 Task: Select Grocery. Add to cart, from Tom Thumb for 2233 Arbour Crest Dr, Carrolton, Texas 75007, Cell Number 8177146937, following items : Earl Campbell''s Hot Sausage Link (1 lb) - 2, Signature Farms Mushrooms White Sliced (8 oz) - 1, Blue Bonnet 53% Vegetable Oil Spread (16 oz) - 1, Quorn Kickin'' Meatless Chiqin Cutlets (9.2 oz) - 2, Mix Broccoli Slaw - 1, Sara Lee Artesano Brioche Bakery Bread (20 oz) - 2, Signature Farms Green Cauliflower (each) - 1, Wet Brush Speed Dry - 1, Cheetos Crunchy Party Size (15 oz) - 2, Always 100% Odor-Free Radiant Daily Liners Regular Absorbency Unscented (96 ct) - 1
Action: Mouse moved to (414, 108)
Screenshot: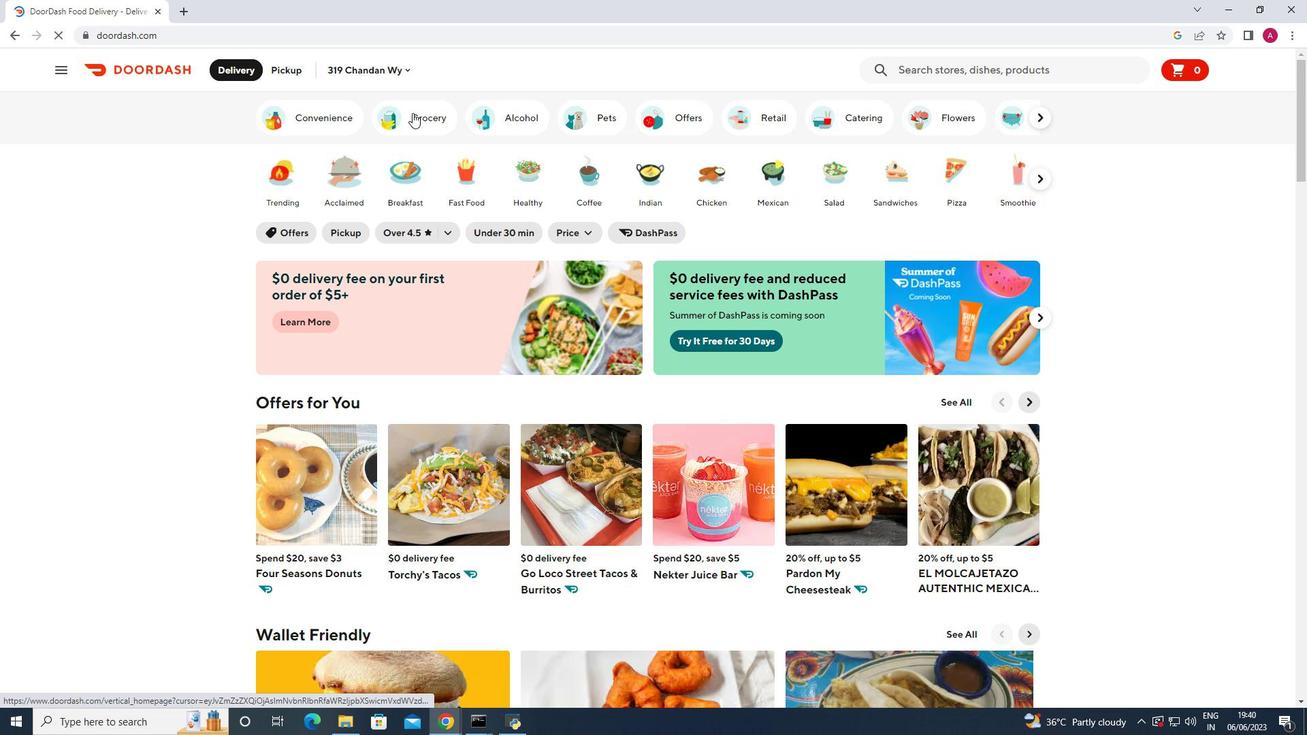 
Action: Mouse pressed left at (414, 108)
Screenshot: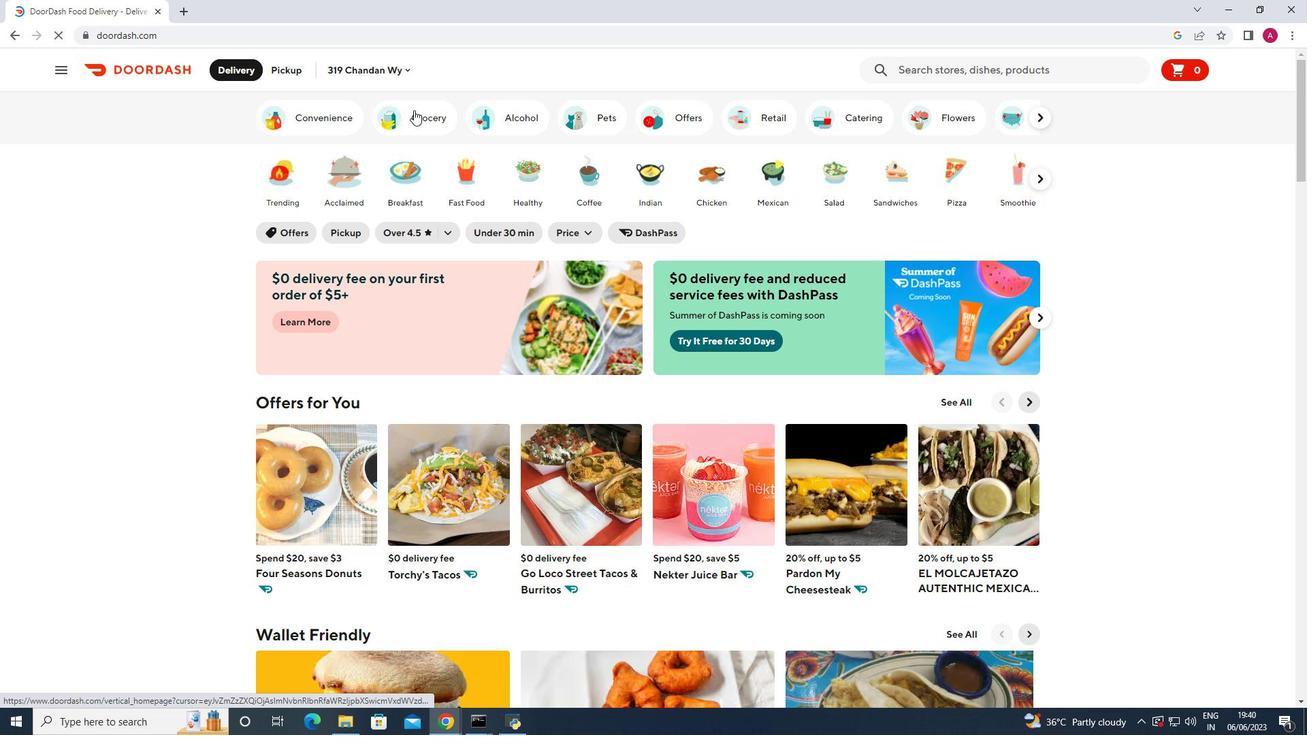 
Action: Mouse moved to (394, 495)
Screenshot: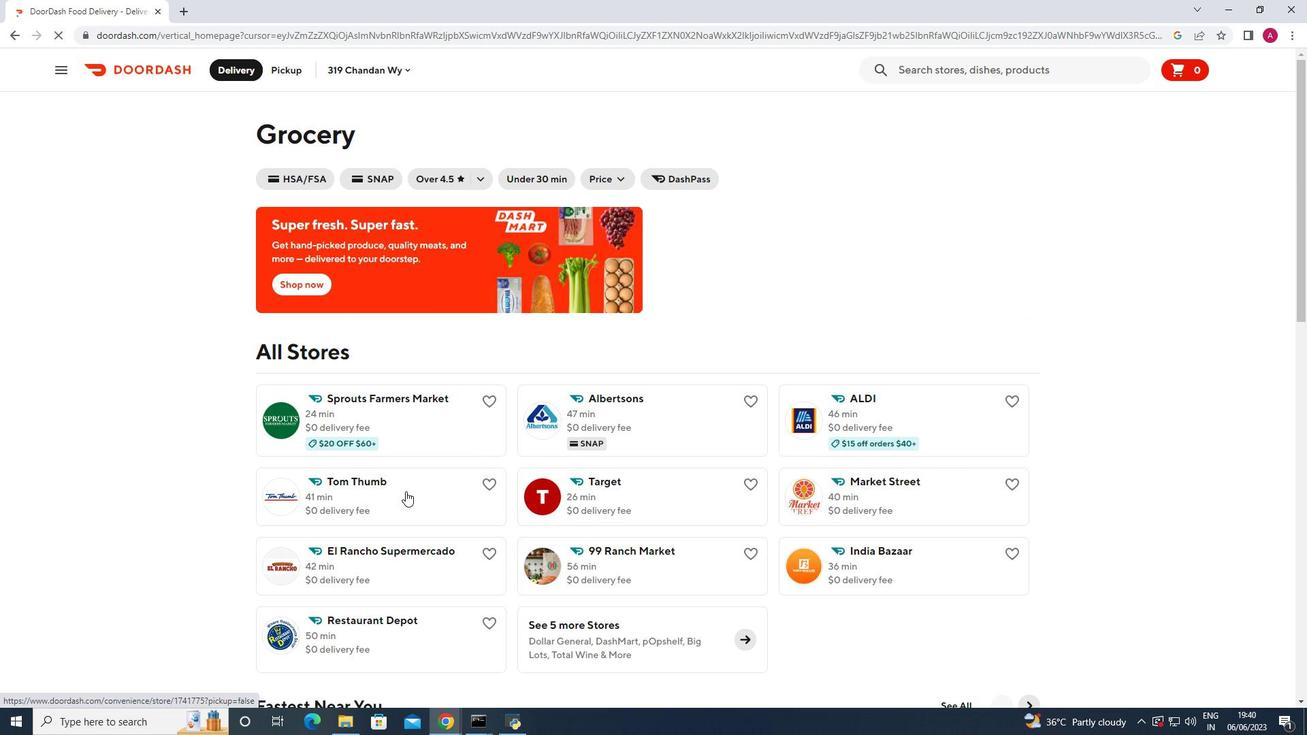 
Action: Mouse pressed left at (394, 495)
Screenshot: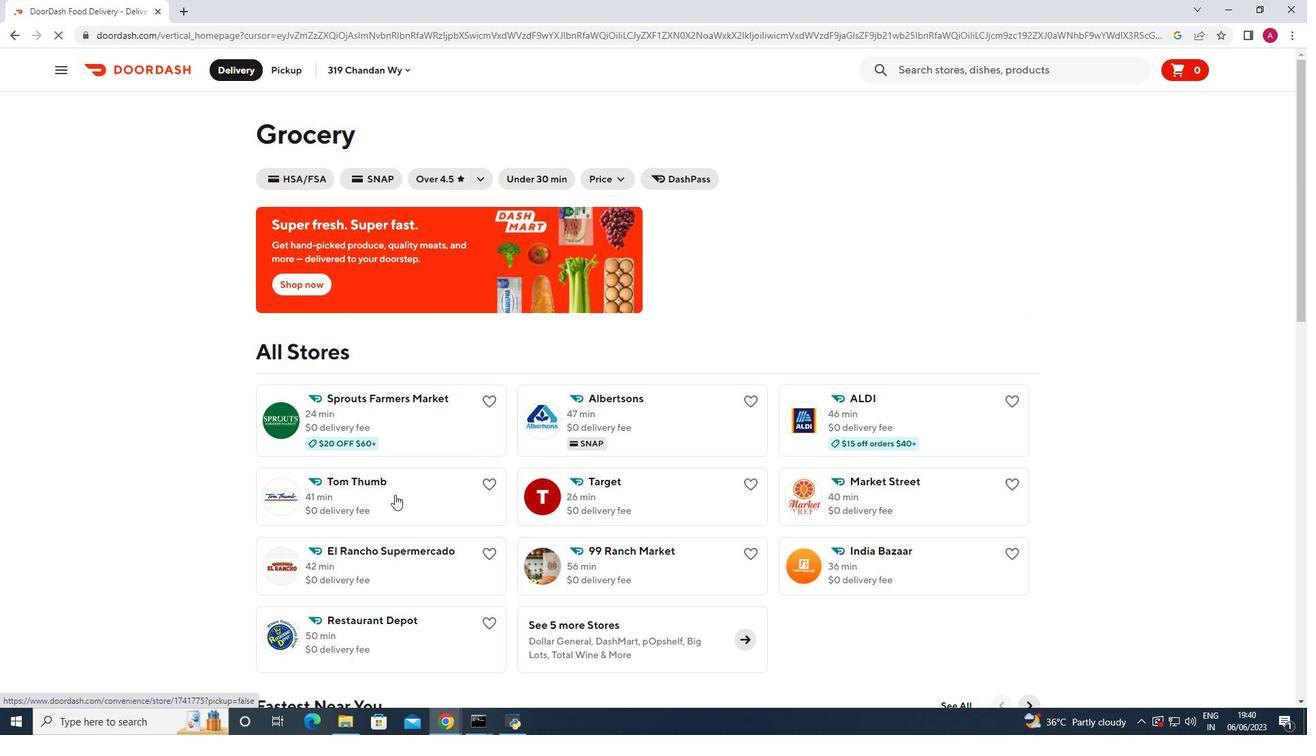 
Action: Mouse moved to (292, 71)
Screenshot: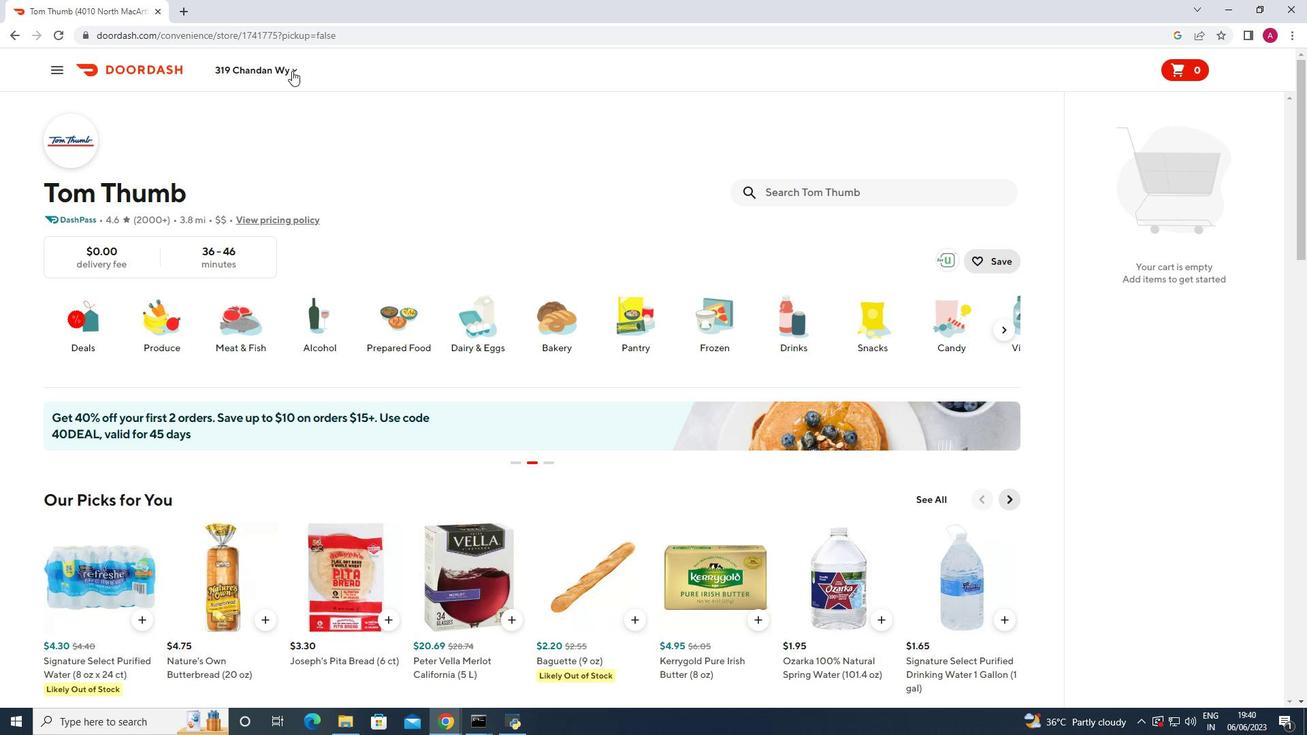 
Action: Mouse pressed left at (292, 71)
Screenshot: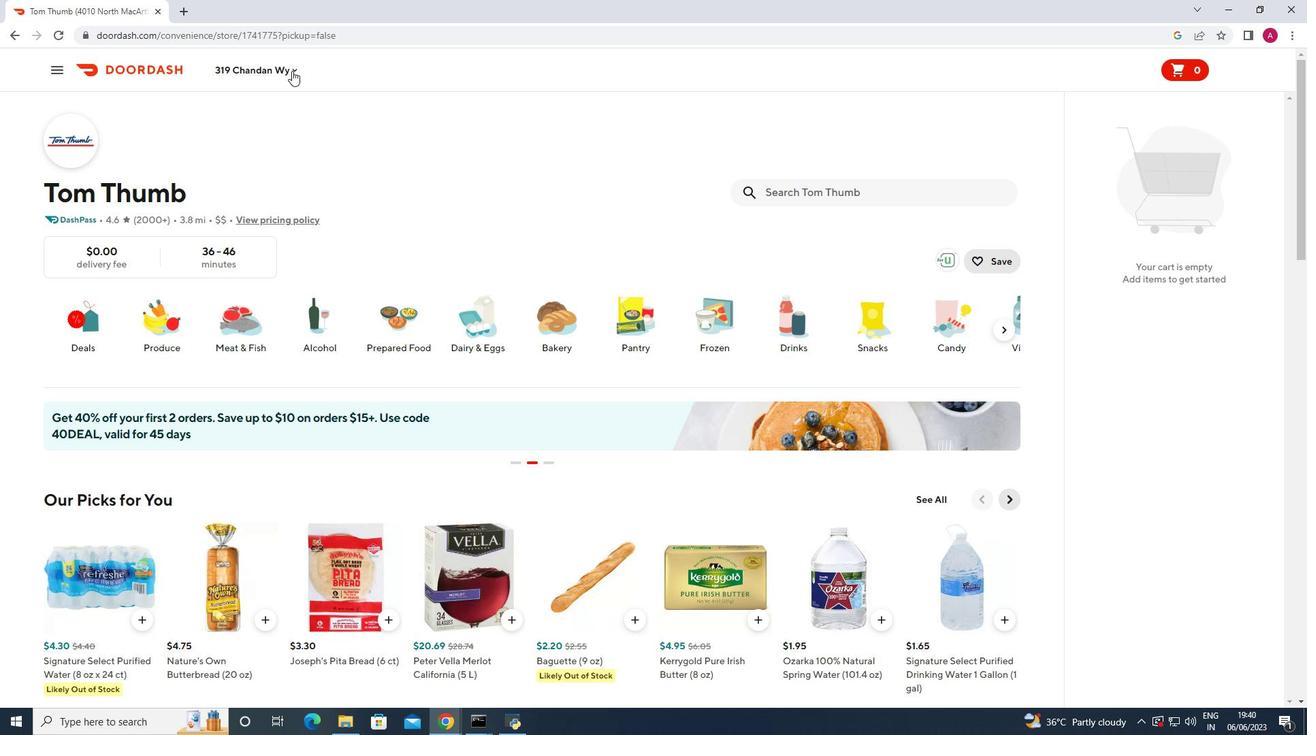 
Action: Mouse moved to (296, 123)
Screenshot: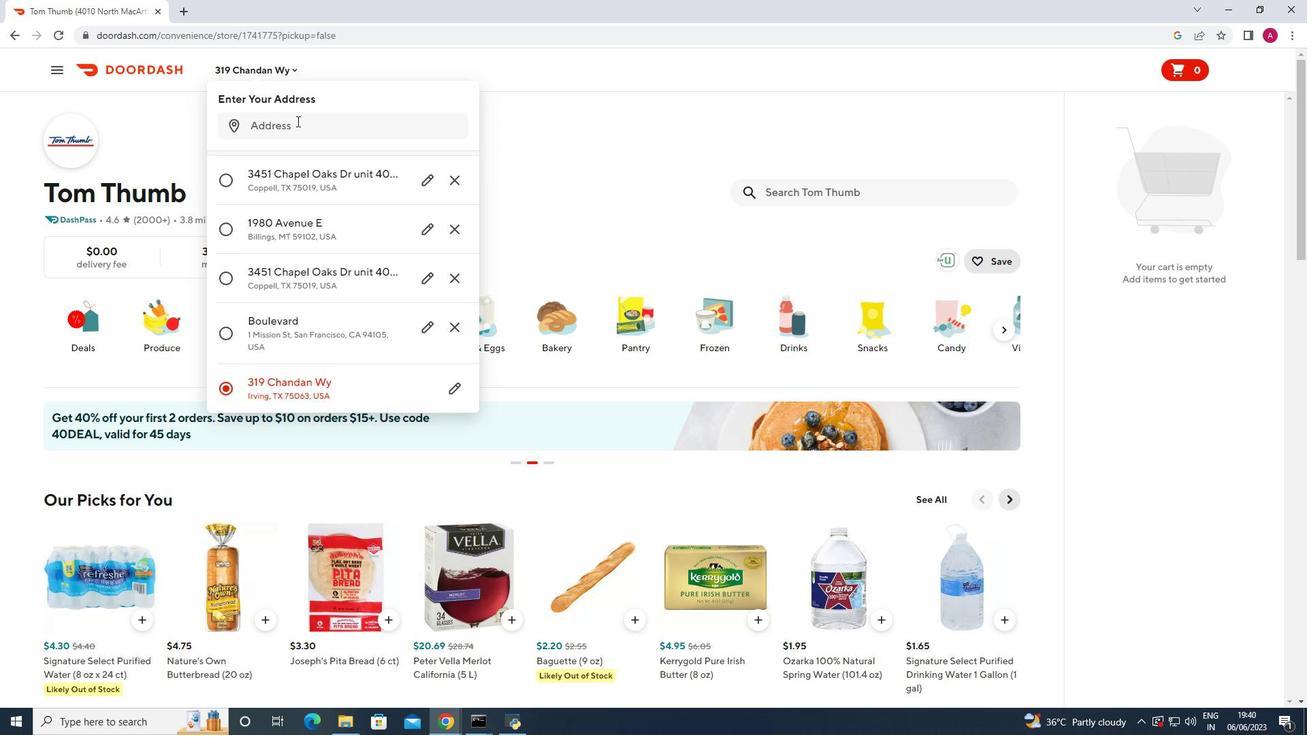 
Action: Mouse pressed left at (296, 123)
Screenshot: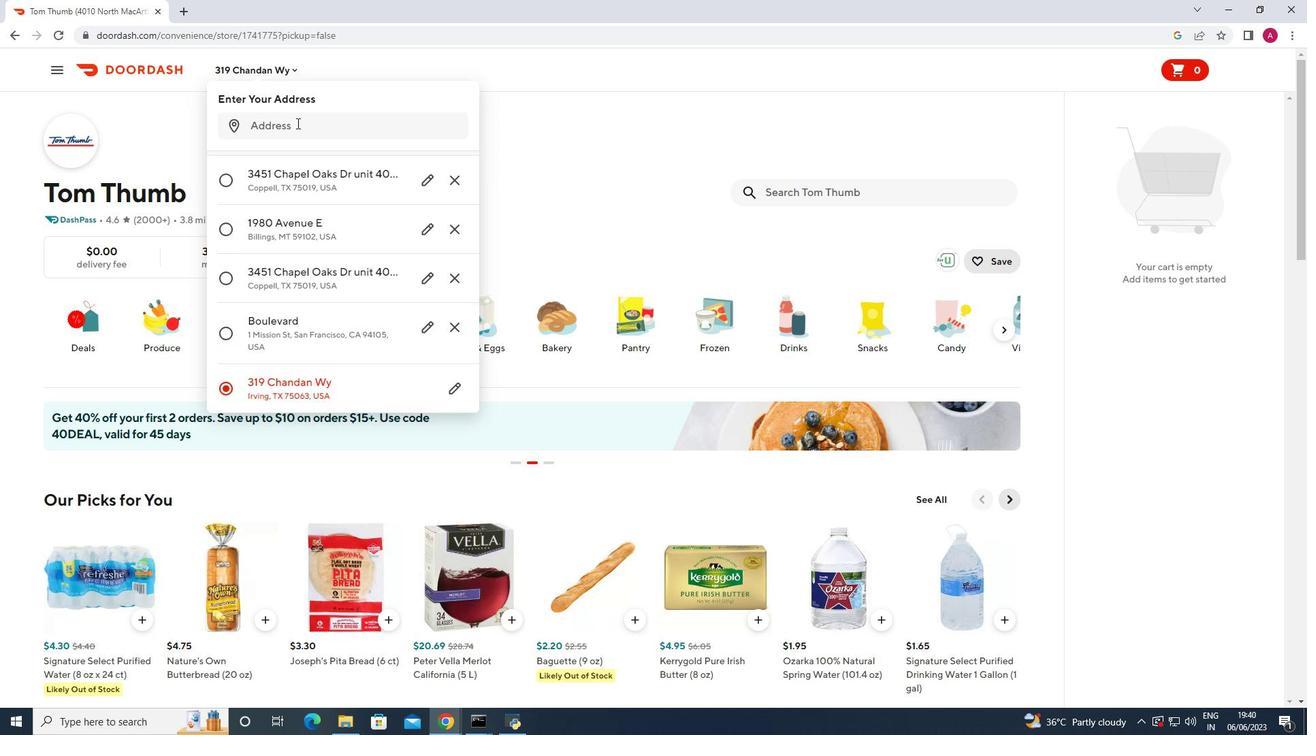 
Action: Key pressed 2233<Key.space>arbour<Key.space>crest<Key.space>dr<Key.space>carrolton<Key.space>texas<Key.space>75007<Key.enter>
Screenshot: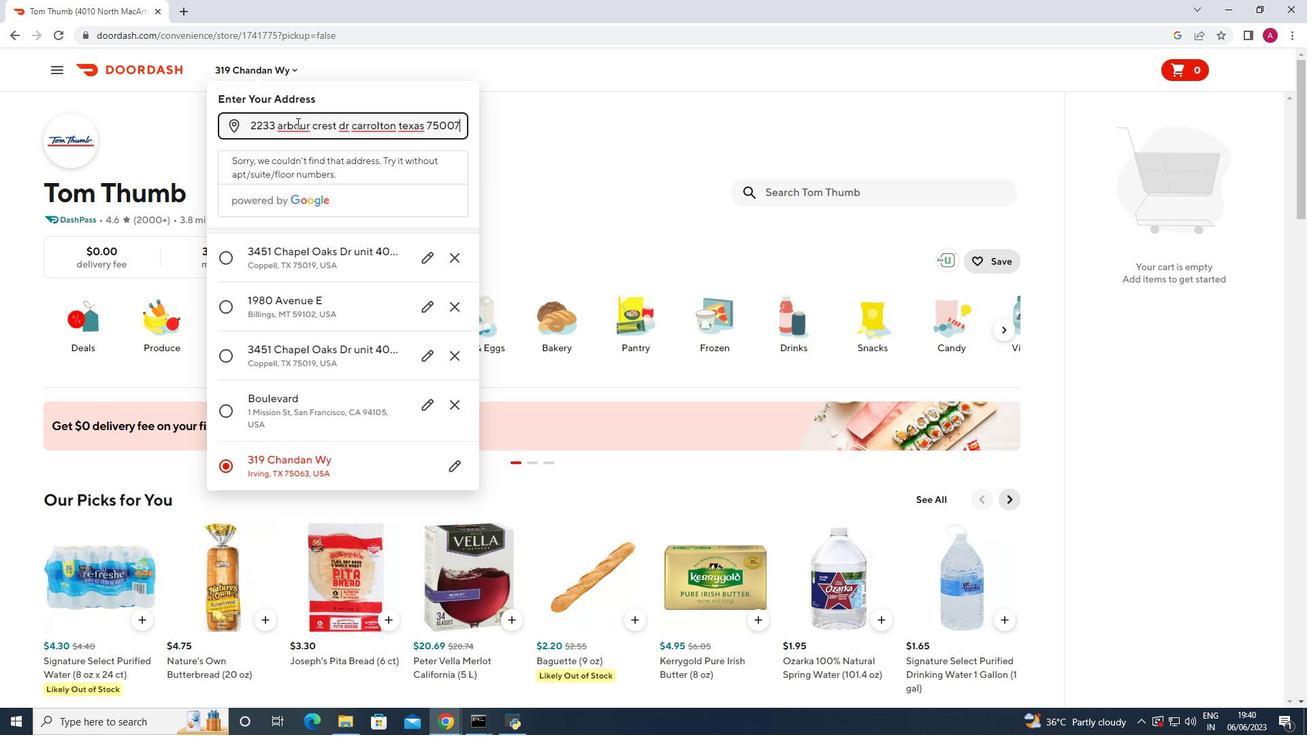 
Action: Mouse moved to (415, 529)
Screenshot: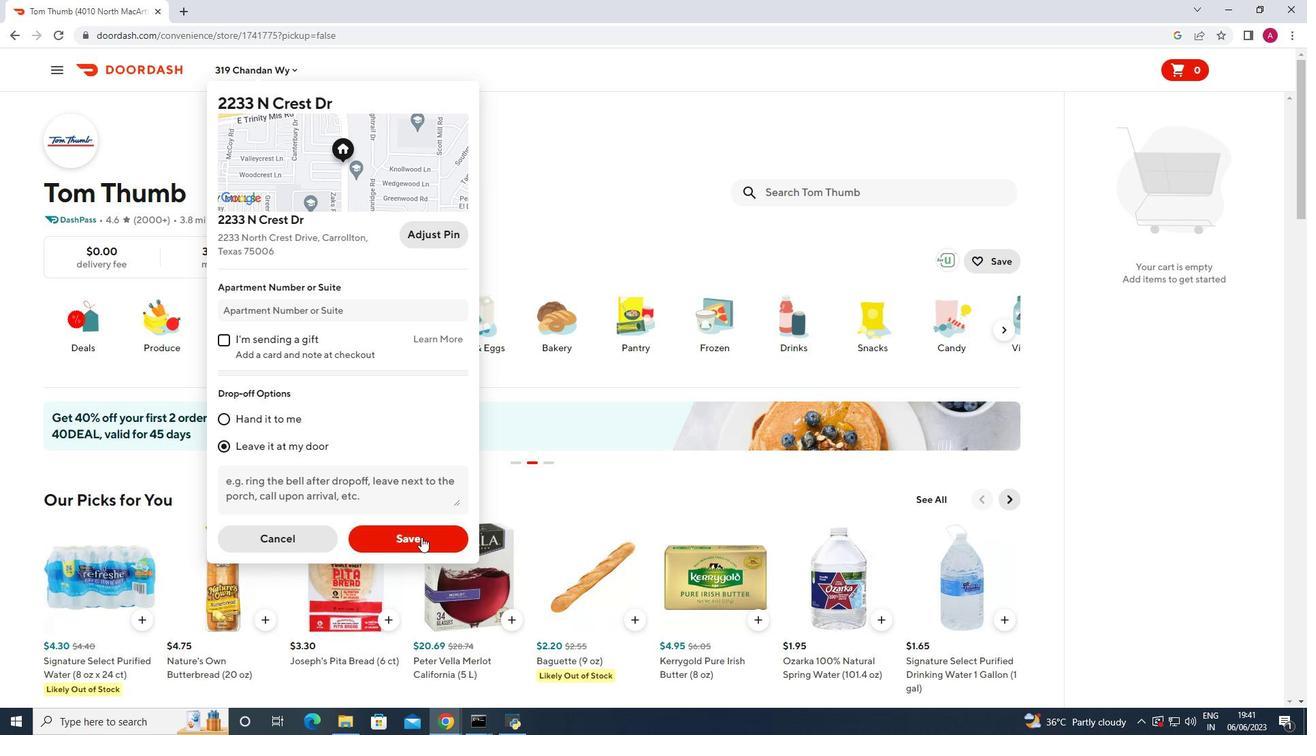 
Action: Mouse pressed left at (415, 529)
Screenshot: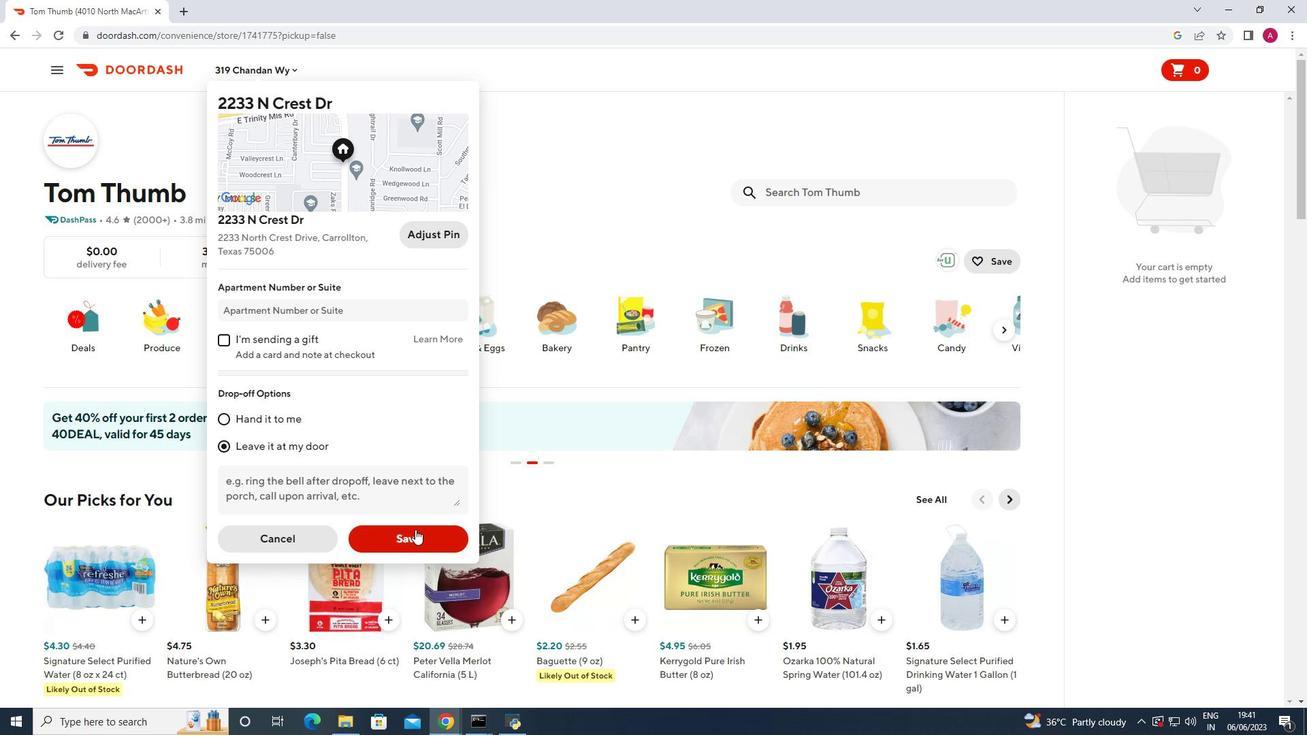 
Action: Mouse moved to (853, 196)
Screenshot: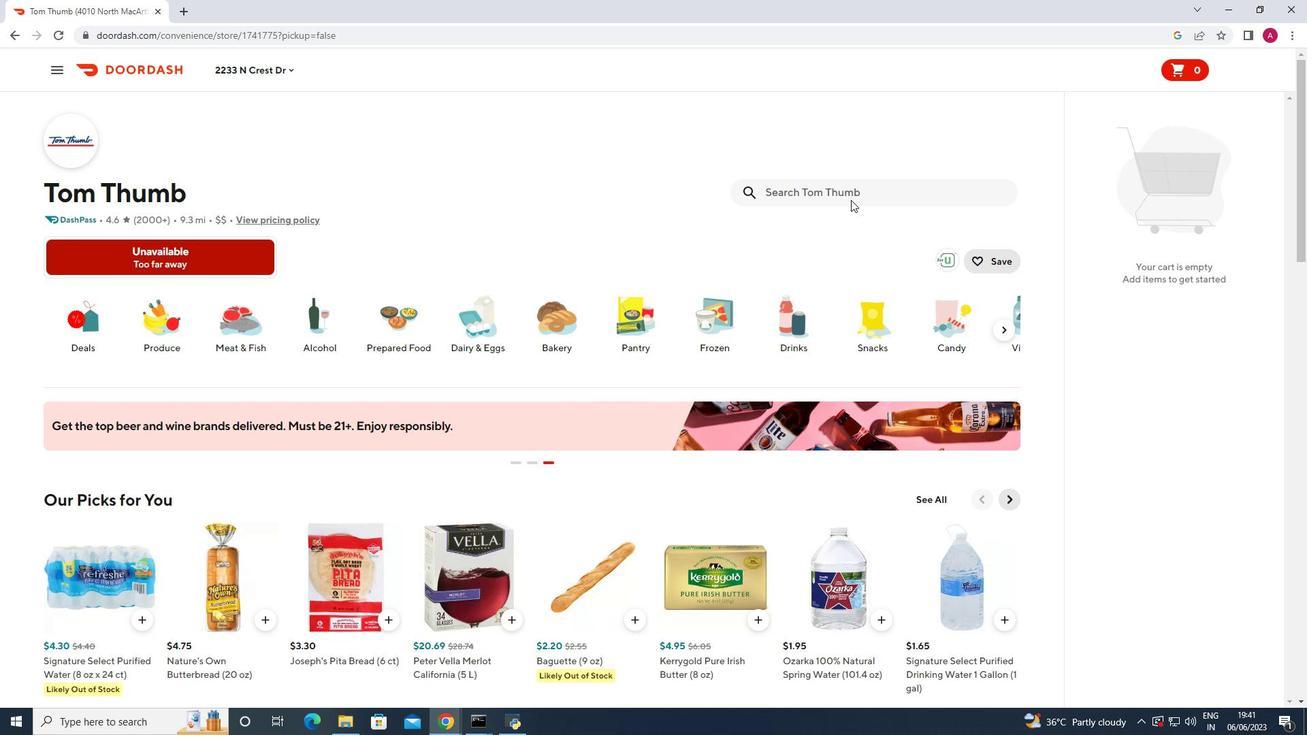 
Action: Mouse pressed left at (853, 196)
Screenshot: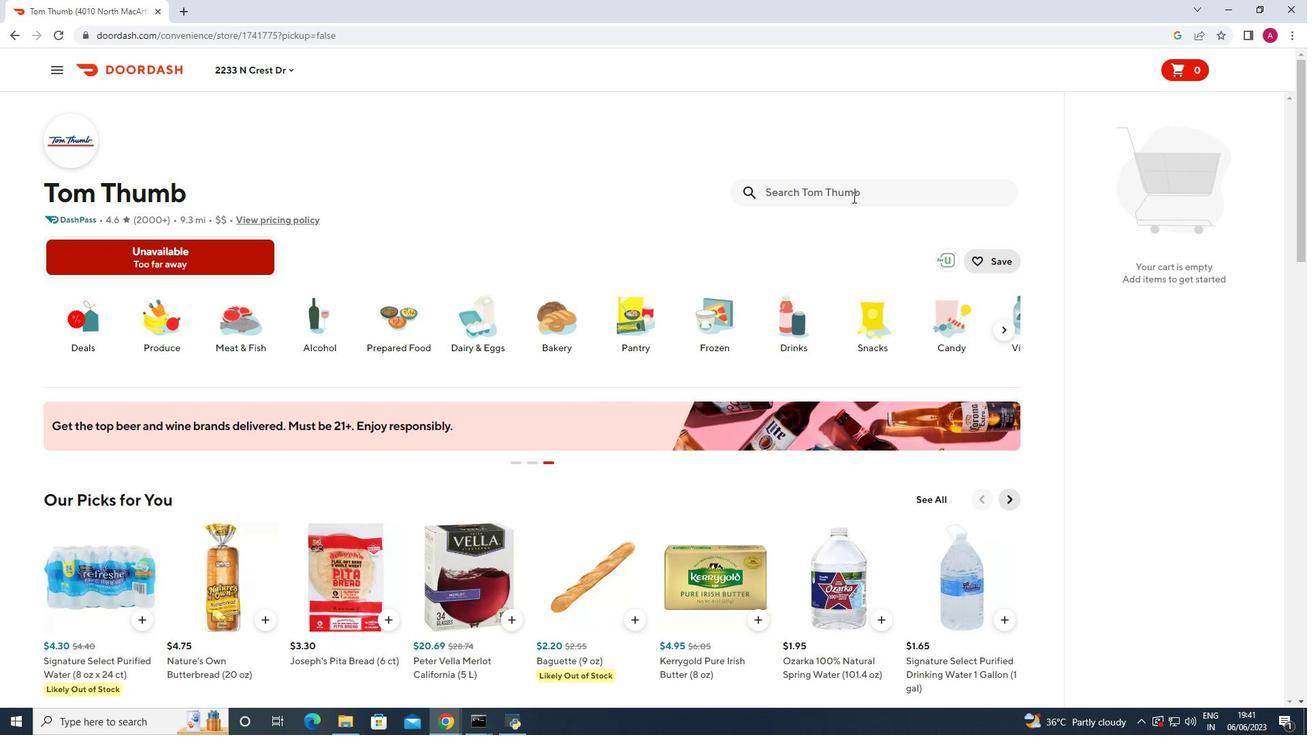 
Action: Key pressed earl<Key.space>campbell<Key.space><Key.backspace>s<Key.space>hot<Key.space>sausage<Key.space>link<Key.enter>
Screenshot: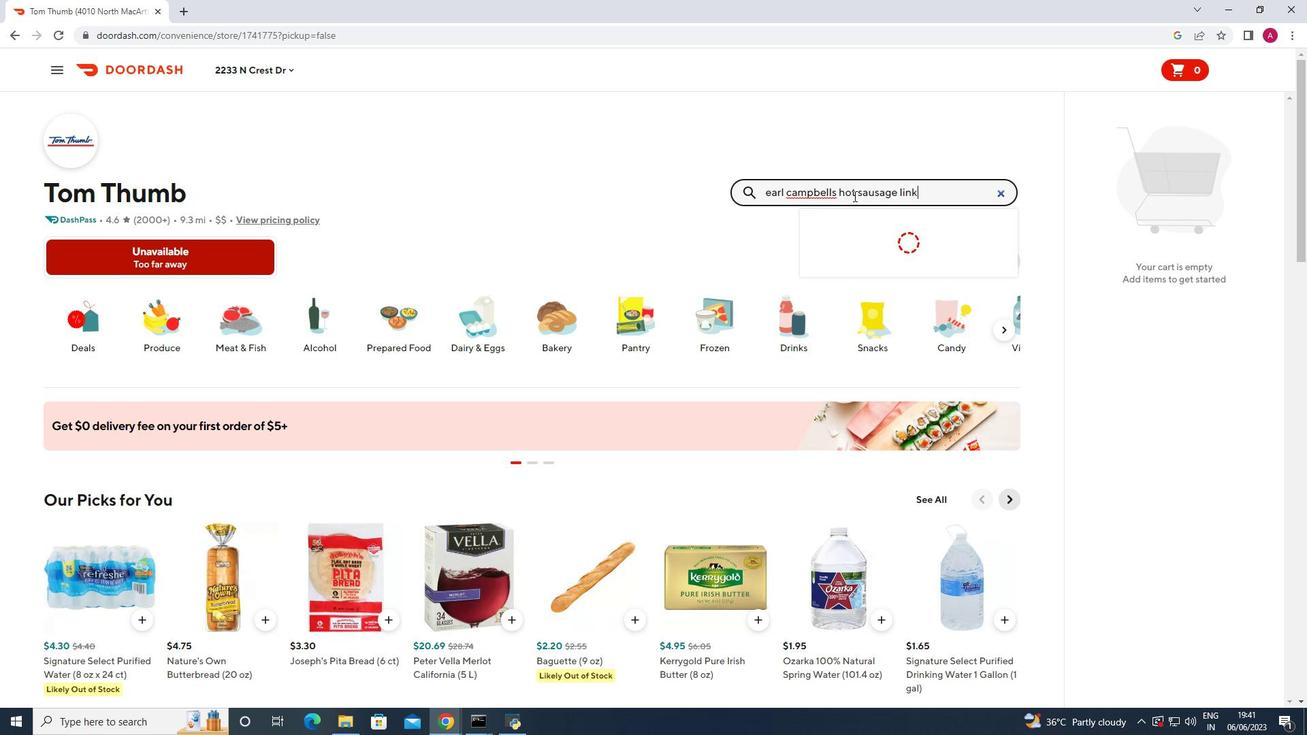 
Action: Mouse moved to (132, 335)
Screenshot: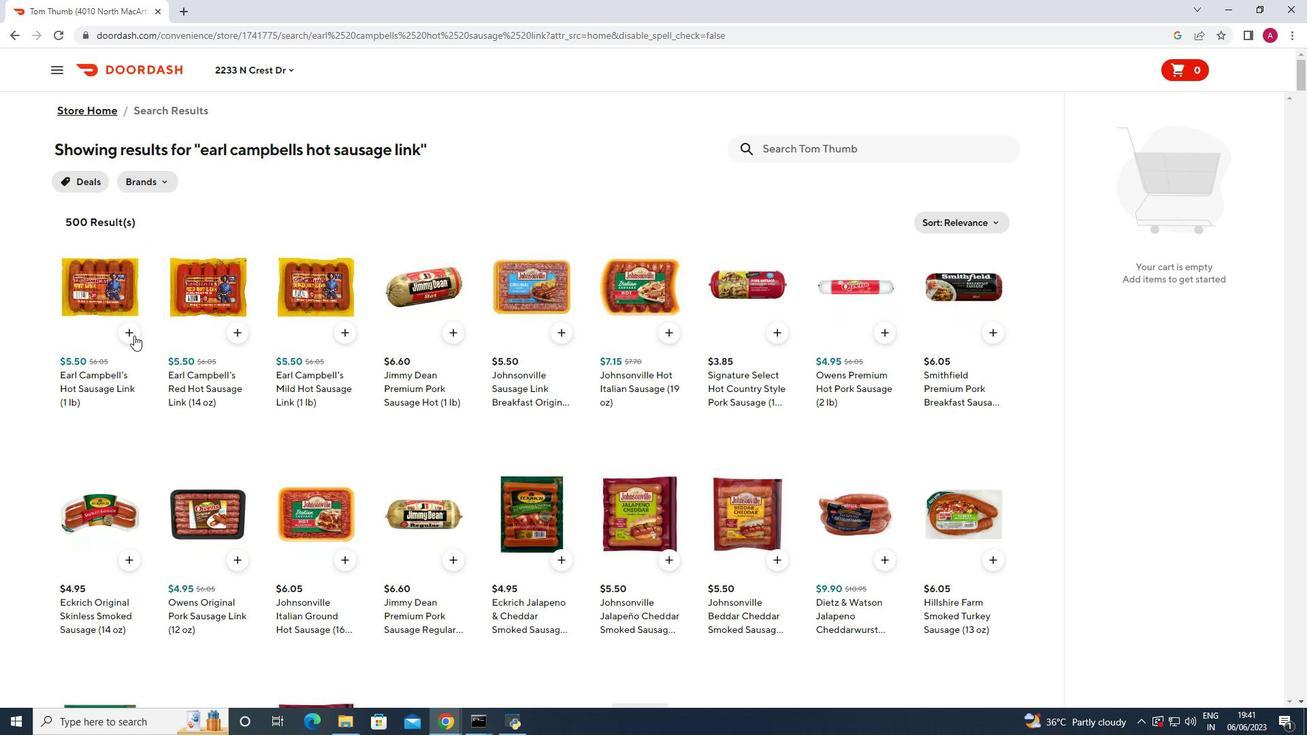
Action: Mouse pressed left at (132, 335)
Screenshot: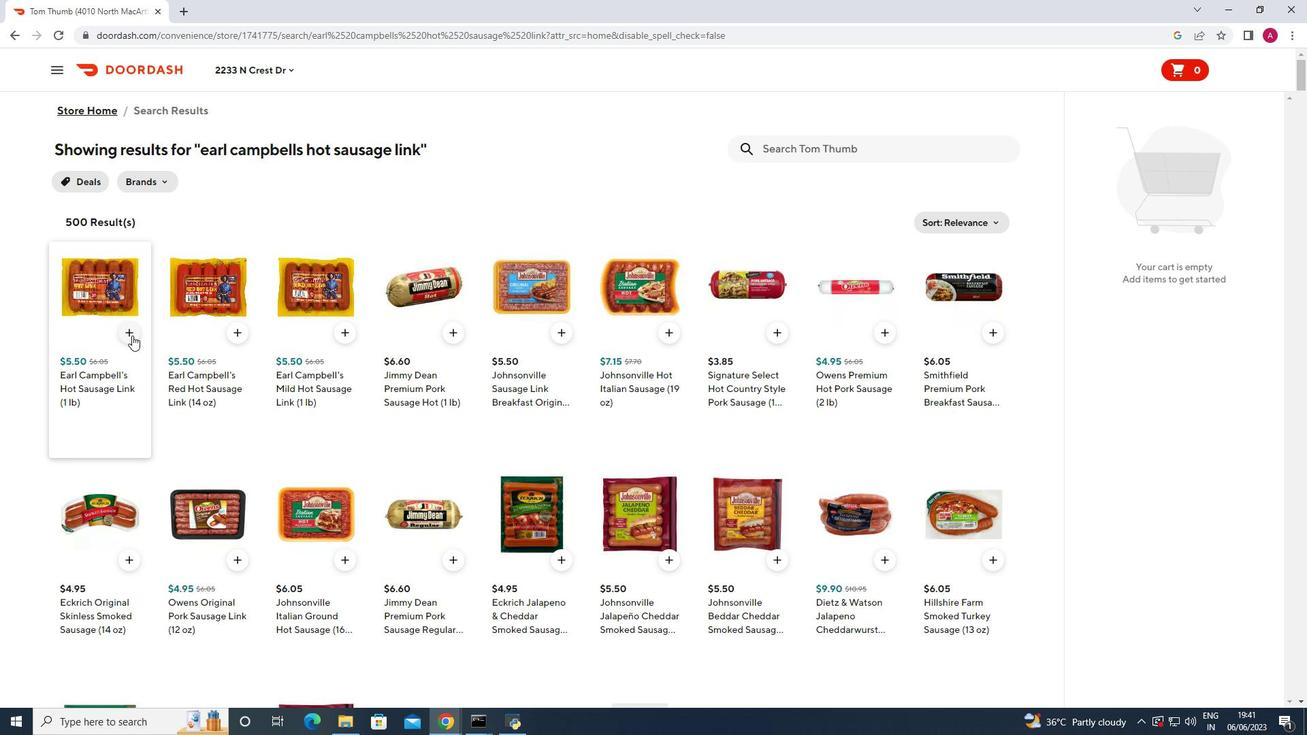 
Action: Mouse moved to (878, 148)
Screenshot: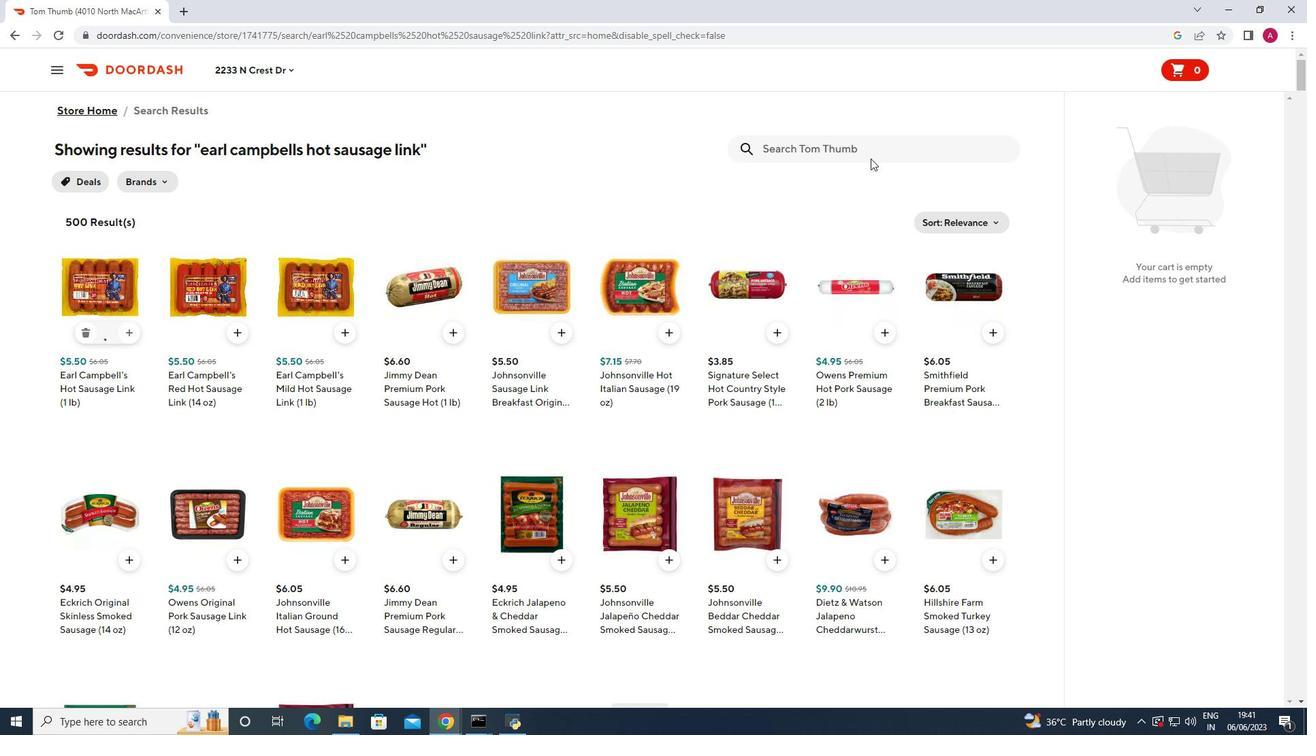 
Action: Mouse pressed left at (878, 148)
Screenshot: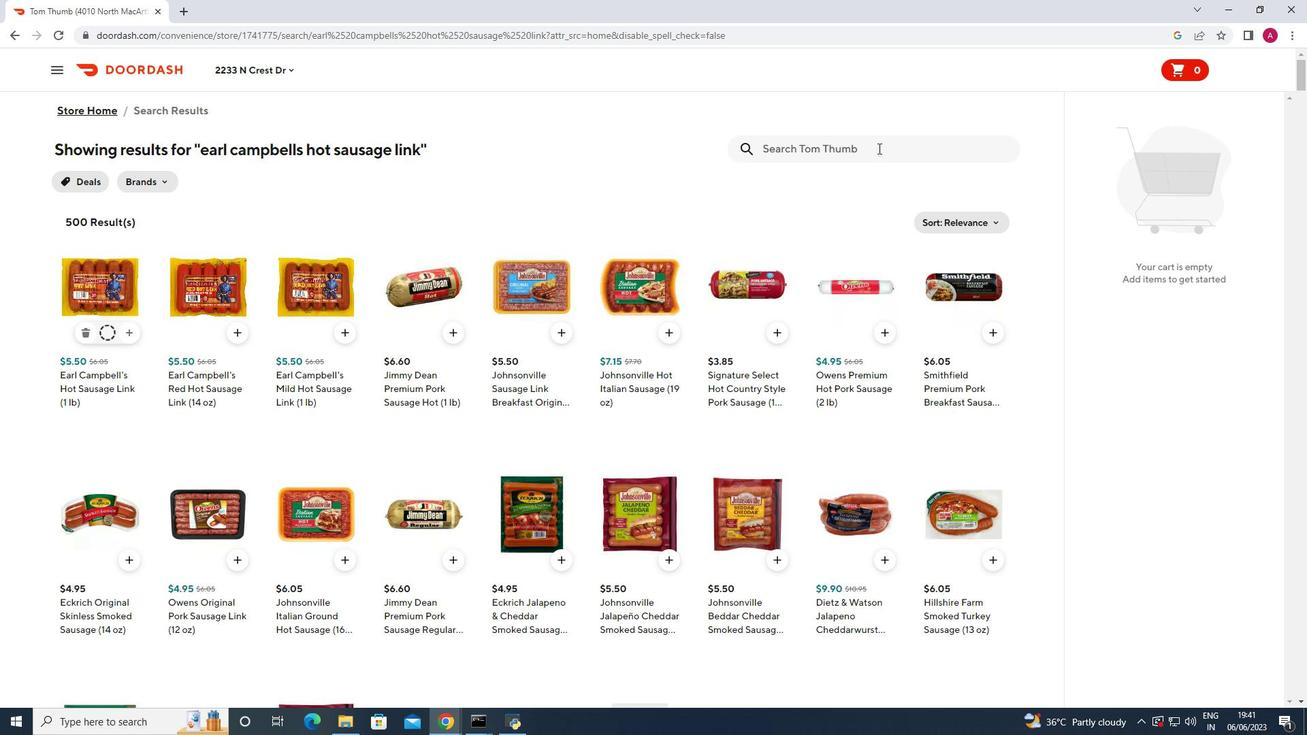 
Action: Key pressed signatur<Key.backspace>e<Key.space>farms<Key.space>mushrooms<Key.space>white<Key.space>sliced<Key.enter>
Screenshot: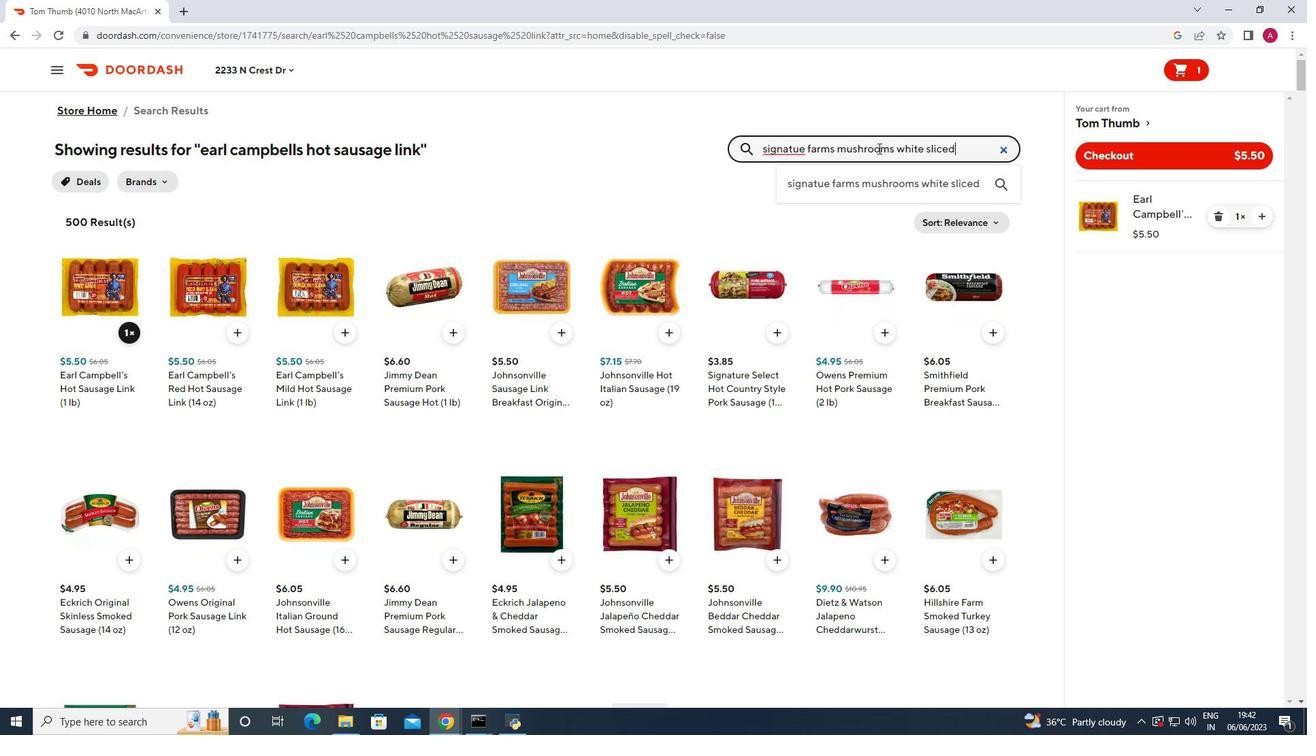 
Action: Mouse moved to (128, 363)
Screenshot: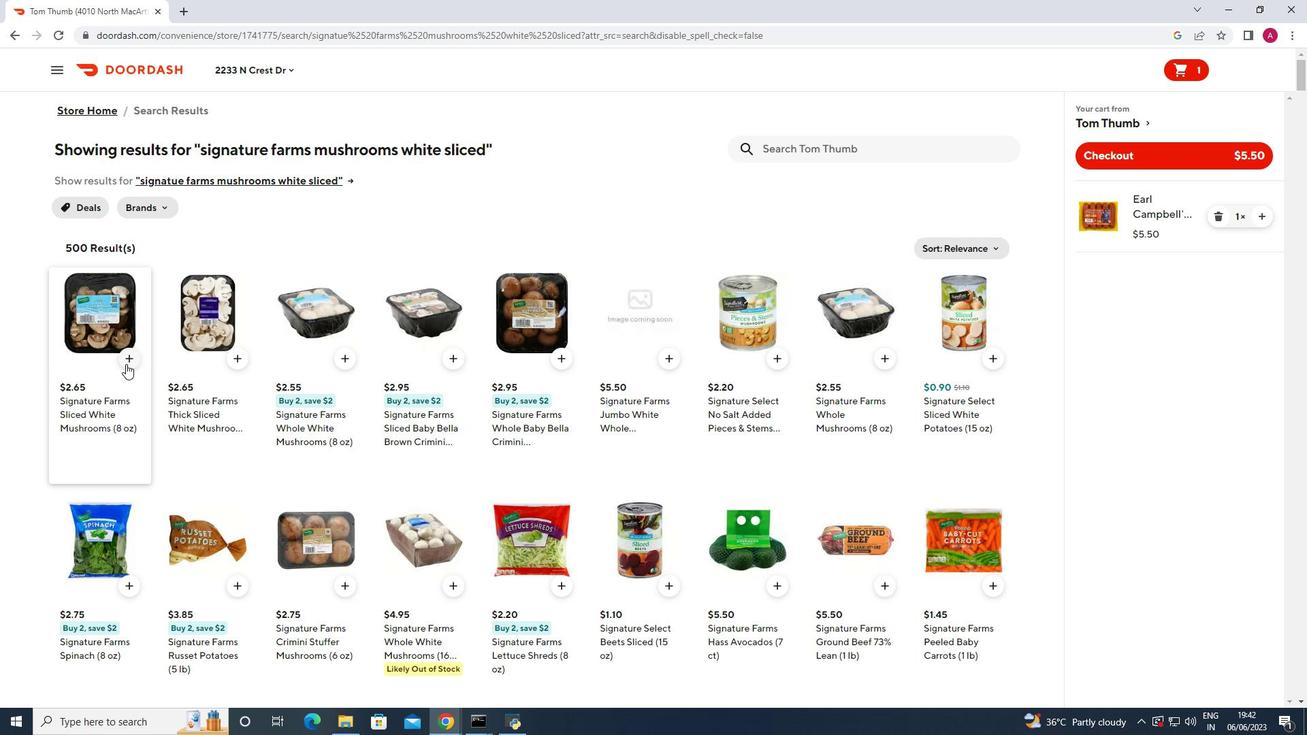 
Action: Mouse pressed left at (128, 363)
Screenshot: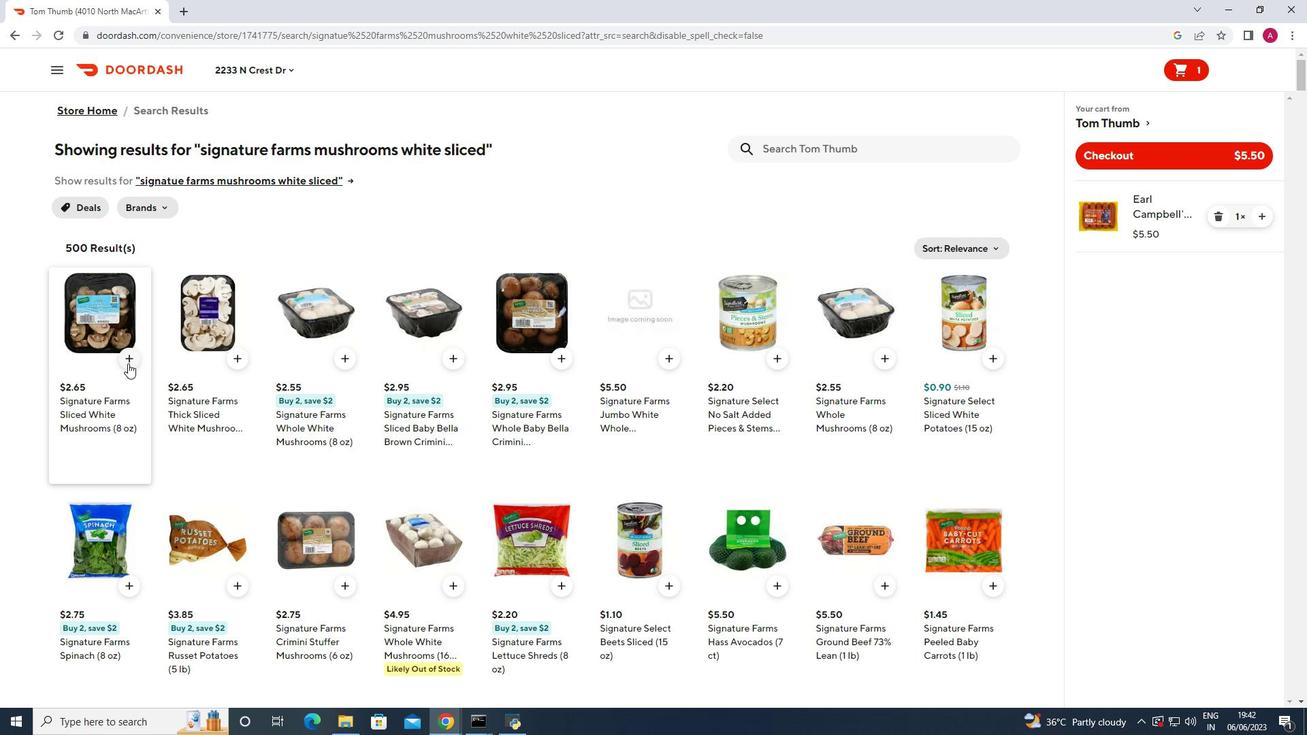
Action: Mouse moved to (1267, 285)
Screenshot: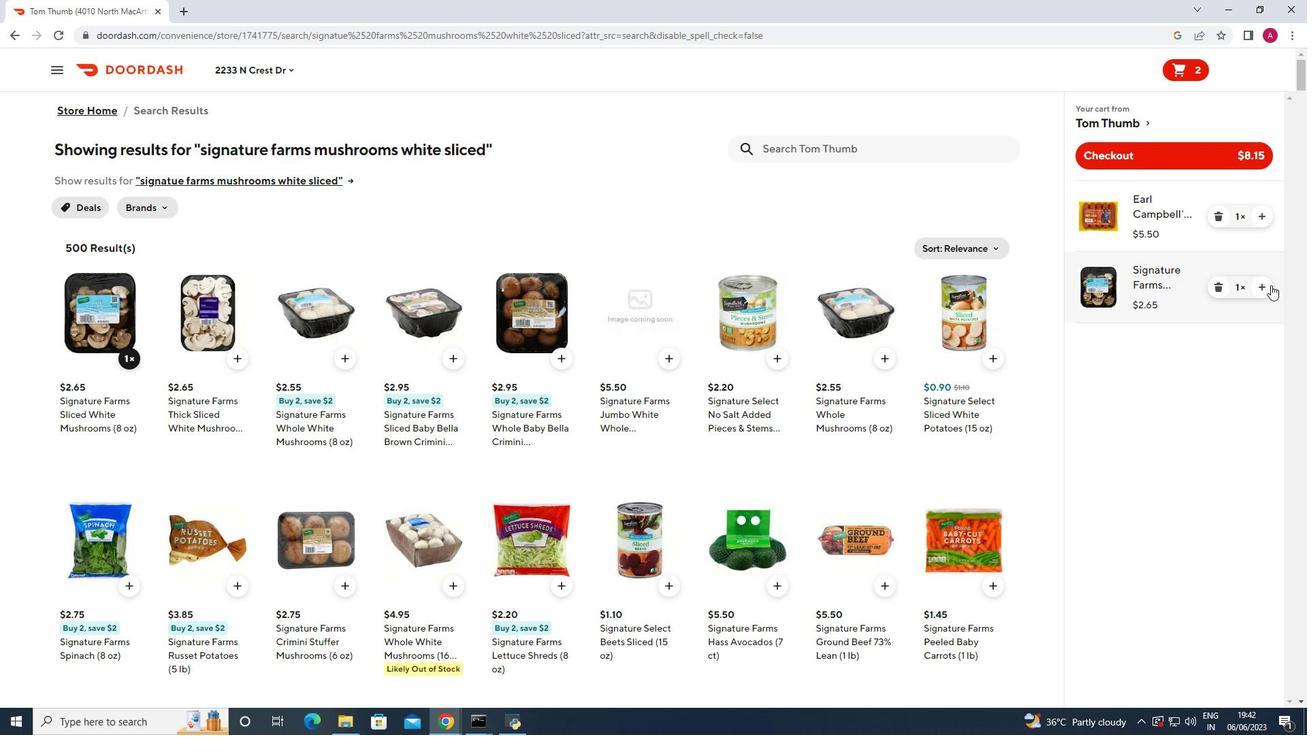 
Action: Mouse pressed left at (1267, 285)
Screenshot: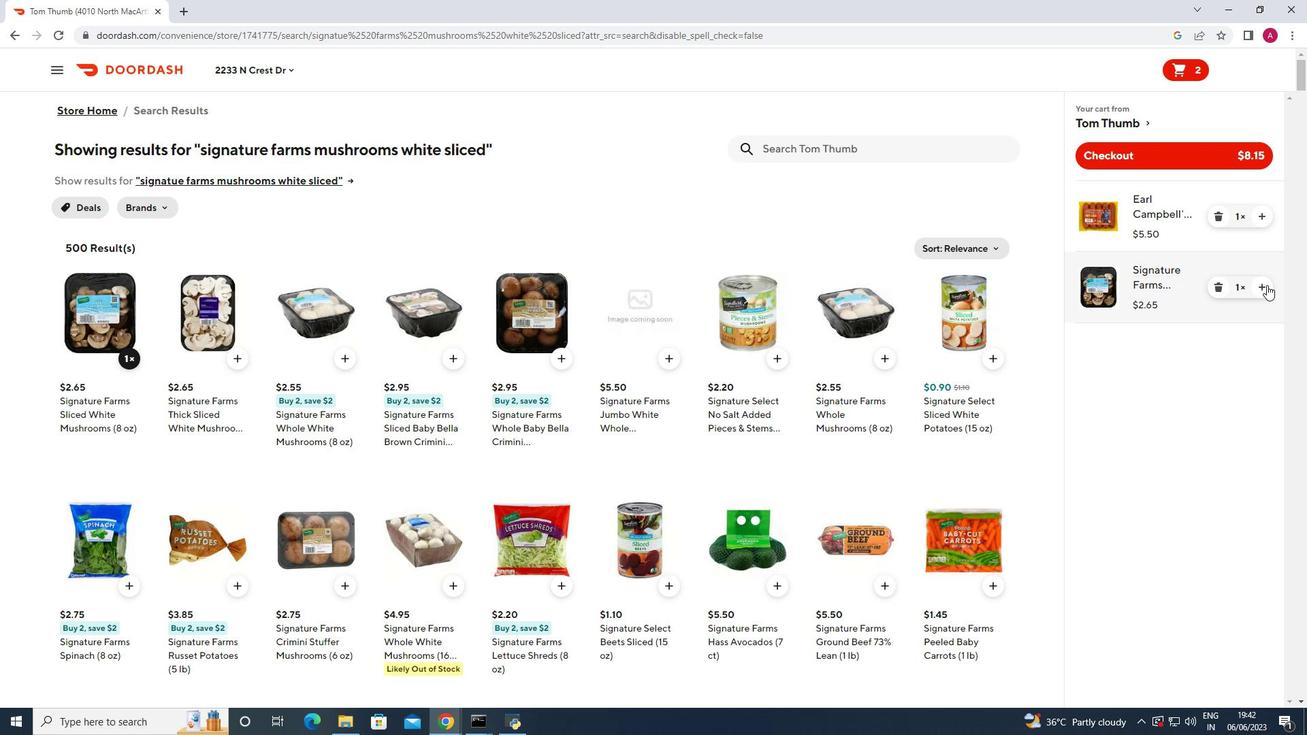 
Action: Mouse moved to (892, 152)
Screenshot: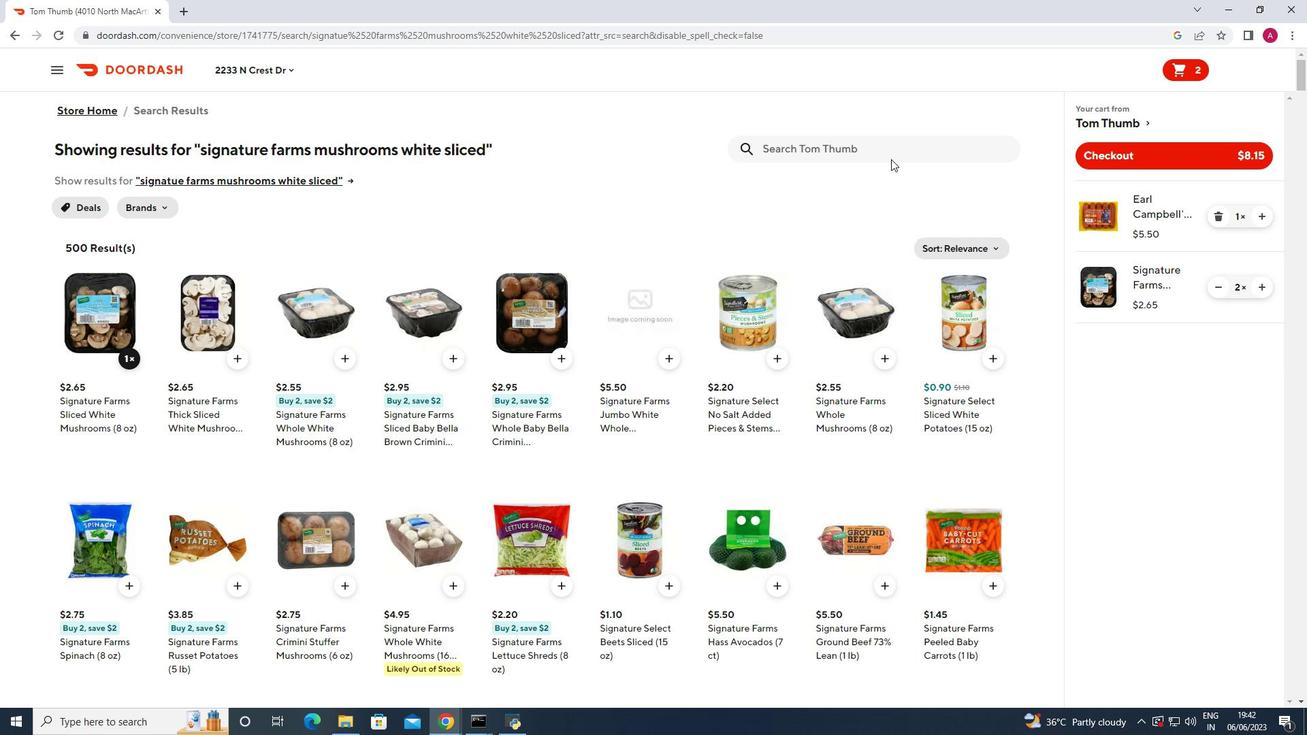 
Action: Mouse pressed left at (892, 152)
Screenshot: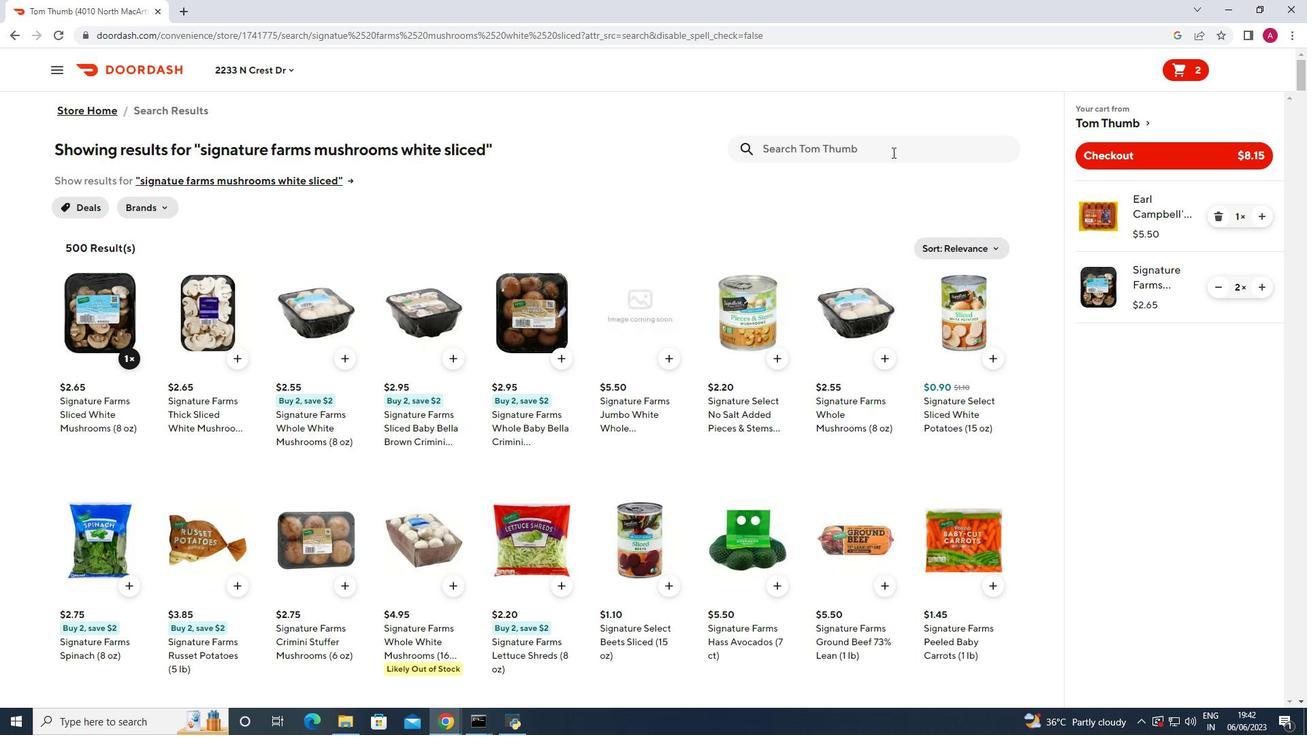 
Action: Key pressed blue<Key.space>bonnet<Key.space>53<Key.shift><Key.shift><Key.shift><Key.shift><Key.shift><Key.shift><Key.shift><Key.shift><Key.shift><Key.shift><Key.shift><Key.shift><Key.shift><Key.shift><Key.shift><Key.shift><Key.shift><Key.shift><Key.shift><Key.shift><Key.shift>%<Key.space>vegetable<Key.space>oil<Key.space>spread<Key.space><Key.enter>
Screenshot: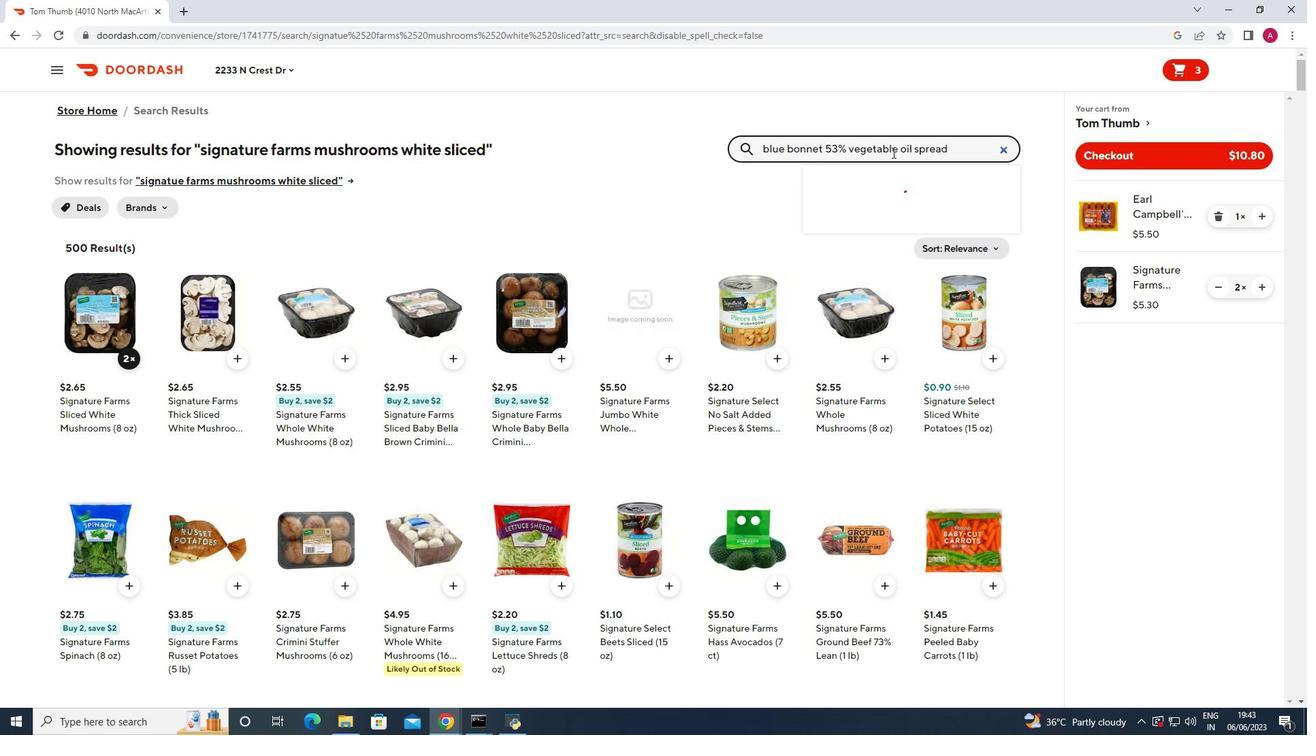 
Action: Mouse moved to (130, 331)
Screenshot: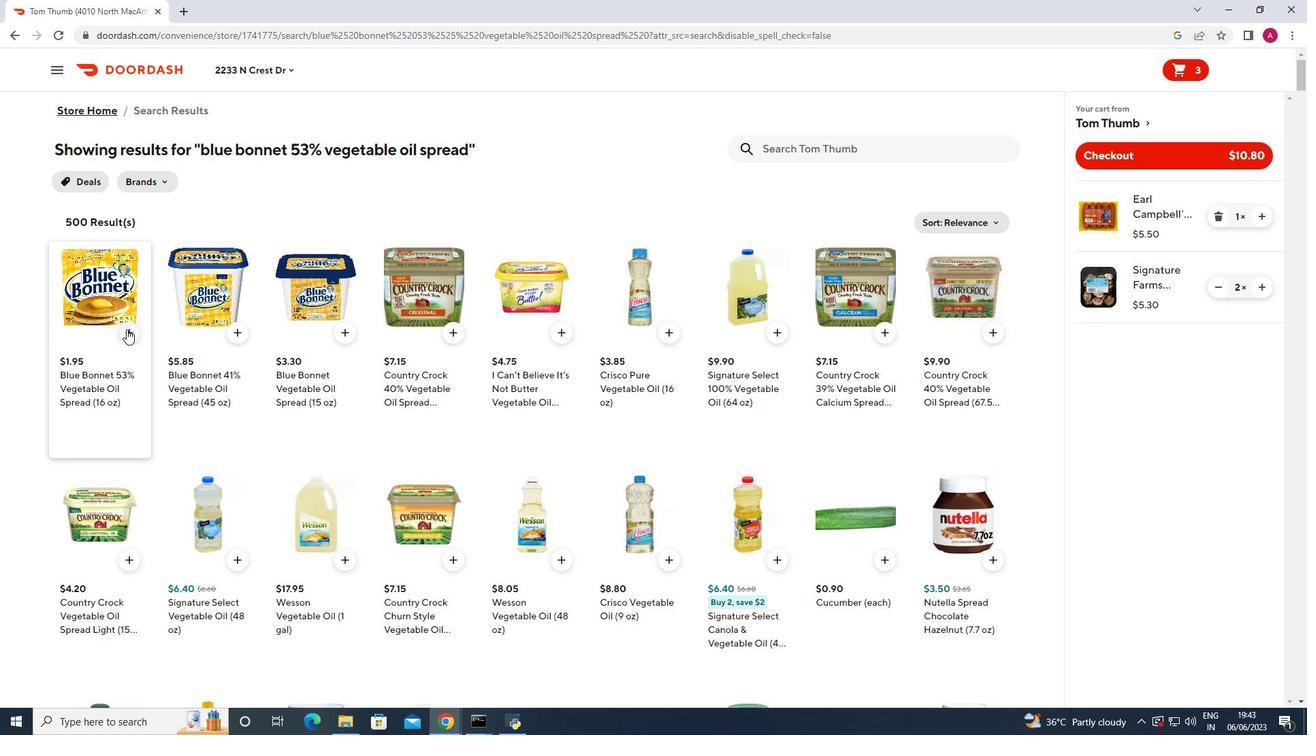 
Action: Mouse pressed left at (130, 331)
Screenshot: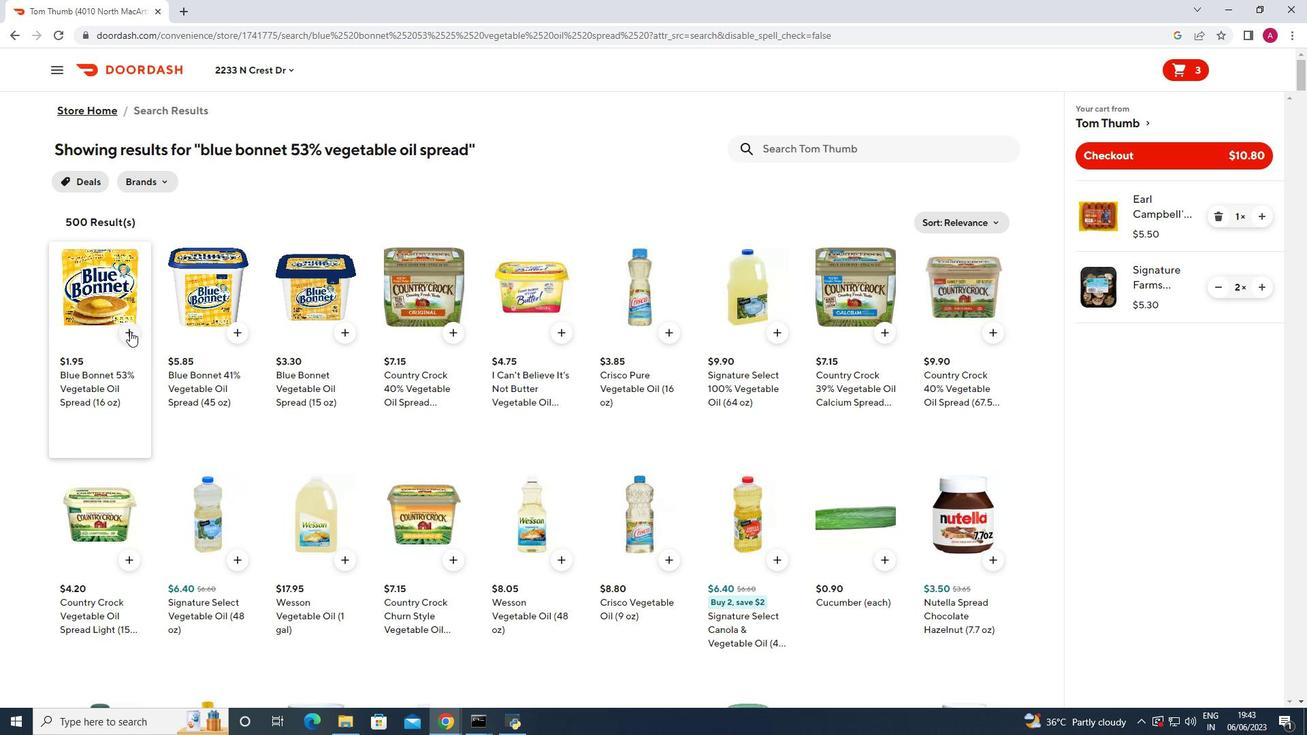 
Action: Mouse moved to (842, 152)
Screenshot: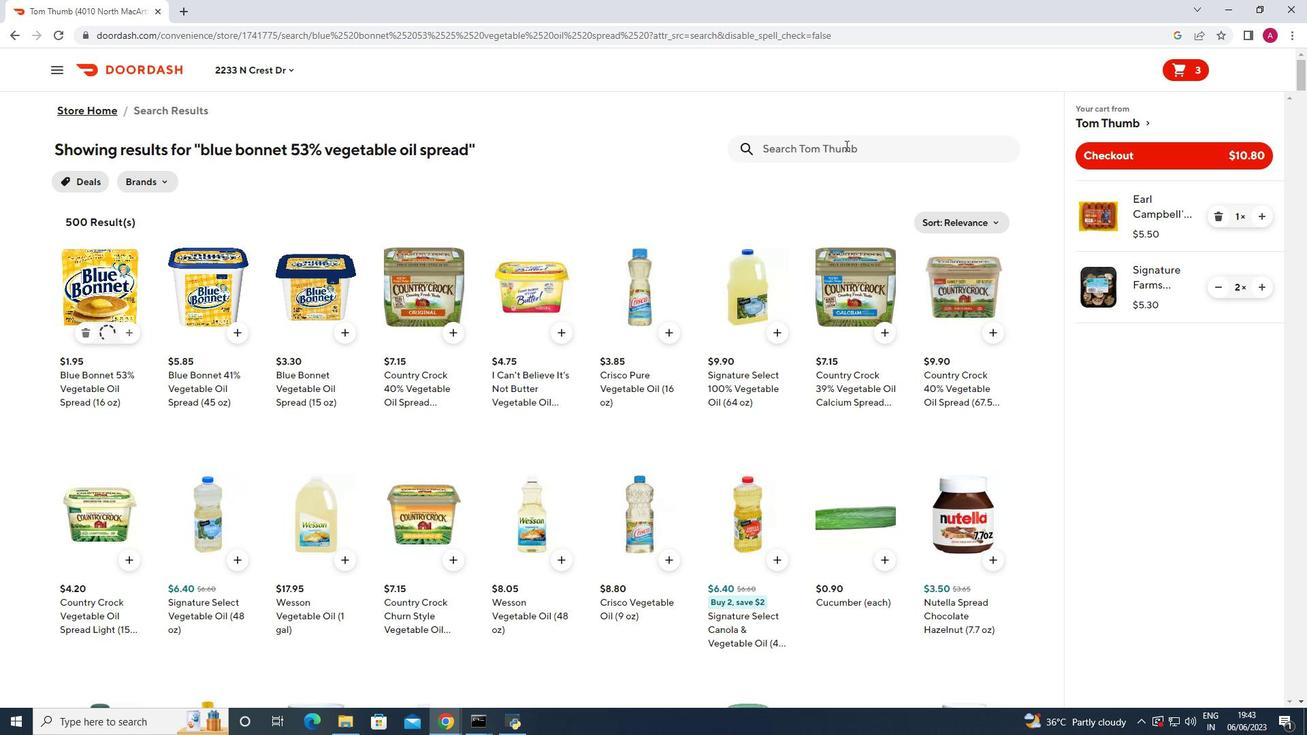 
Action: Mouse pressed left at (842, 152)
Screenshot: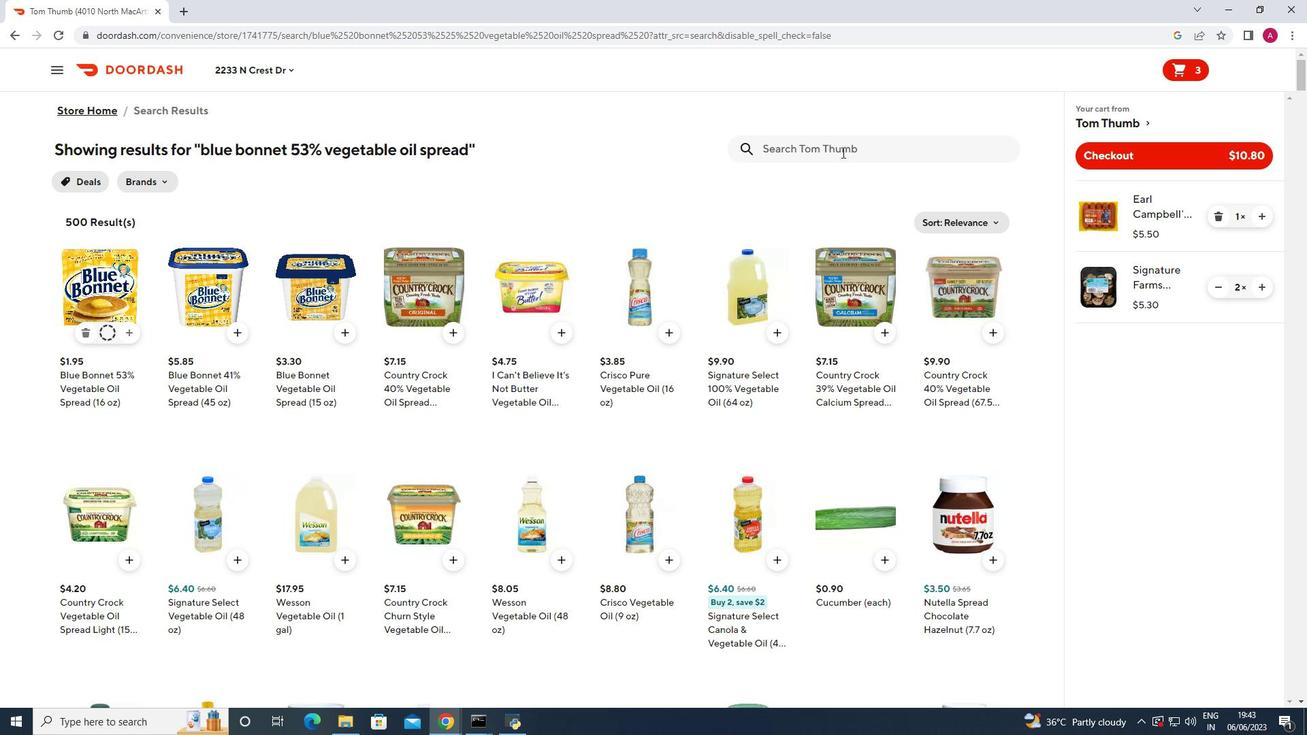 
Action: Key pressed quorn<Key.space>kickin<Key.space>meatless<Key.space>chiqin<Key.space>cutlets<Key.space><Key.enter>
Screenshot: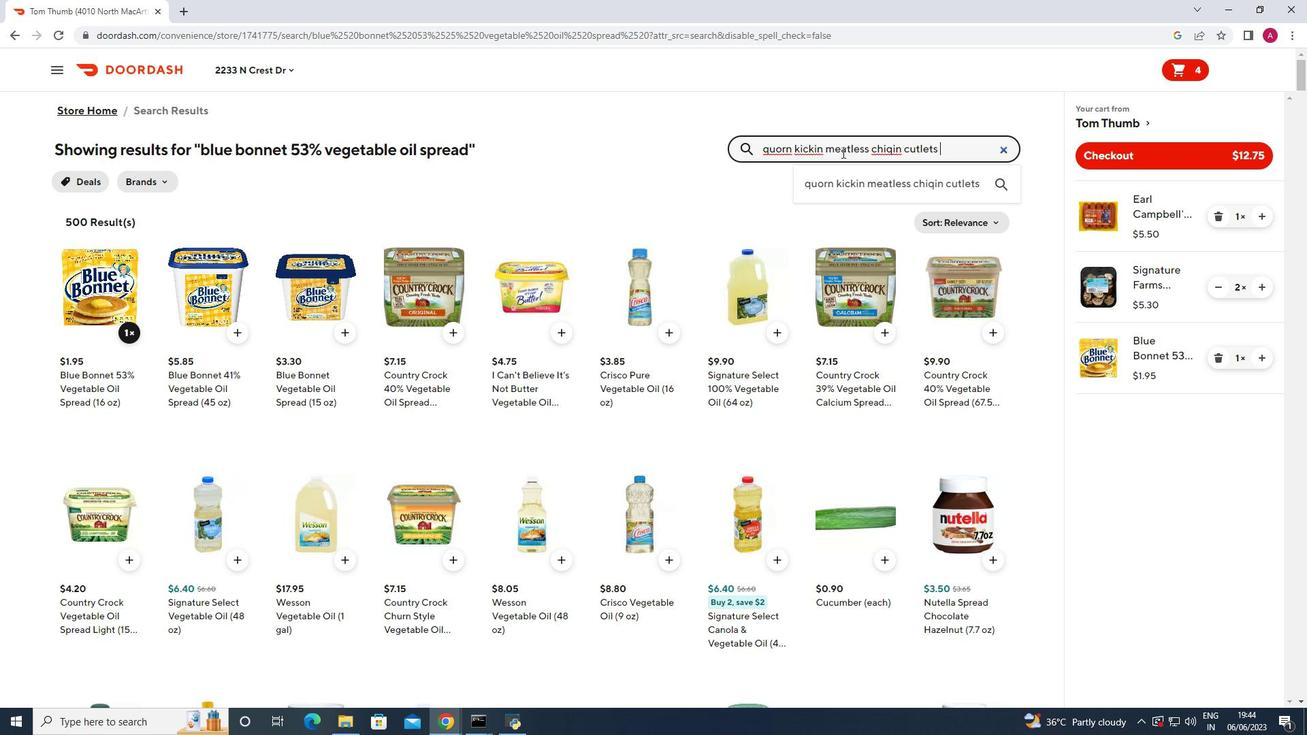 
Action: Mouse moved to (134, 335)
Screenshot: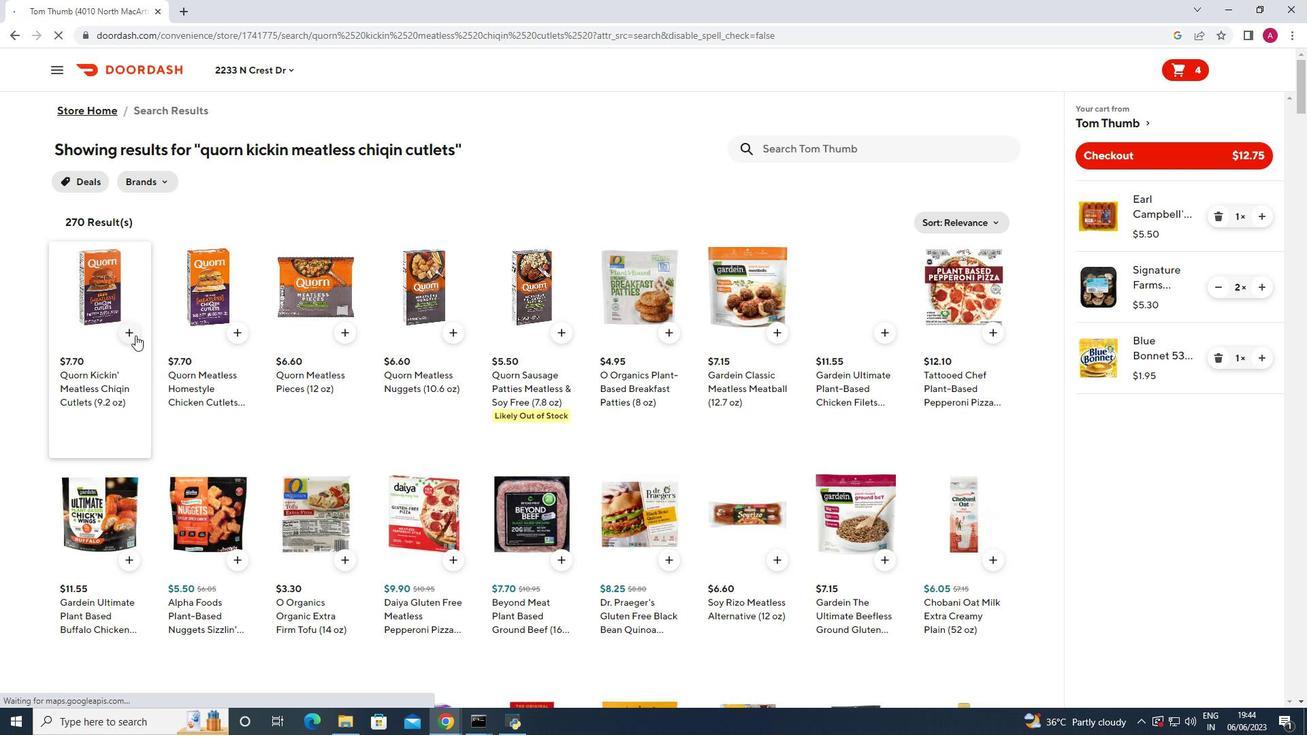 
Action: Mouse pressed left at (134, 335)
Screenshot: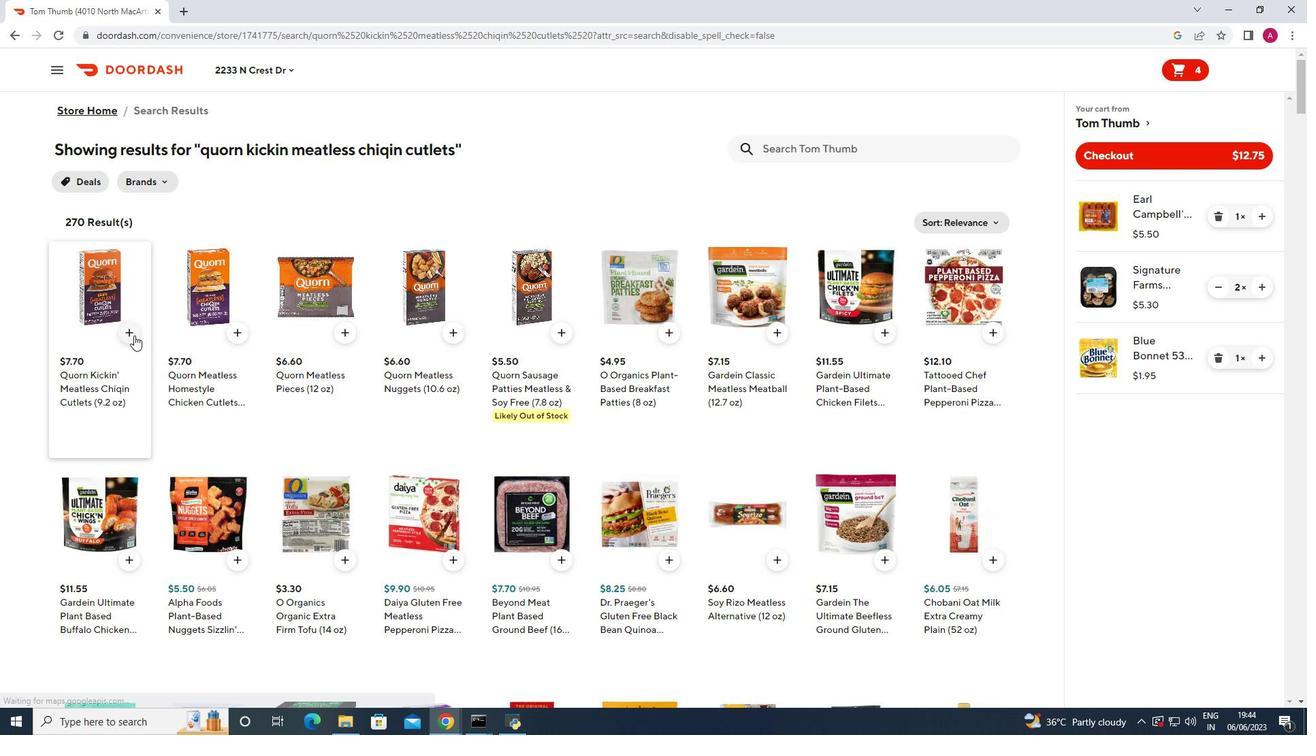 
Action: Mouse moved to (766, 148)
Screenshot: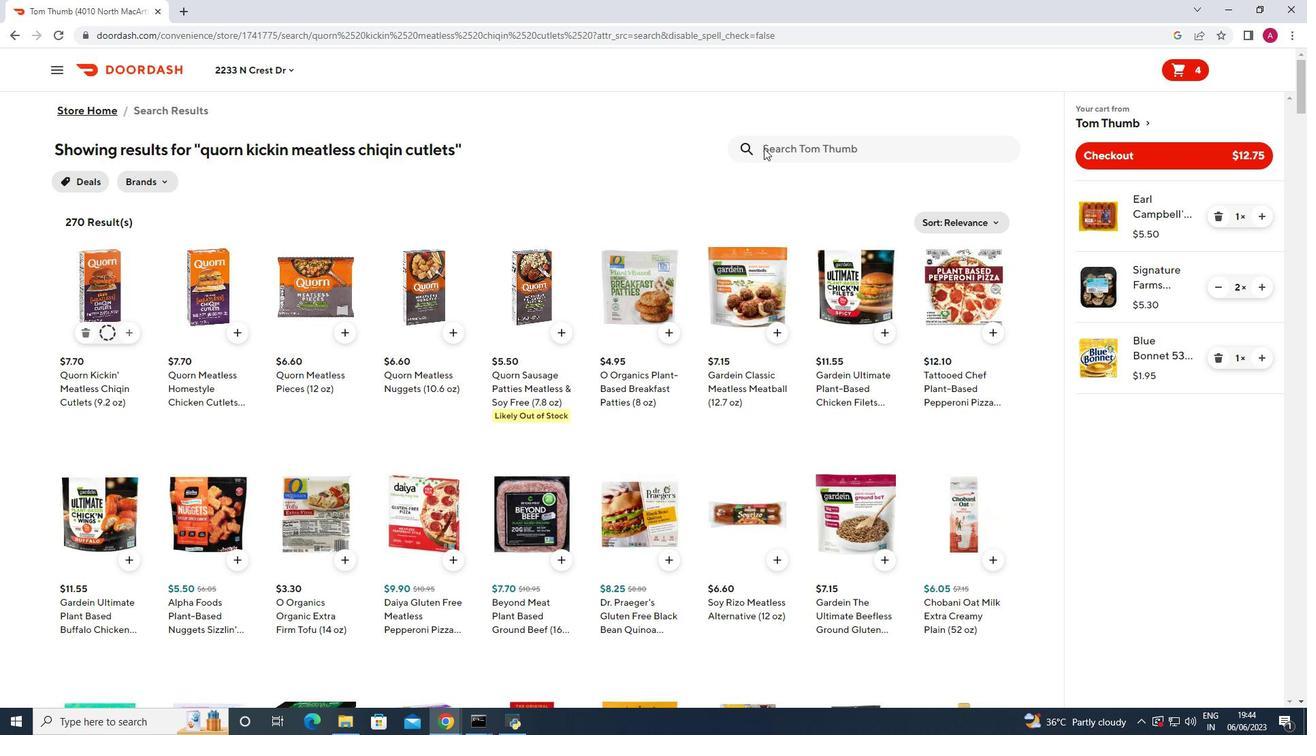 
Action: Mouse pressed left at (766, 148)
Screenshot: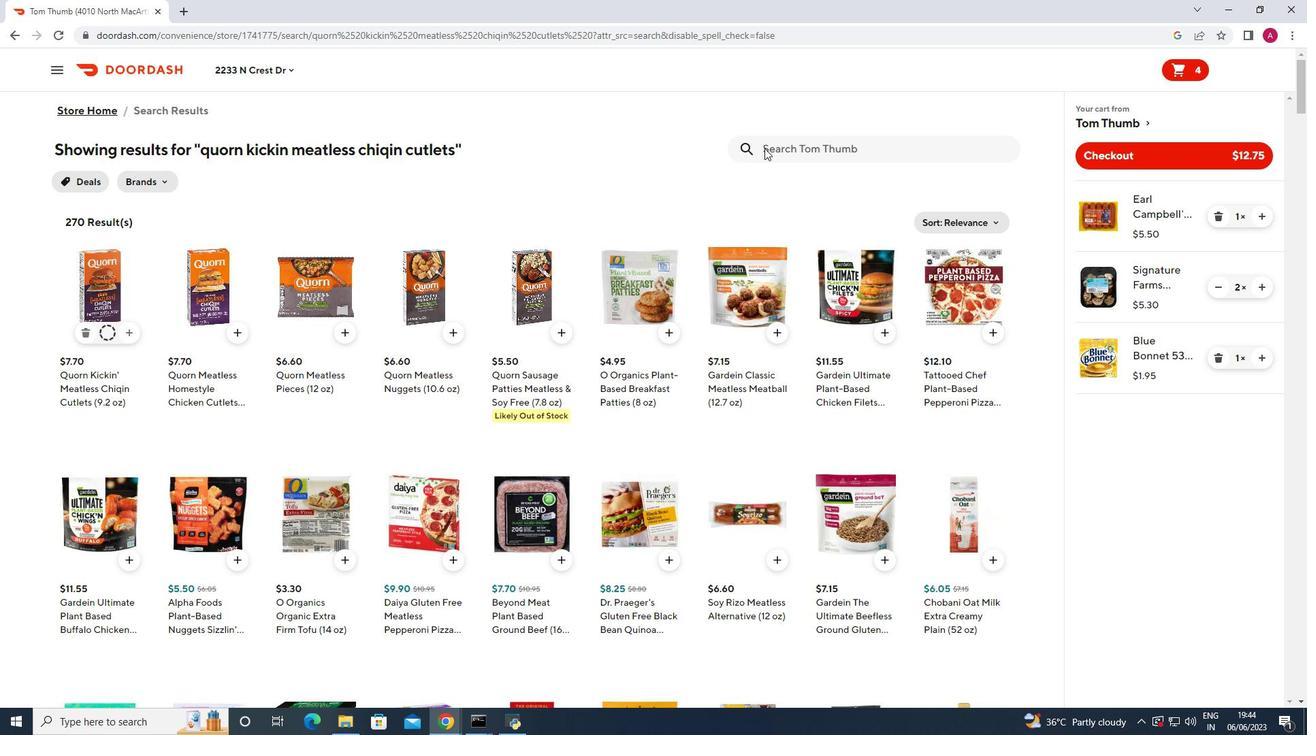 
Action: Mouse moved to (776, 151)
Screenshot: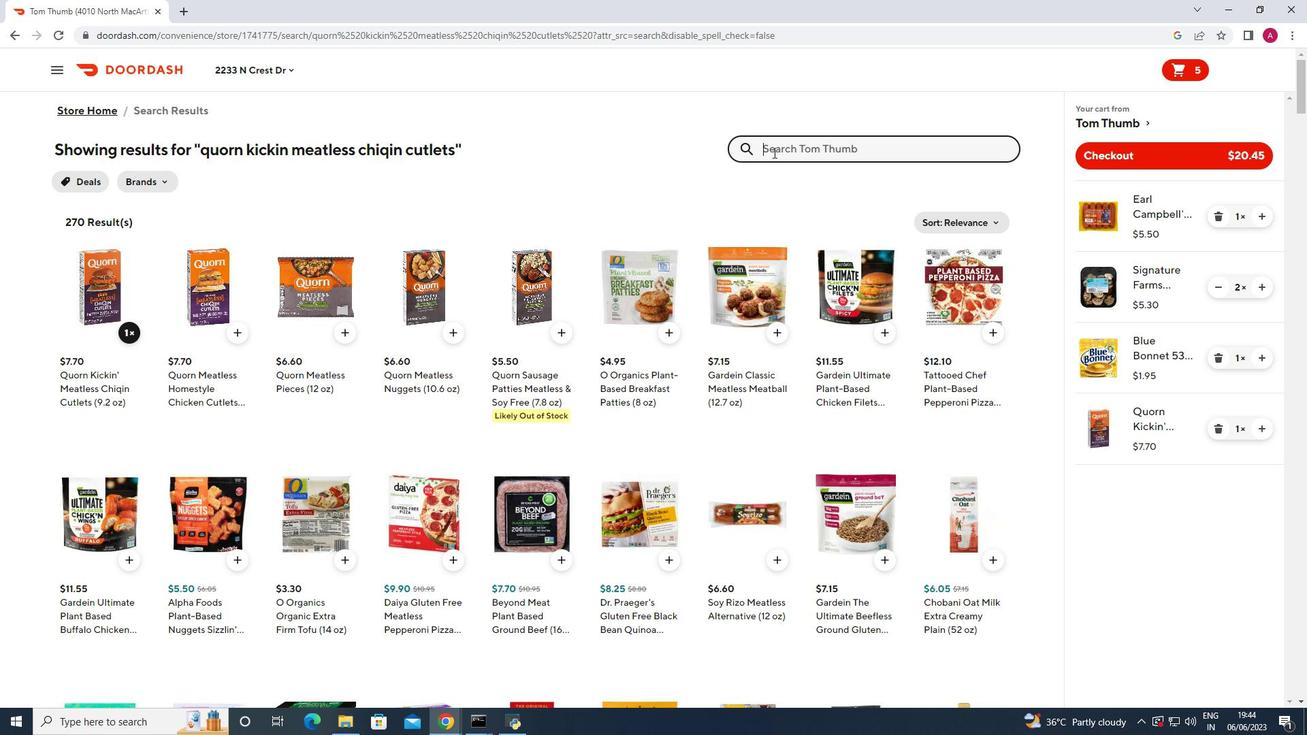 
Action: Mouse pressed left at (776, 151)
Screenshot: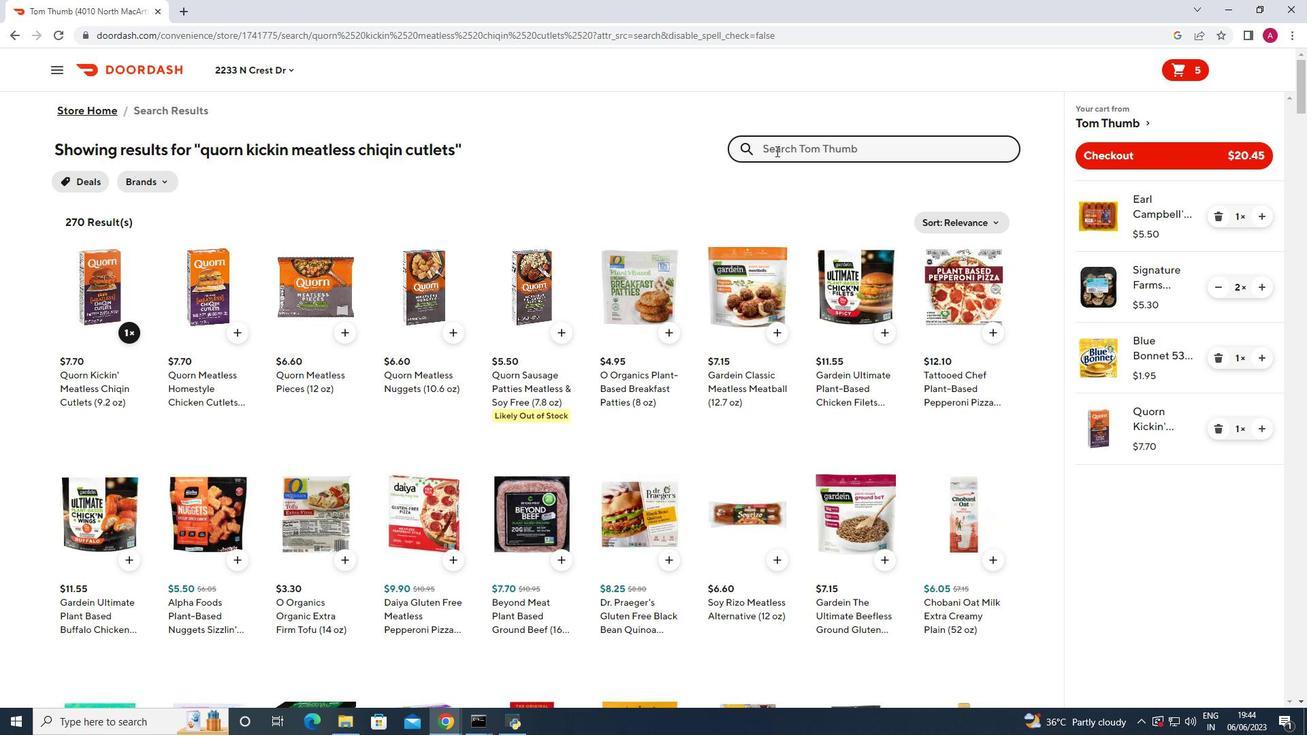 
Action: Key pressed mic<Key.backspace>x<Key.space>broccoli<Key.space>slaw<Key.space><Key.backspace><Key.space>-1<Key.space>sra<Key.space>lee<Key.space>are<Key.backspace>ts<Key.backspace>esano<Key.space>brioche<Key.space>bakery<Key.space>bread<Key.enter>
Screenshot: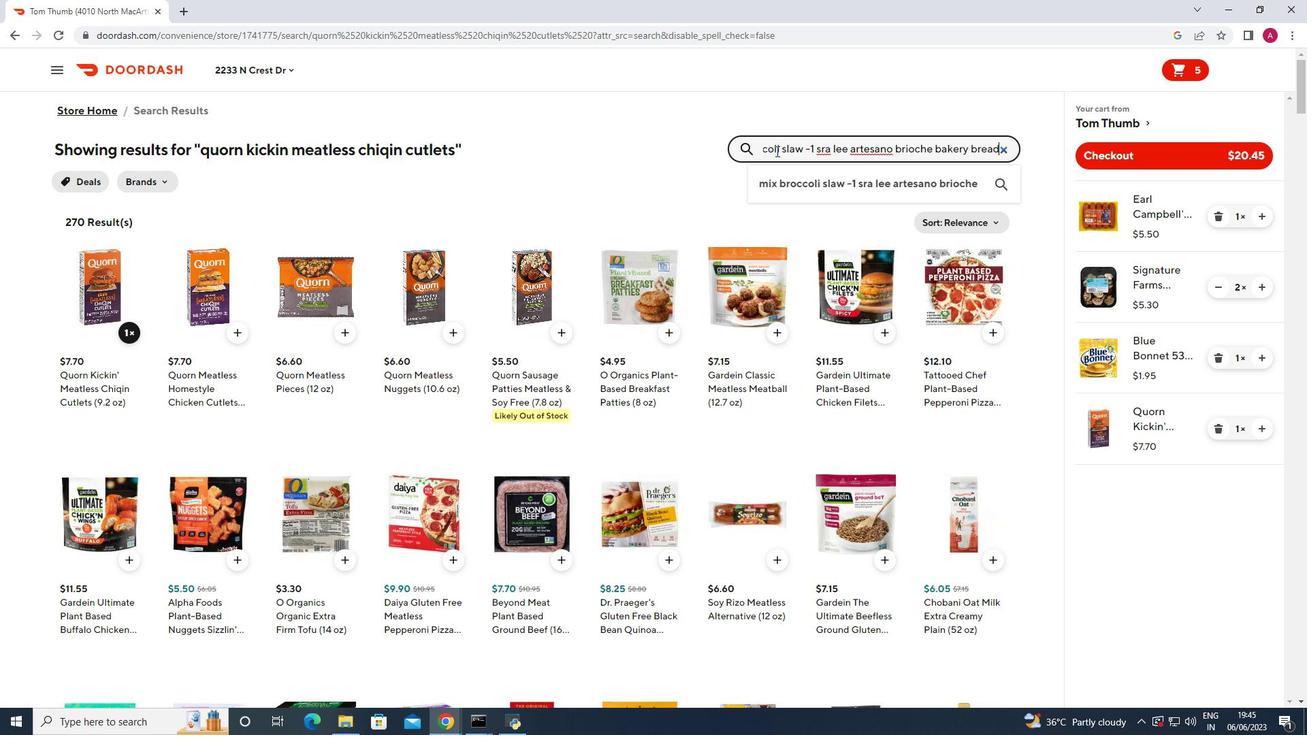 
Action: Mouse moved to (132, 327)
Screenshot: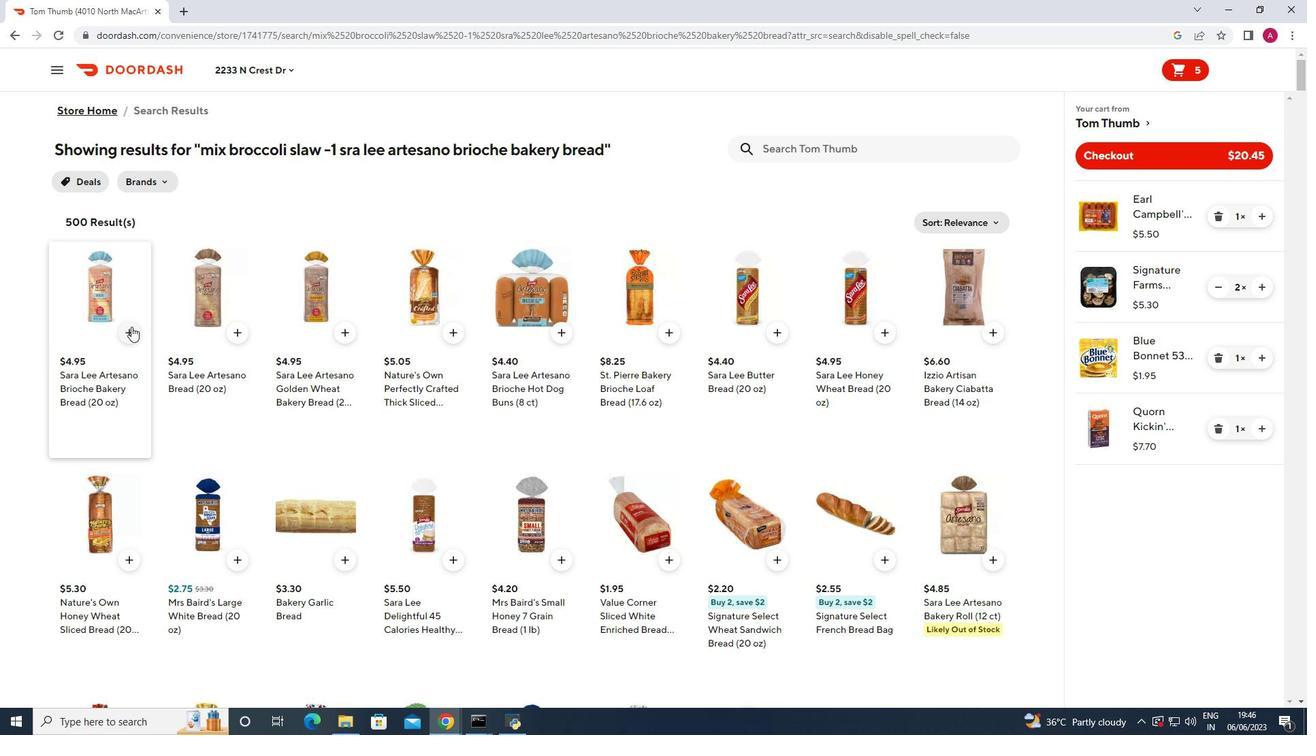 
Action: Mouse pressed left at (132, 327)
Screenshot: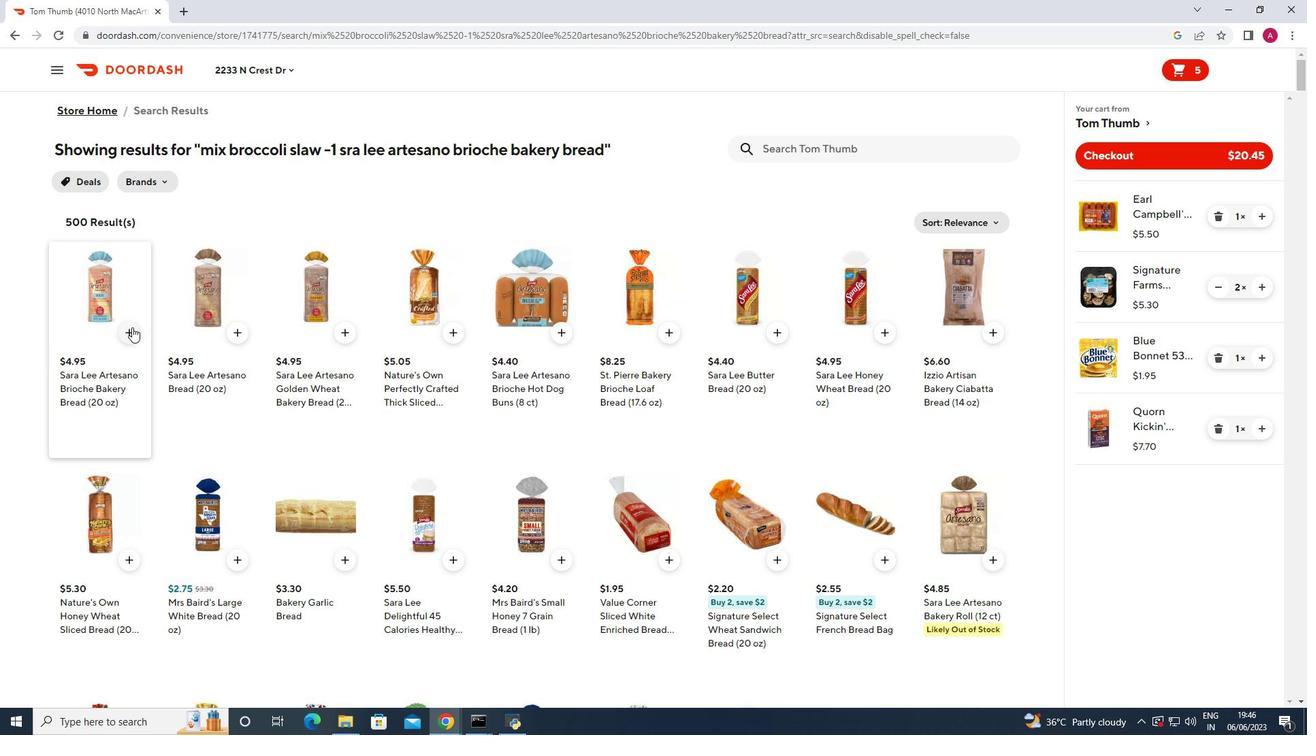 
Action: Mouse moved to (898, 151)
Screenshot: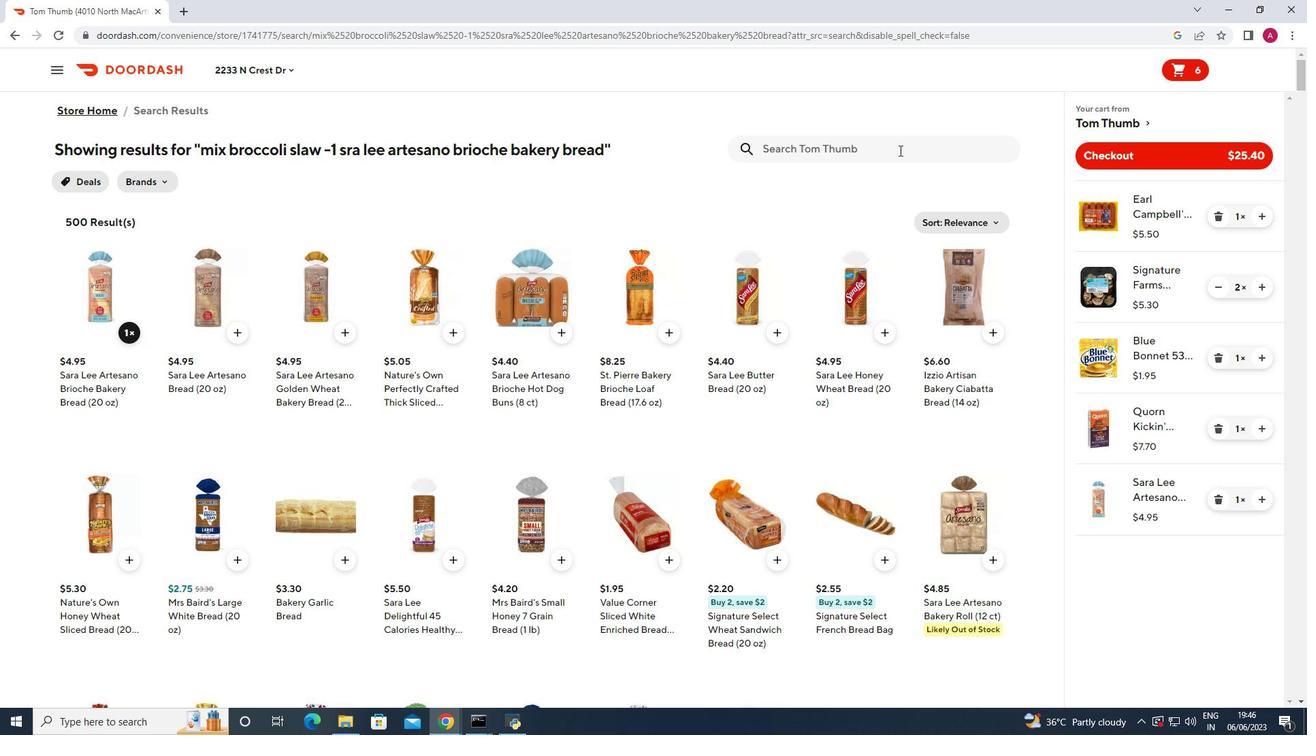 
Action: Mouse pressed left at (898, 151)
Screenshot: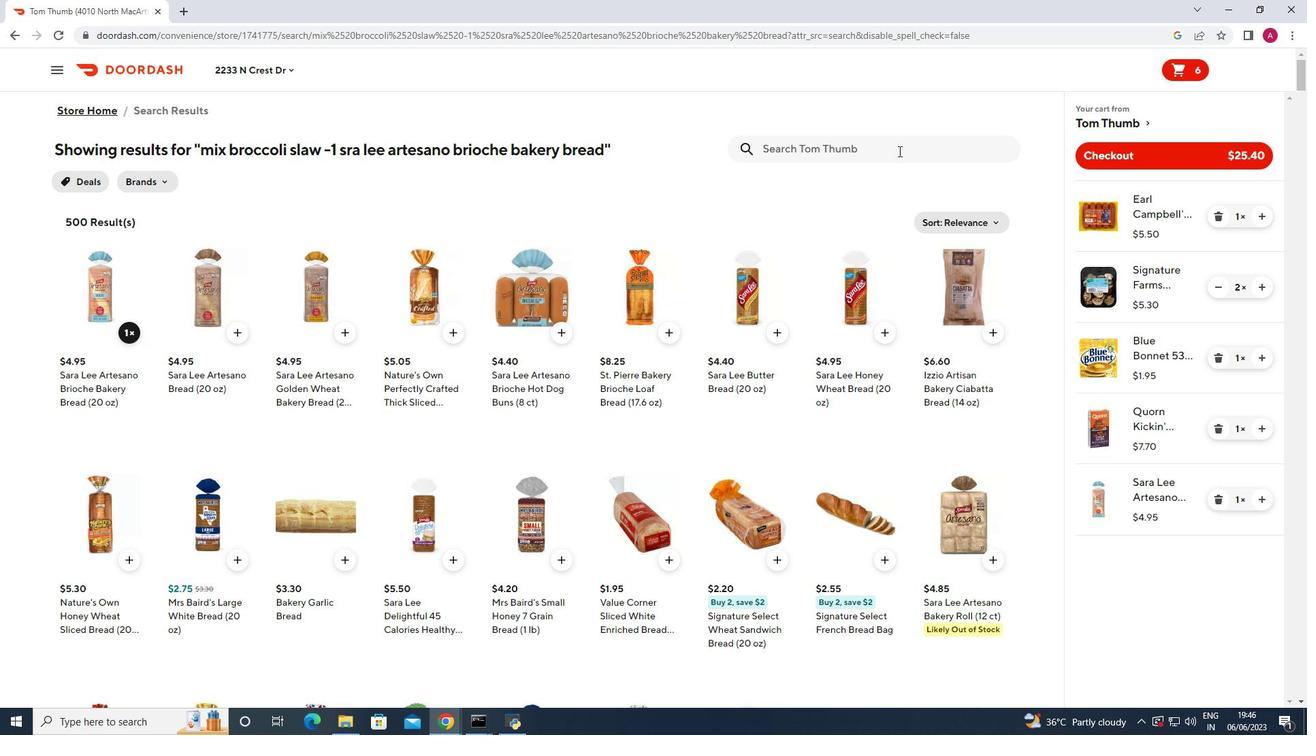 
Action: Mouse moved to (871, 145)
Screenshot: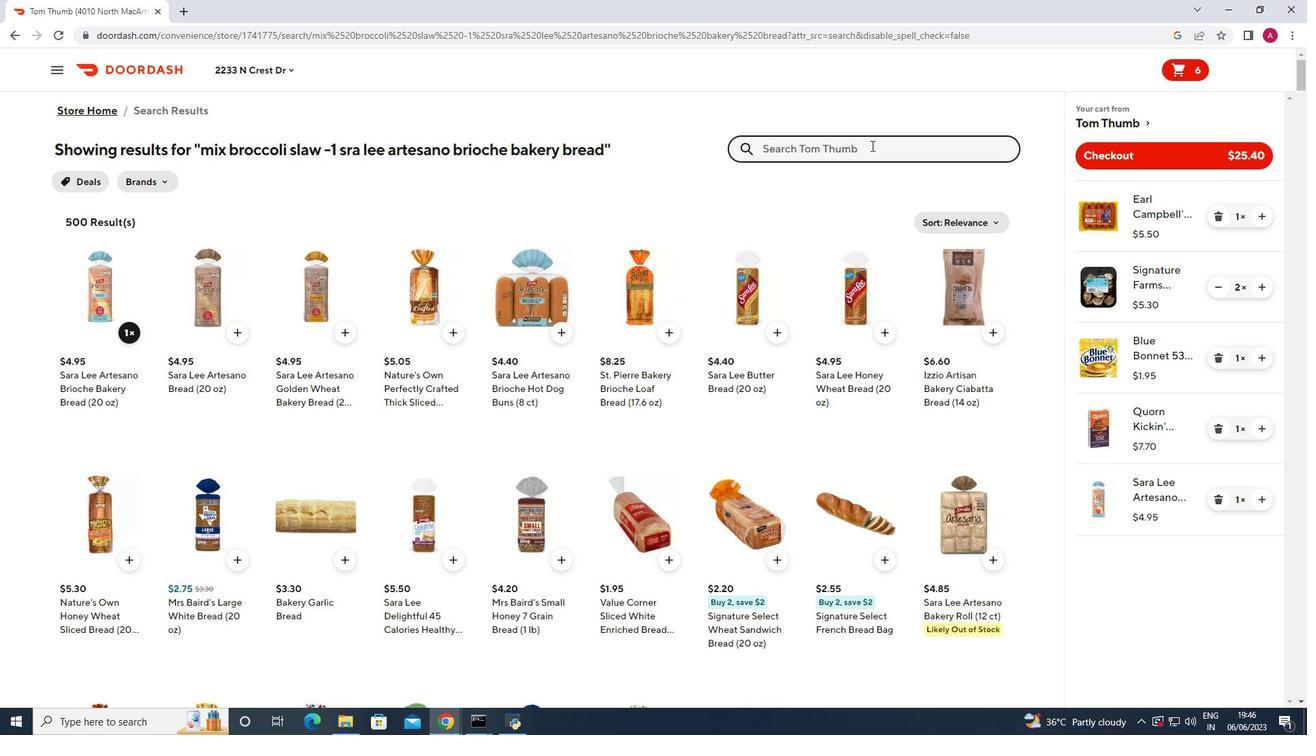 
Action: Key pressed mix<Key.space>broccoli<Key.space>slaw<Key.enter>
Screenshot: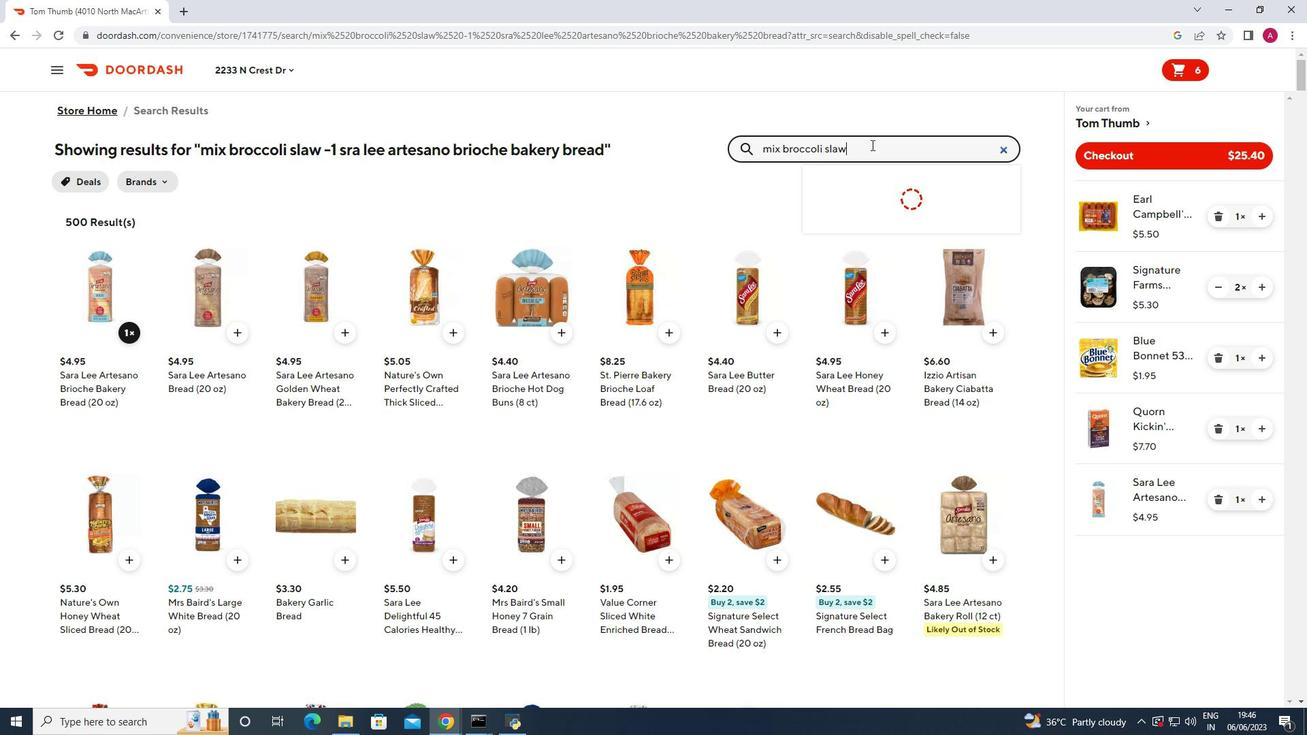 
Action: Mouse moved to (127, 330)
Screenshot: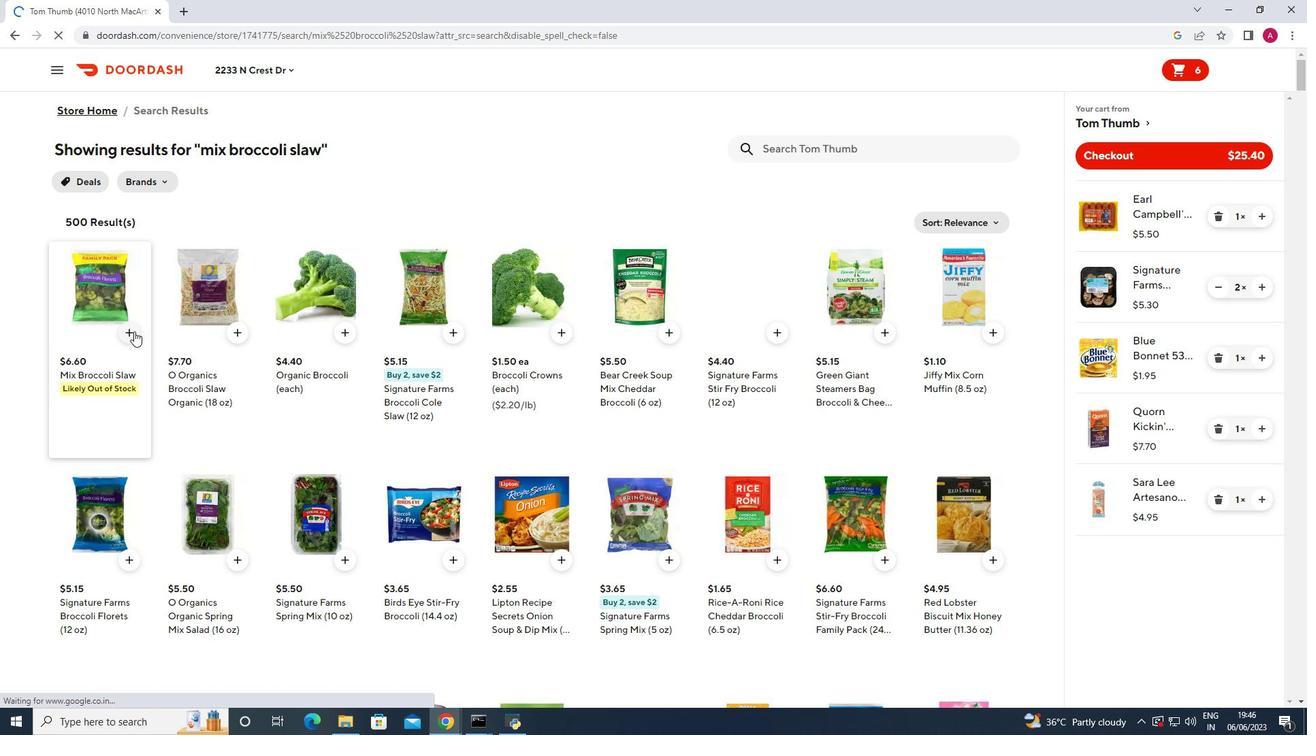 
Action: Mouse pressed left at (127, 330)
Screenshot: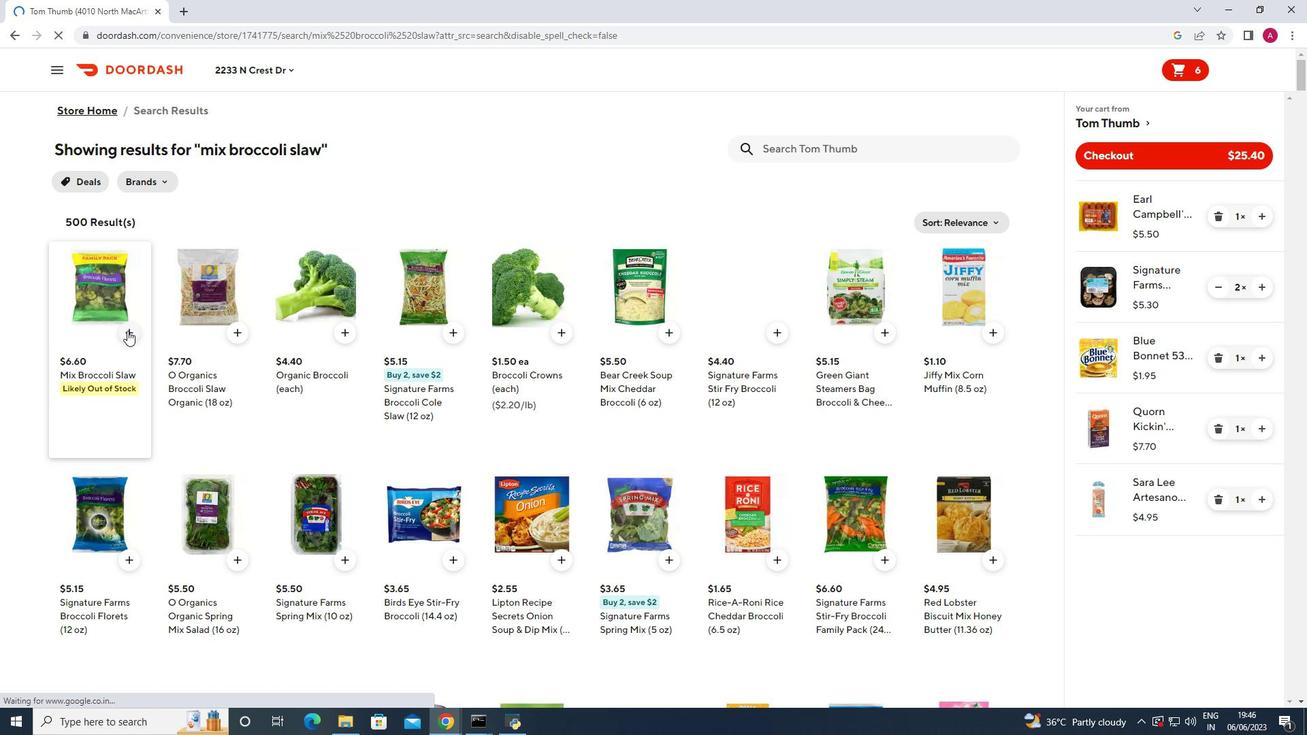 
Action: Mouse moved to (867, 153)
Screenshot: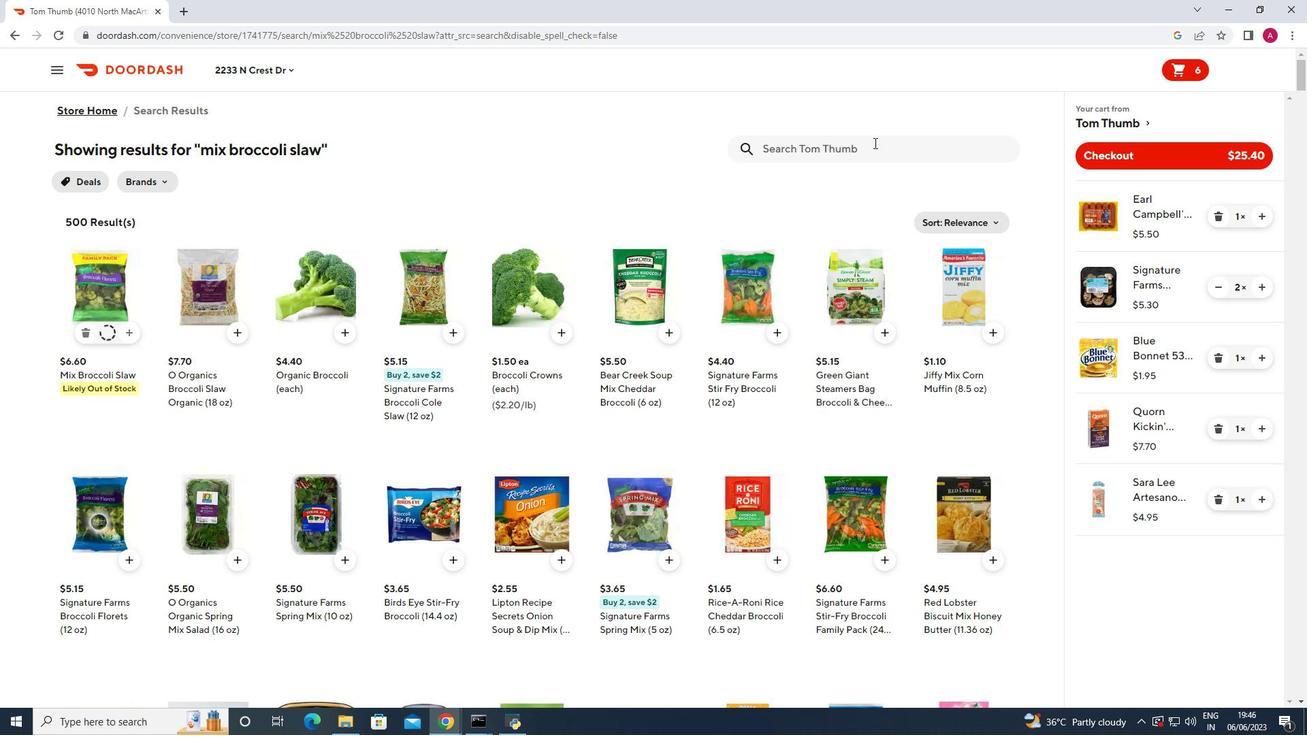
Action: Mouse pressed left at (867, 153)
Screenshot: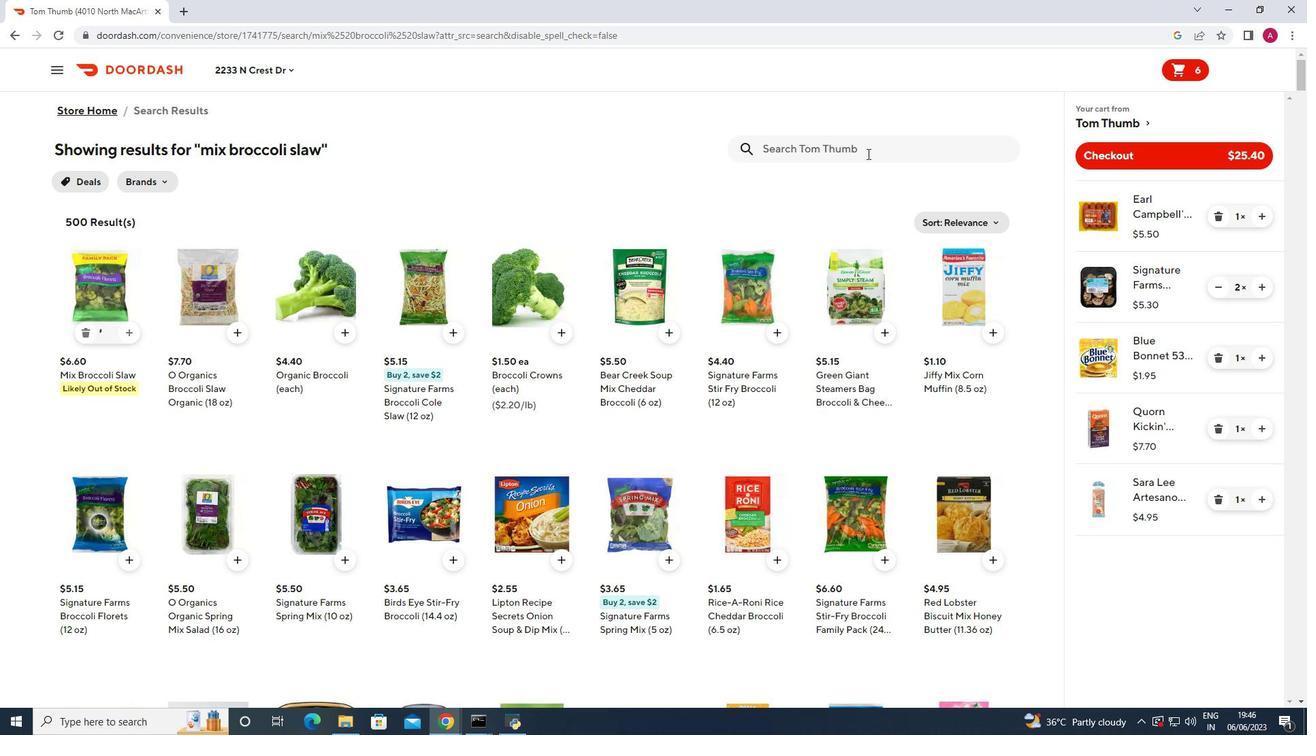 
Action: Mouse moved to (845, 148)
Screenshot: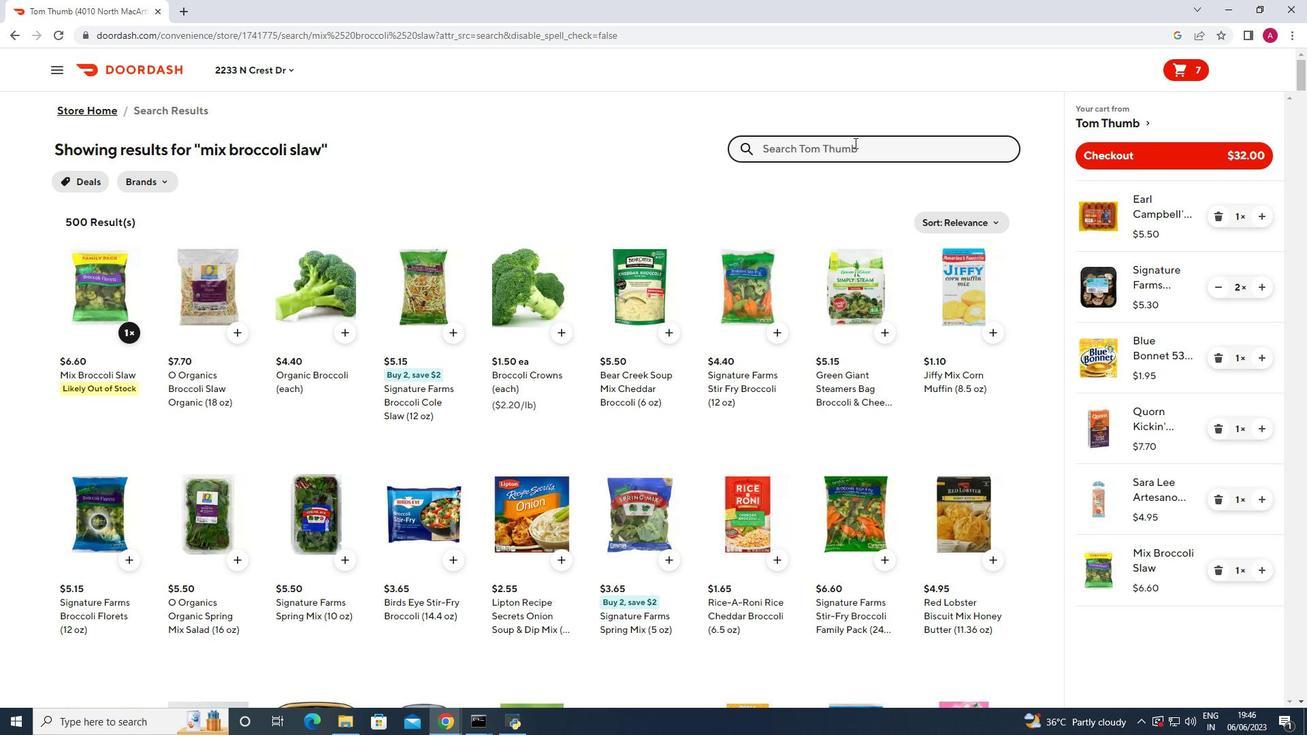 
Action: Mouse pressed left at (845, 148)
Screenshot: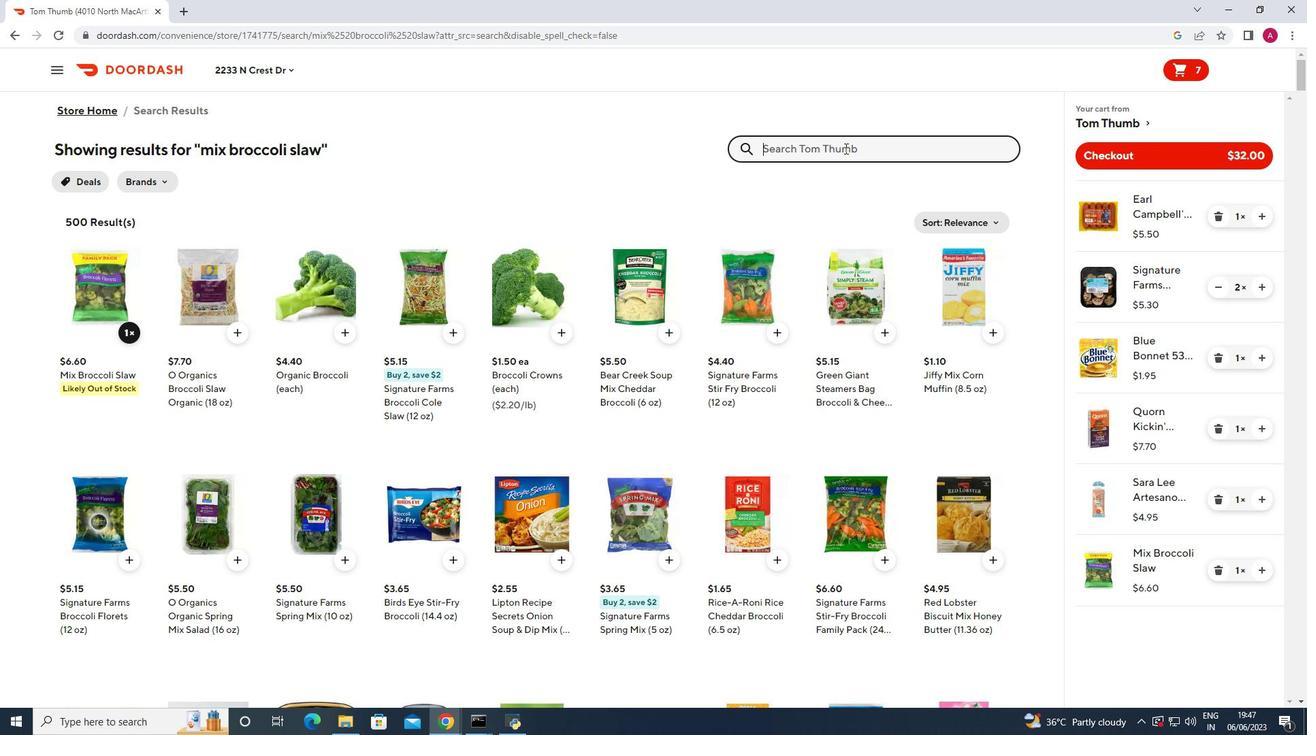 
Action: Mouse moved to (817, 149)
Screenshot: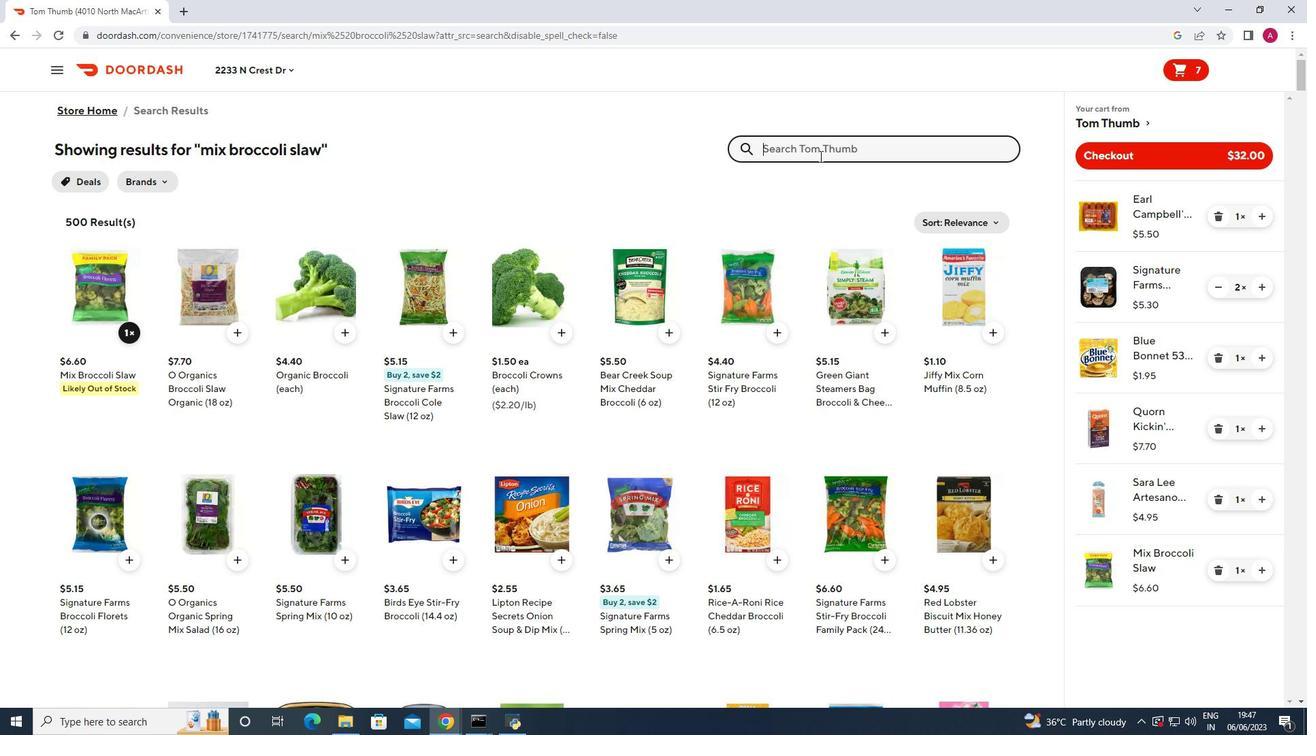 
Action: Mouse pressed left at (817, 149)
Screenshot: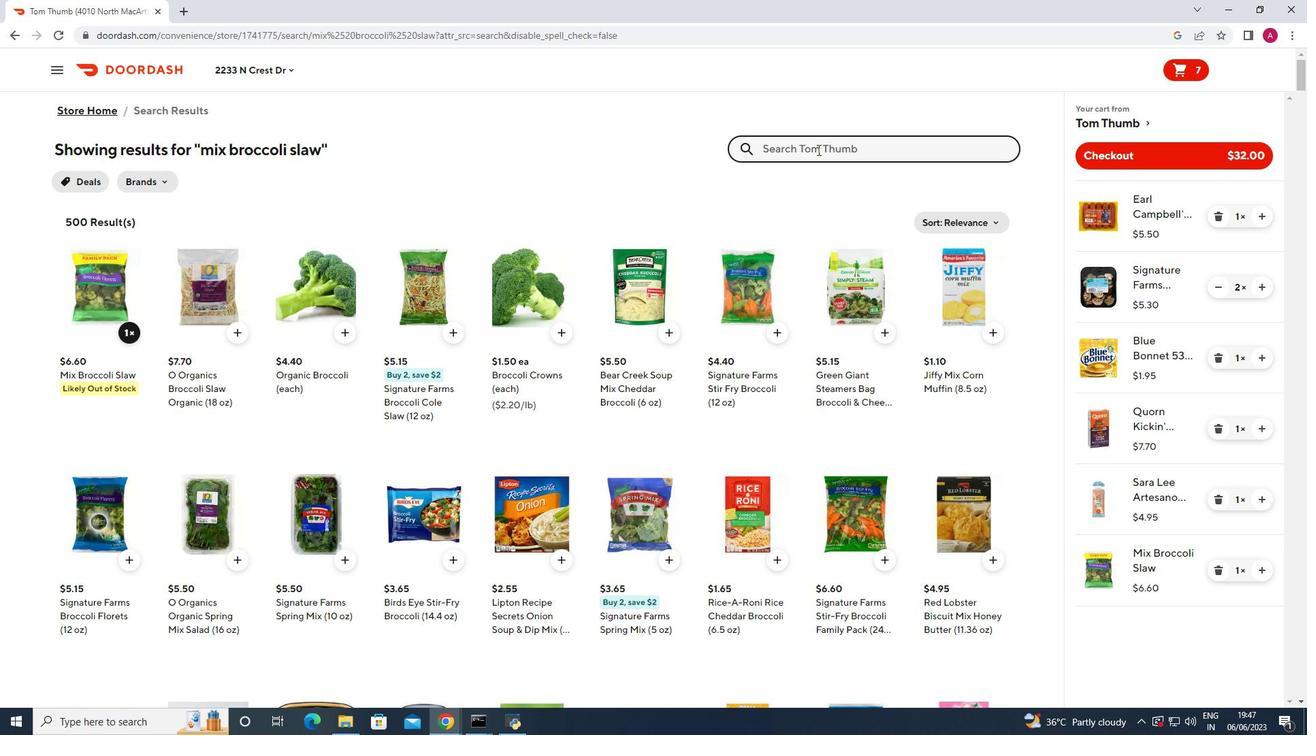 
Action: Mouse moved to (812, 142)
Screenshot: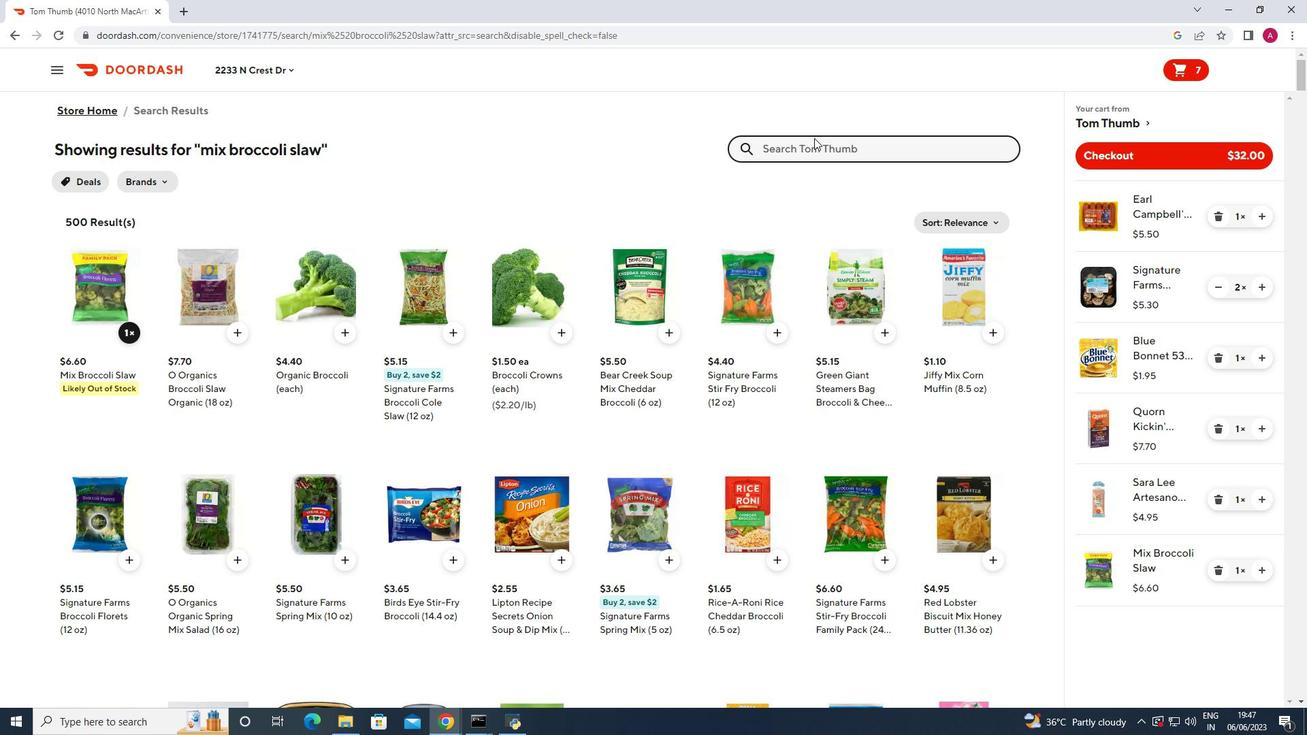 
Action: Mouse pressed left at (812, 142)
Screenshot: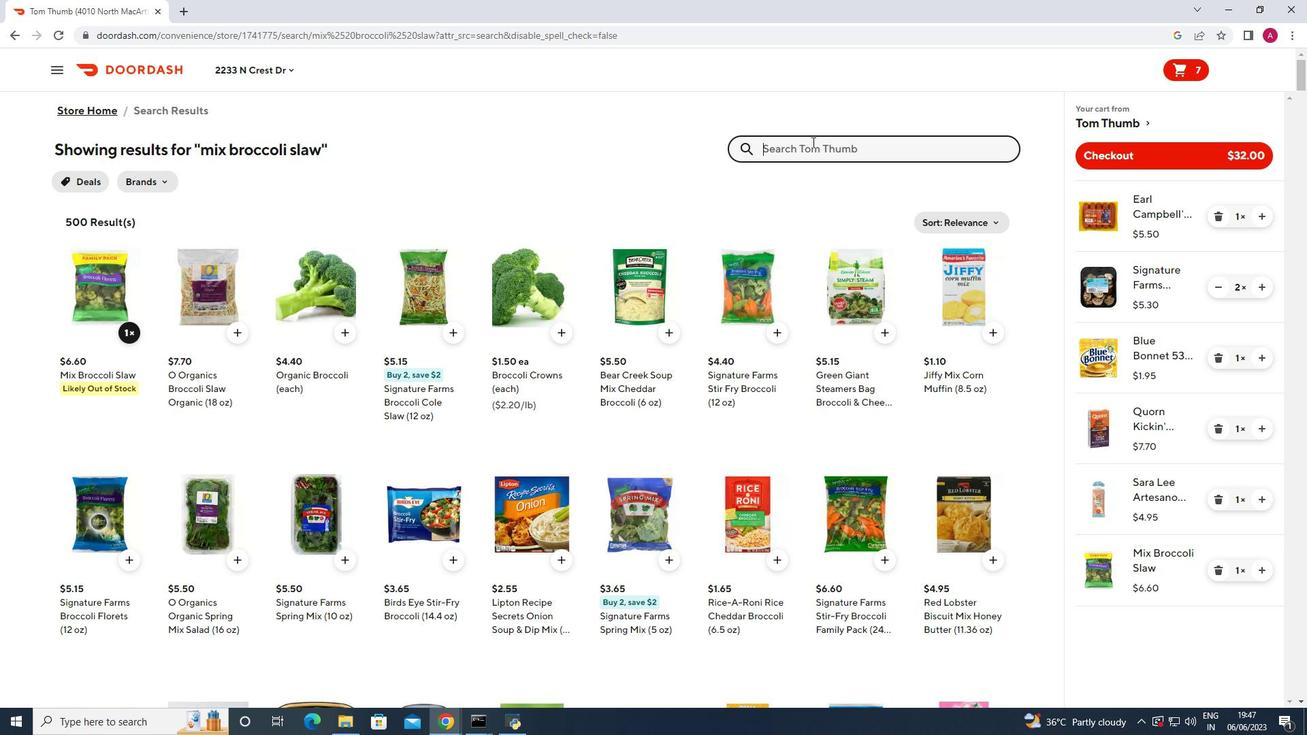 
Action: Mouse pressed left at (812, 142)
Screenshot: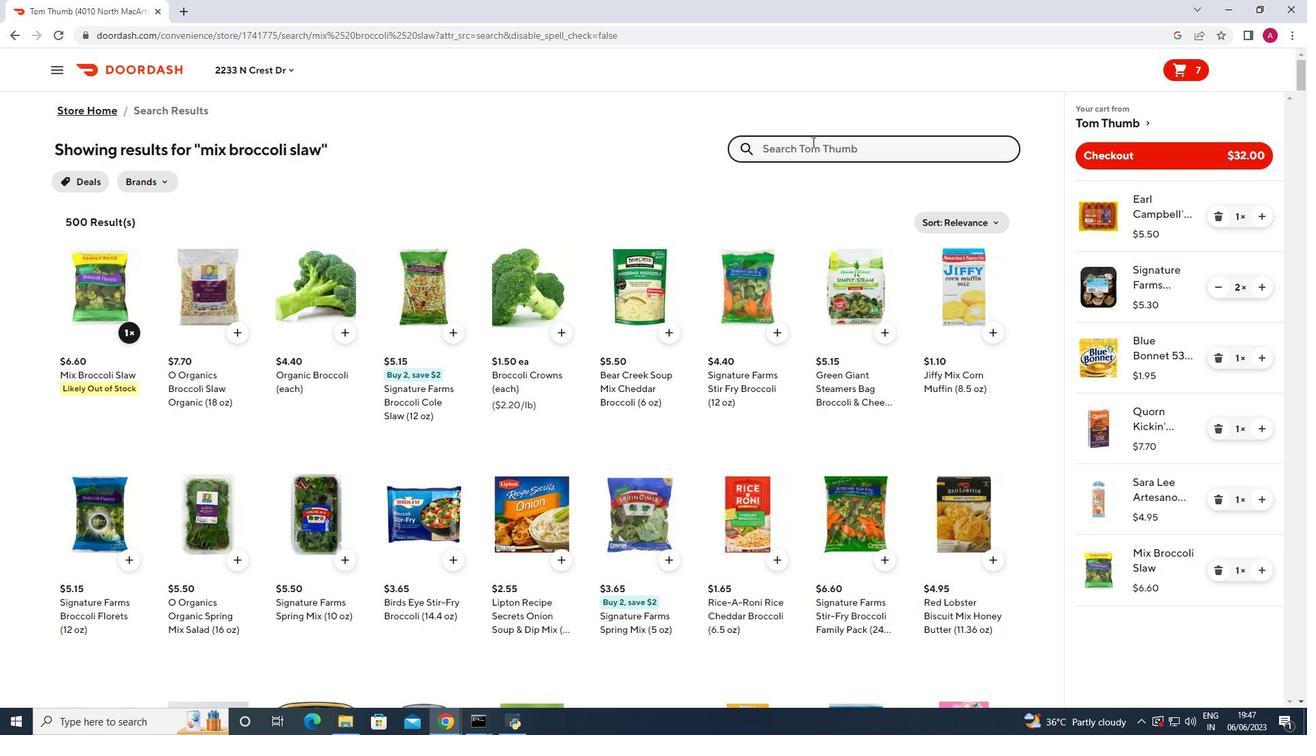 
Action: Mouse moved to (832, 149)
Screenshot: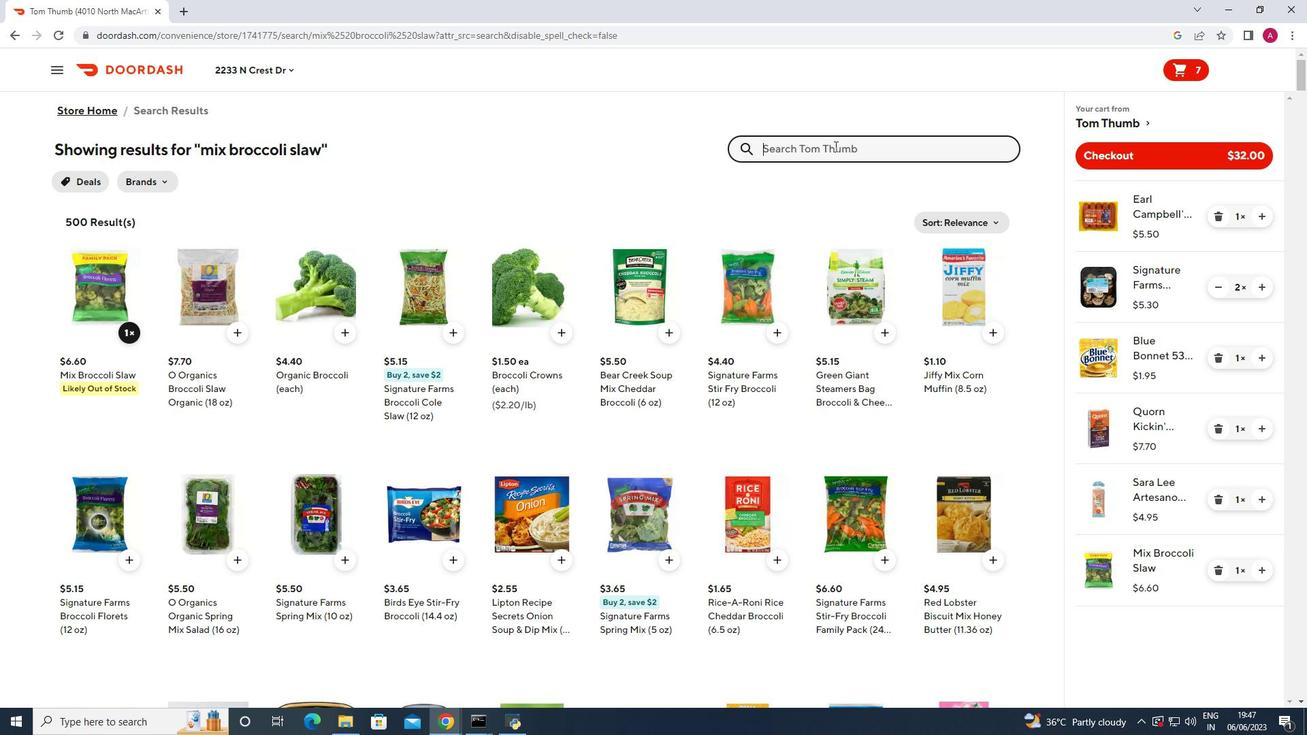 
Action: Mouse pressed left at (832, 149)
Screenshot: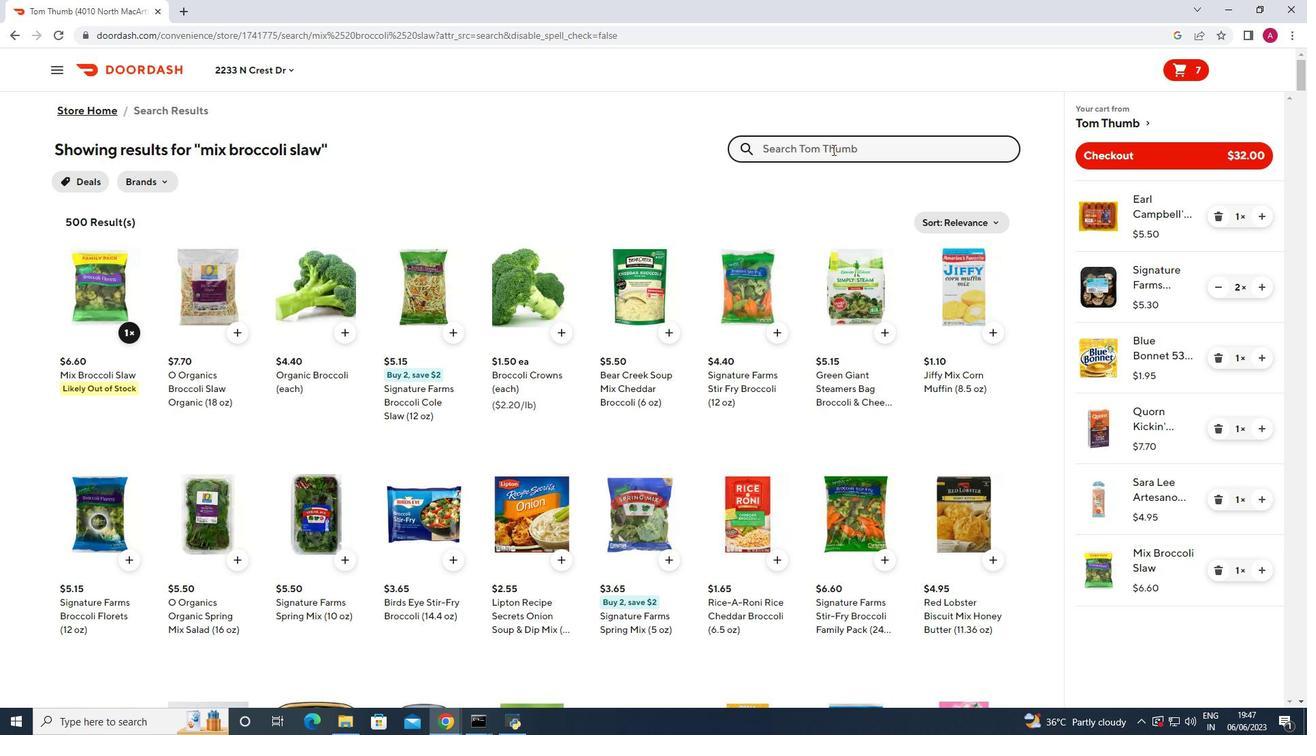 
Action: Key pressed signature<Key.space>farms<Key.space>green<Key.space>cauliflower<Key.space><Key.enter>
Screenshot: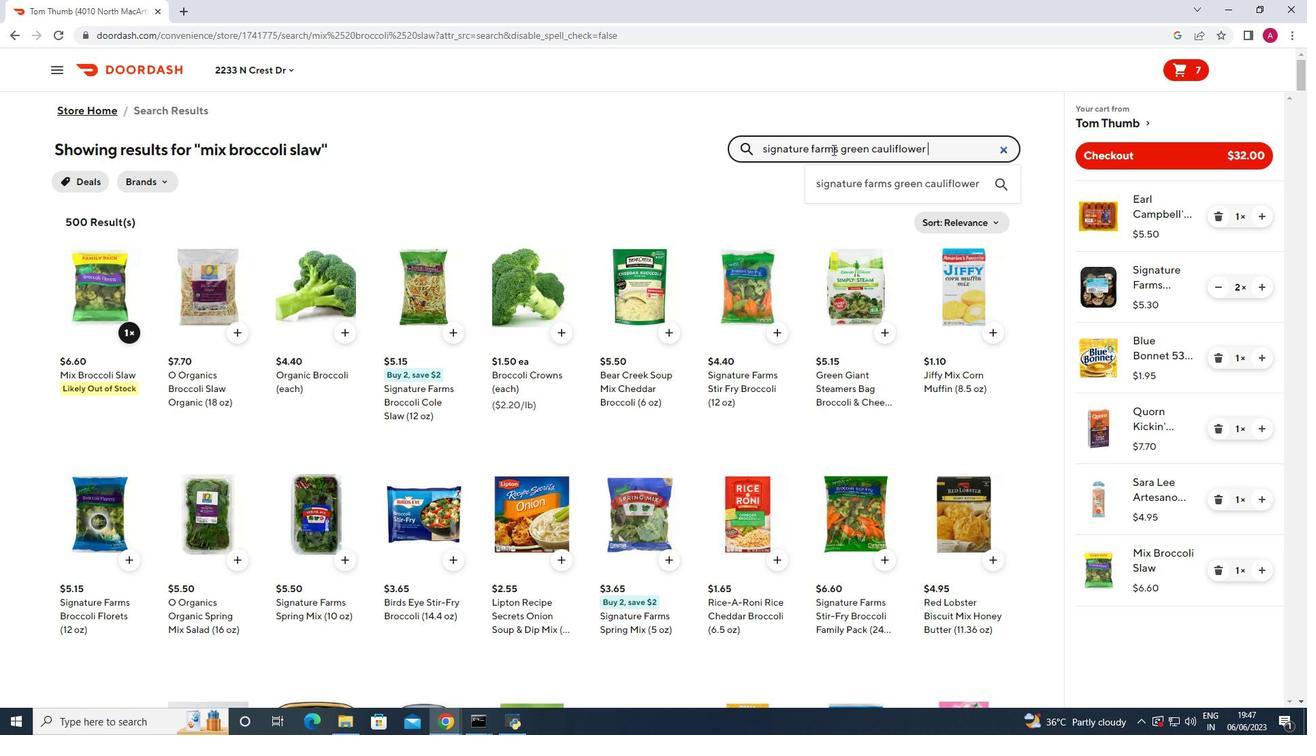 
Action: Mouse moved to (131, 336)
Screenshot: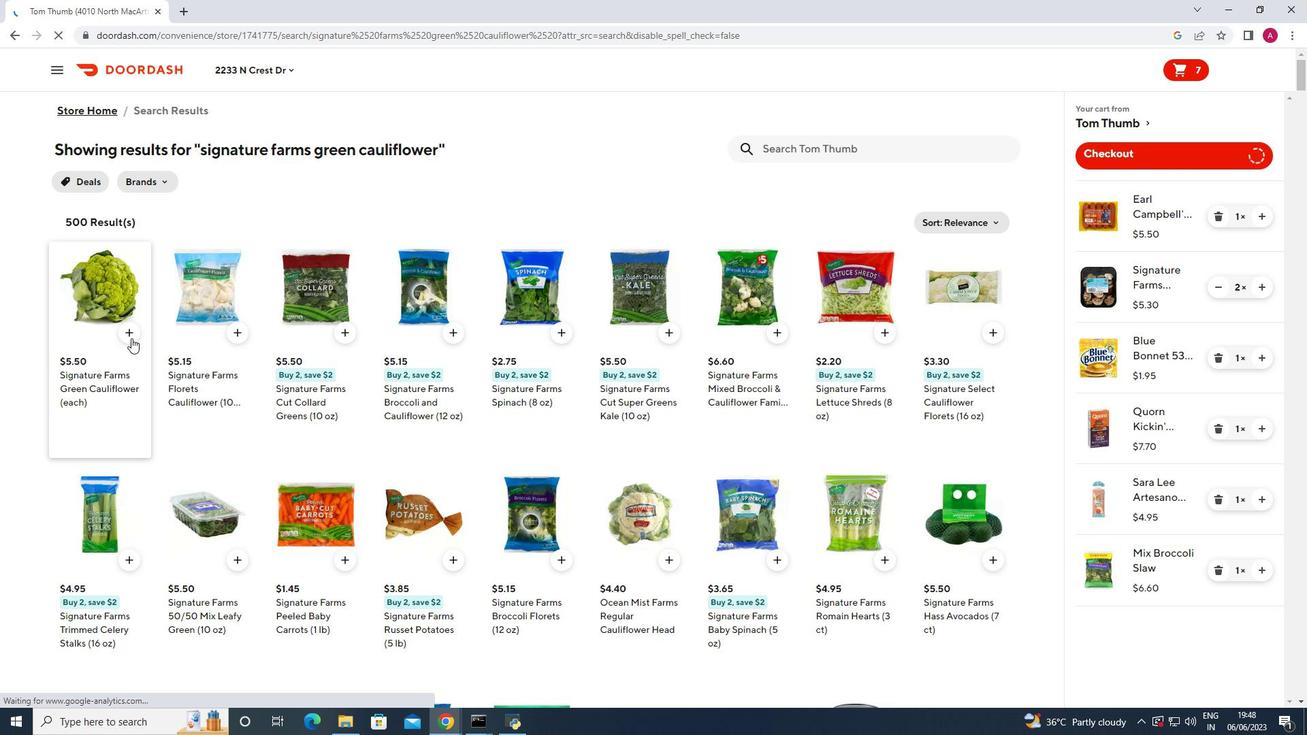 
Action: Mouse pressed left at (131, 336)
Screenshot: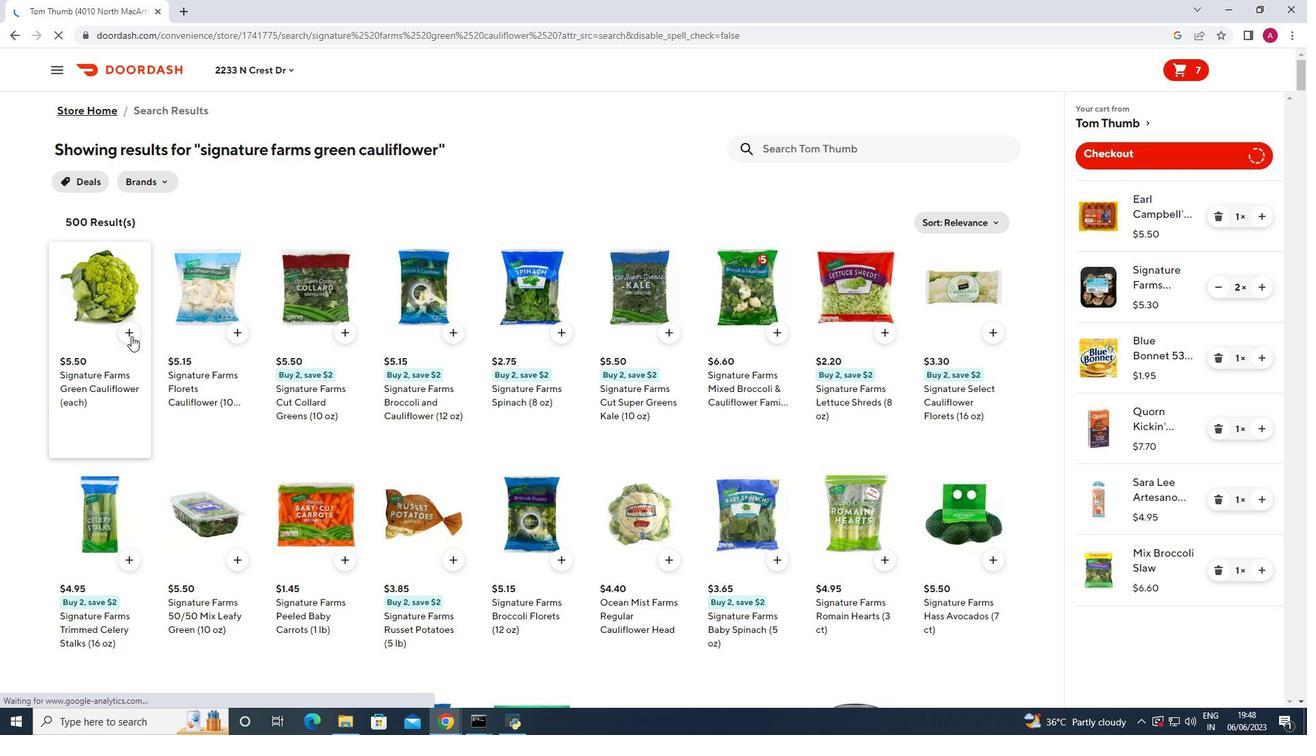 
Action: Mouse moved to (1262, 639)
Screenshot: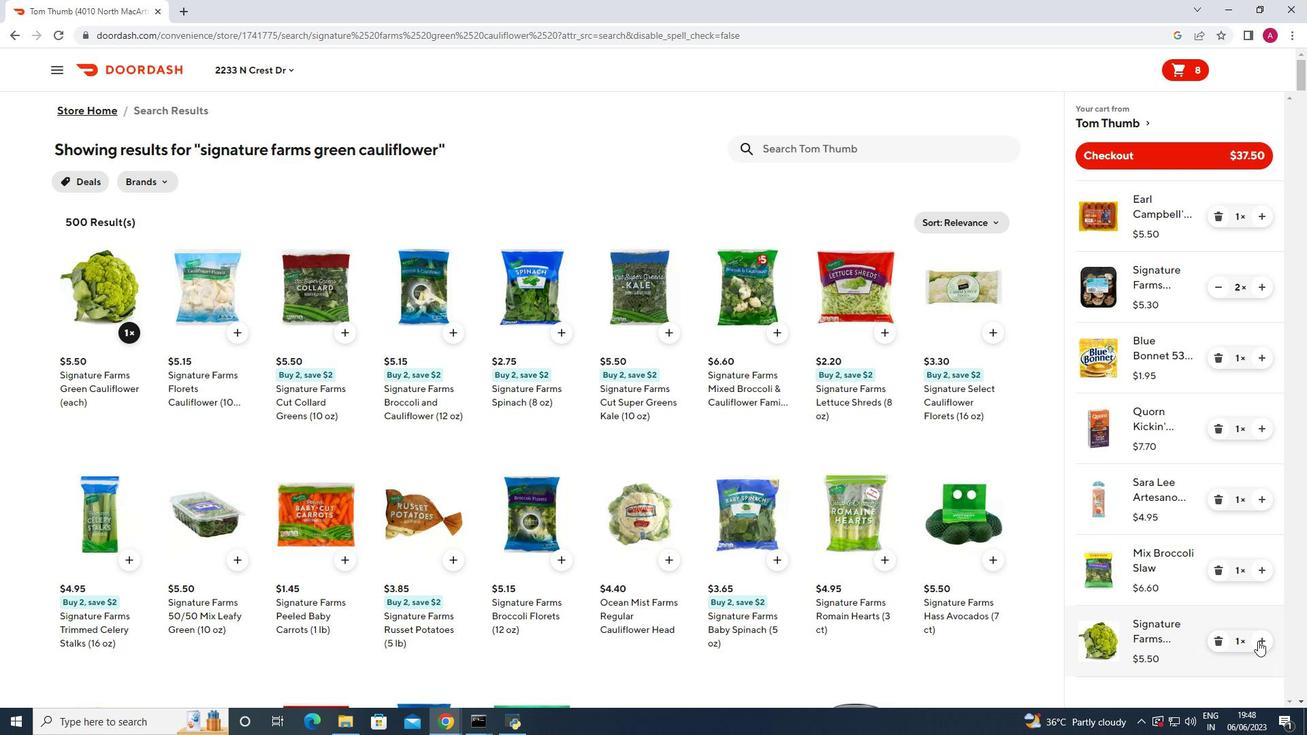 
Action: Mouse pressed left at (1262, 639)
Screenshot: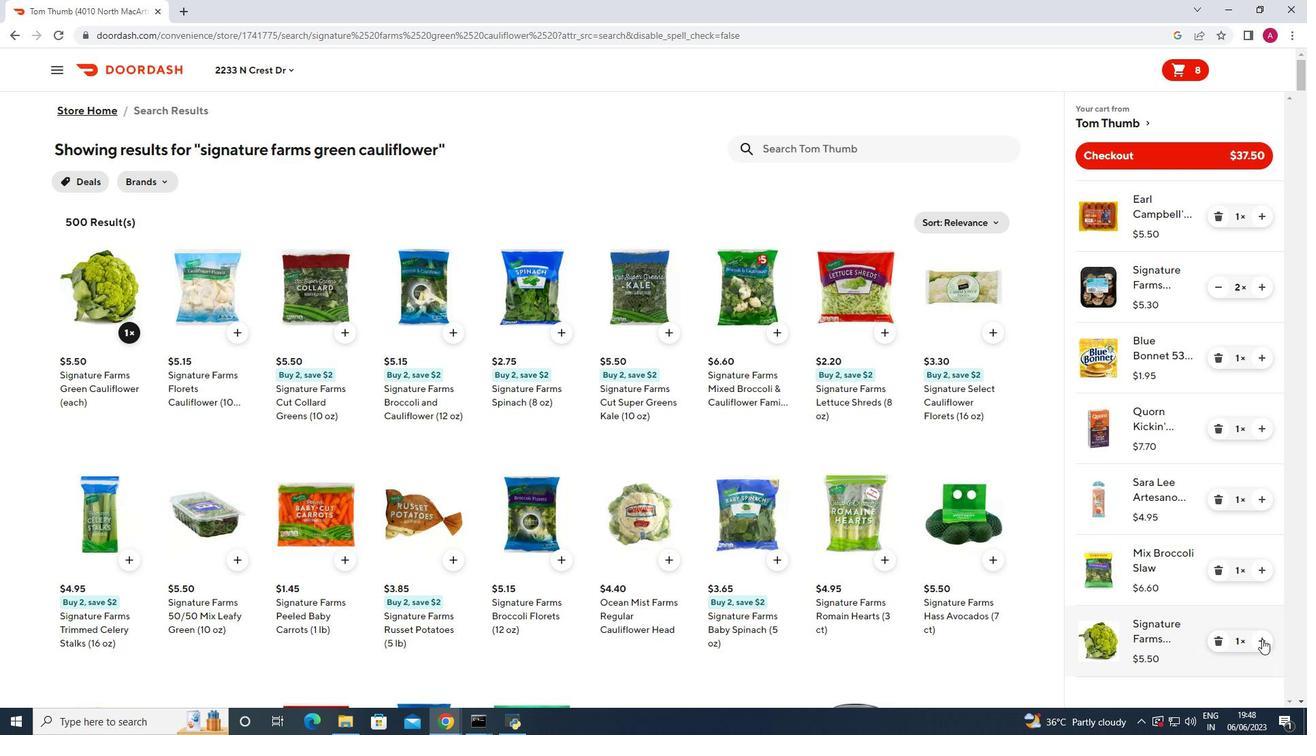 
Action: Mouse moved to (850, 146)
Screenshot: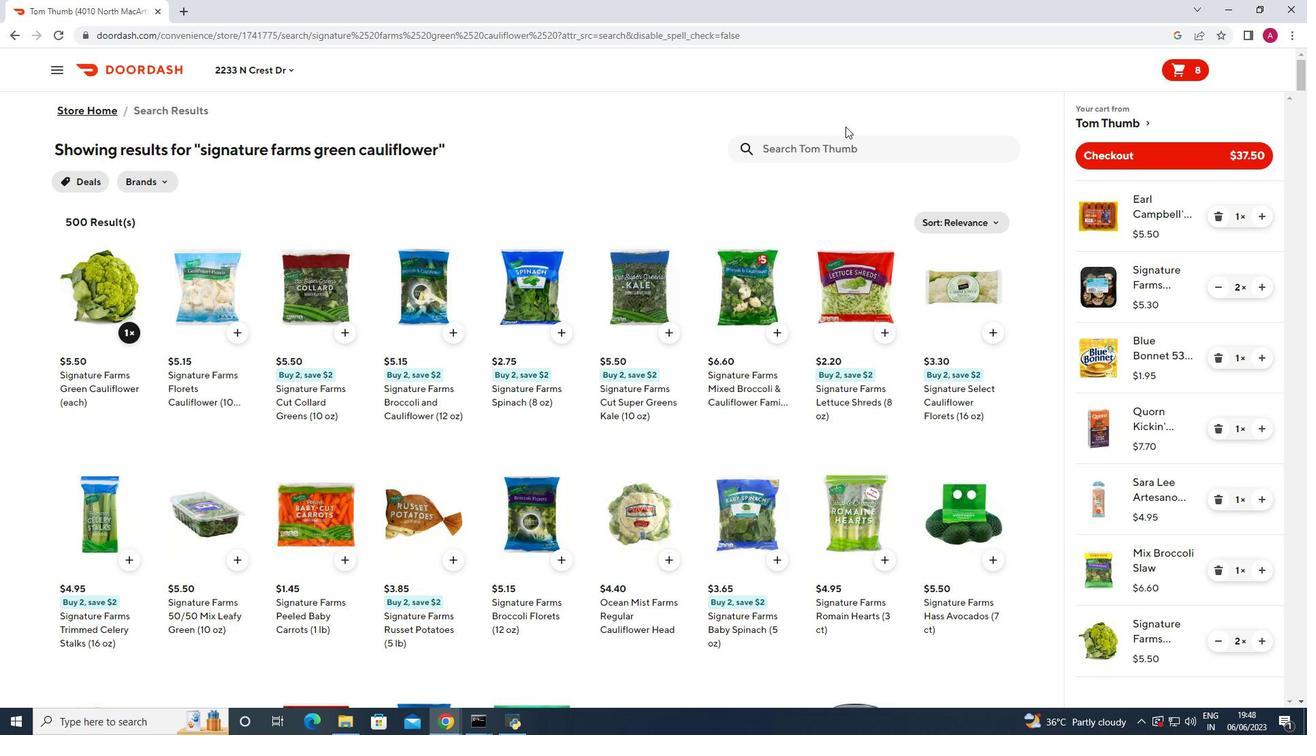 
Action: Mouse pressed left at (850, 146)
Screenshot: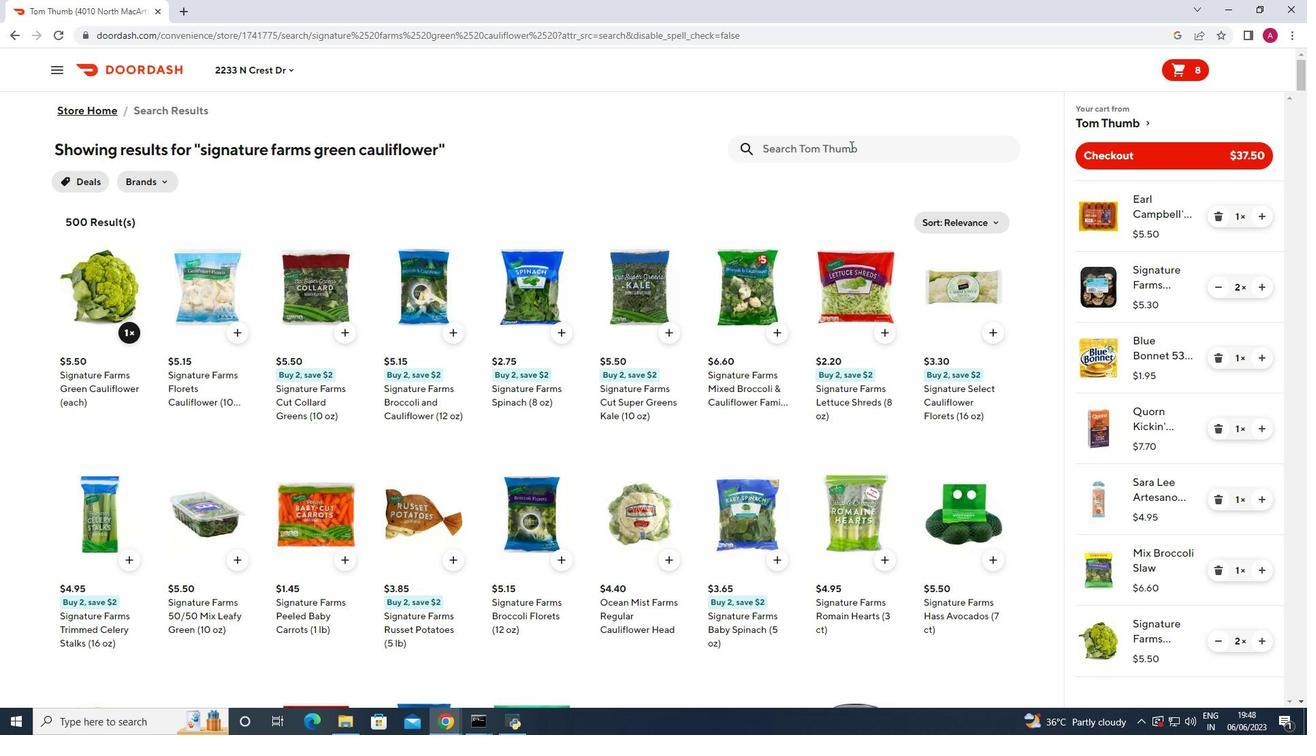 
Action: Key pressed wet<Key.space>brusg<Key.space><Key.backspace><Key.backspace>h<Key.space>speee<Key.backspace>d<Key.space>dry<Key.space><Key.enter><Key.enter><Key.enter>
Screenshot: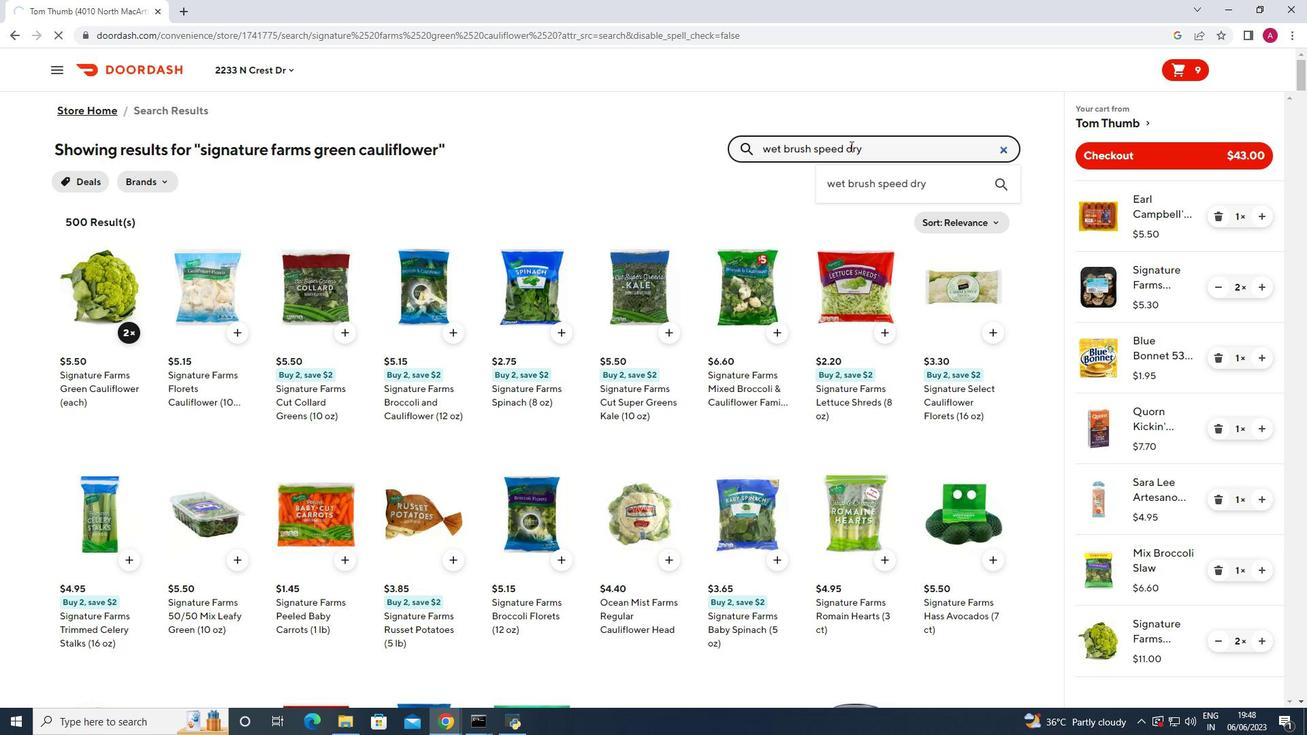 
Action: Mouse moved to (130, 331)
Screenshot: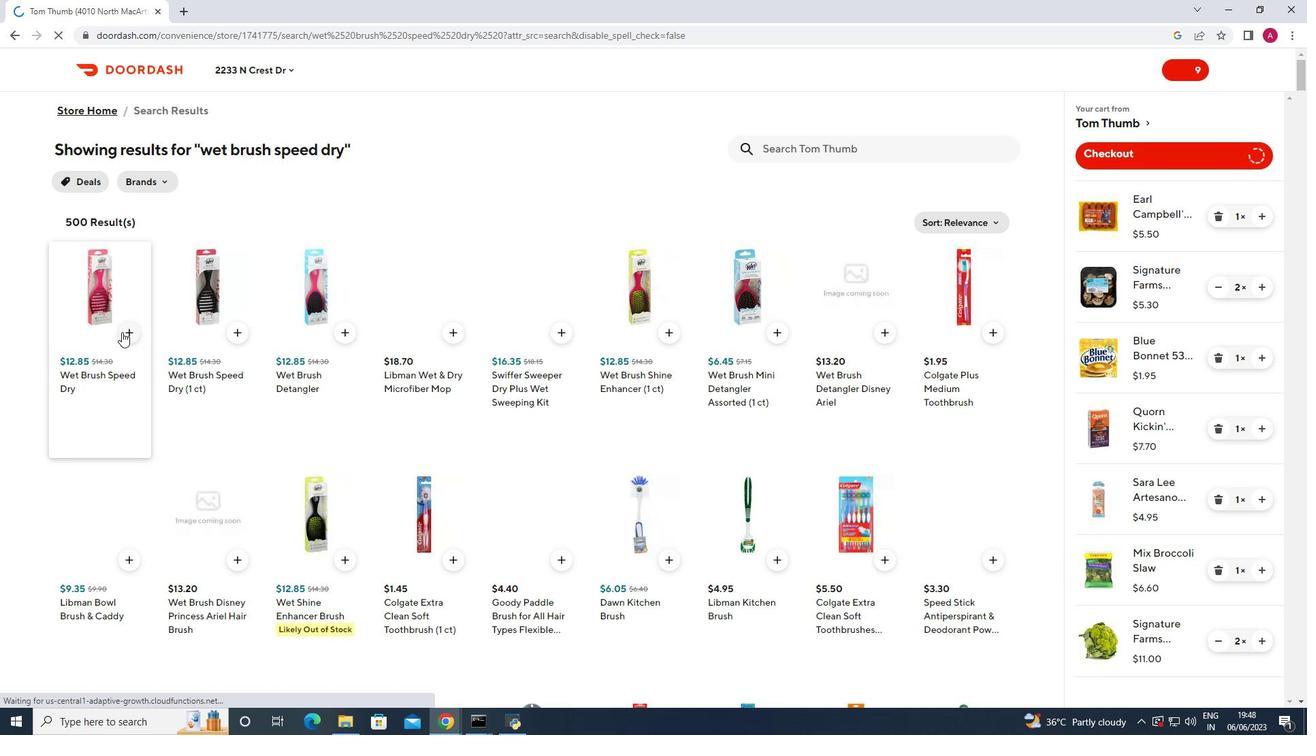 
Action: Mouse pressed left at (130, 331)
Screenshot: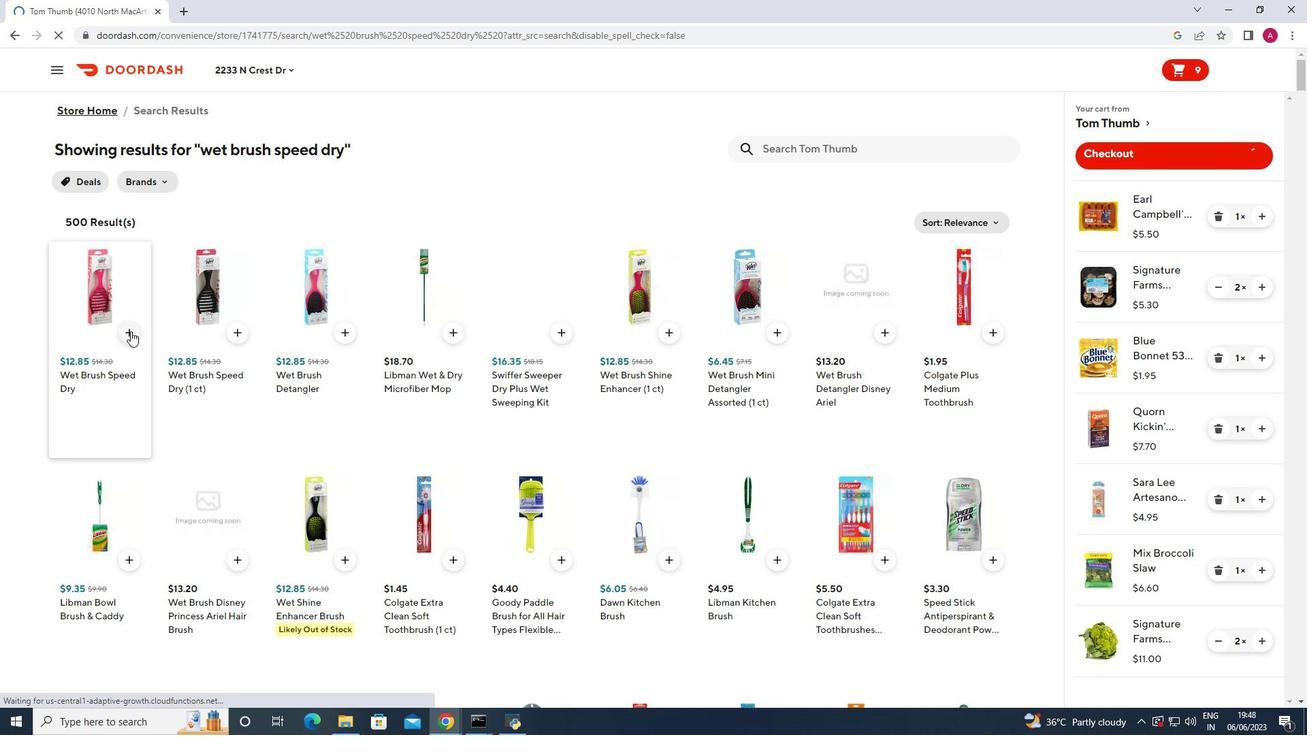 
Action: Mouse moved to (833, 149)
Screenshot: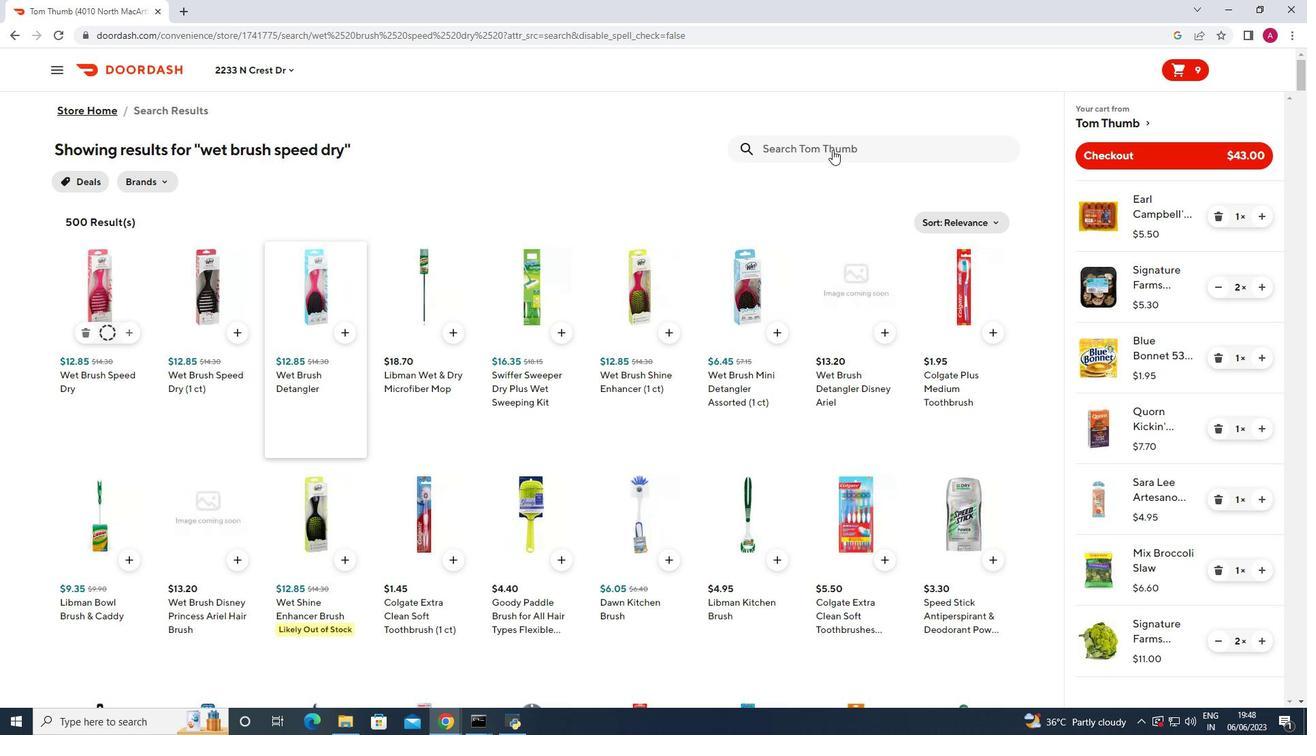 
Action: Mouse pressed left at (833, 149)
Screenshot: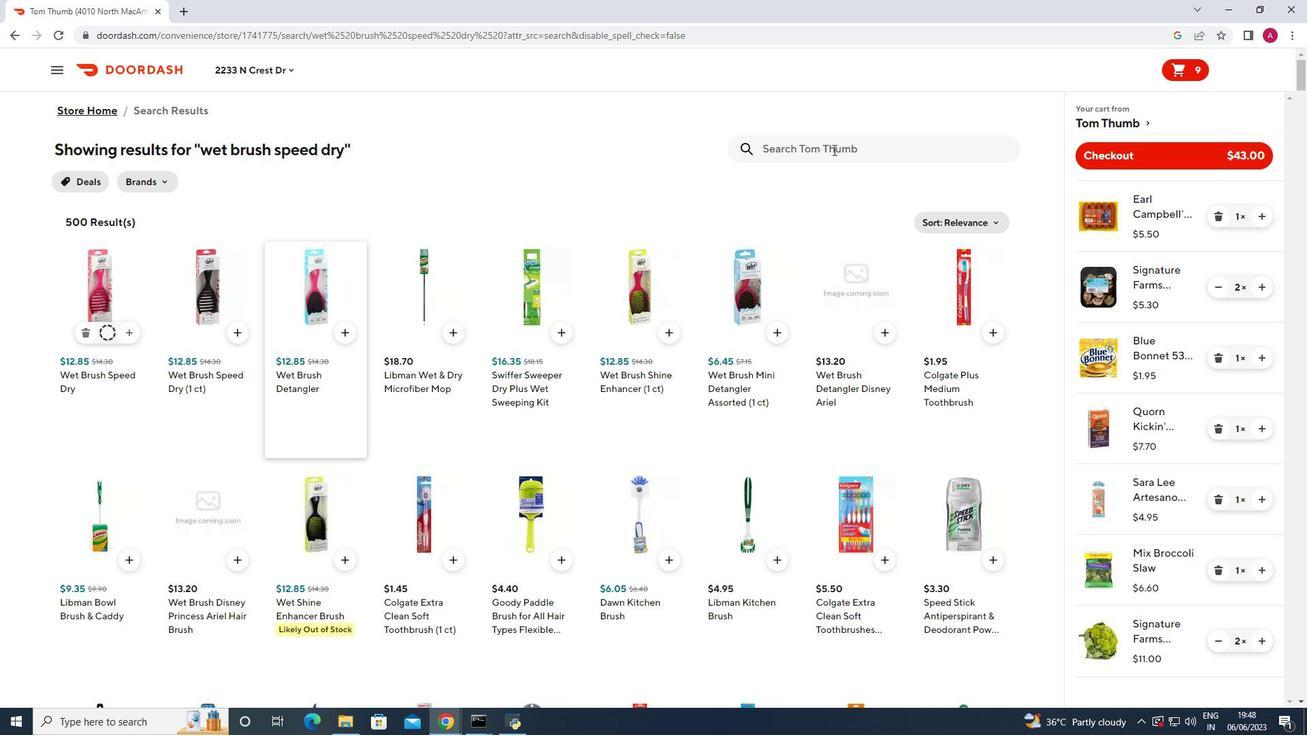 
Action: Key pressed cheetos<Key.space>crunchy<Key.space>party<Key.space>size<Key.enter><Key.enter>
Screenshot: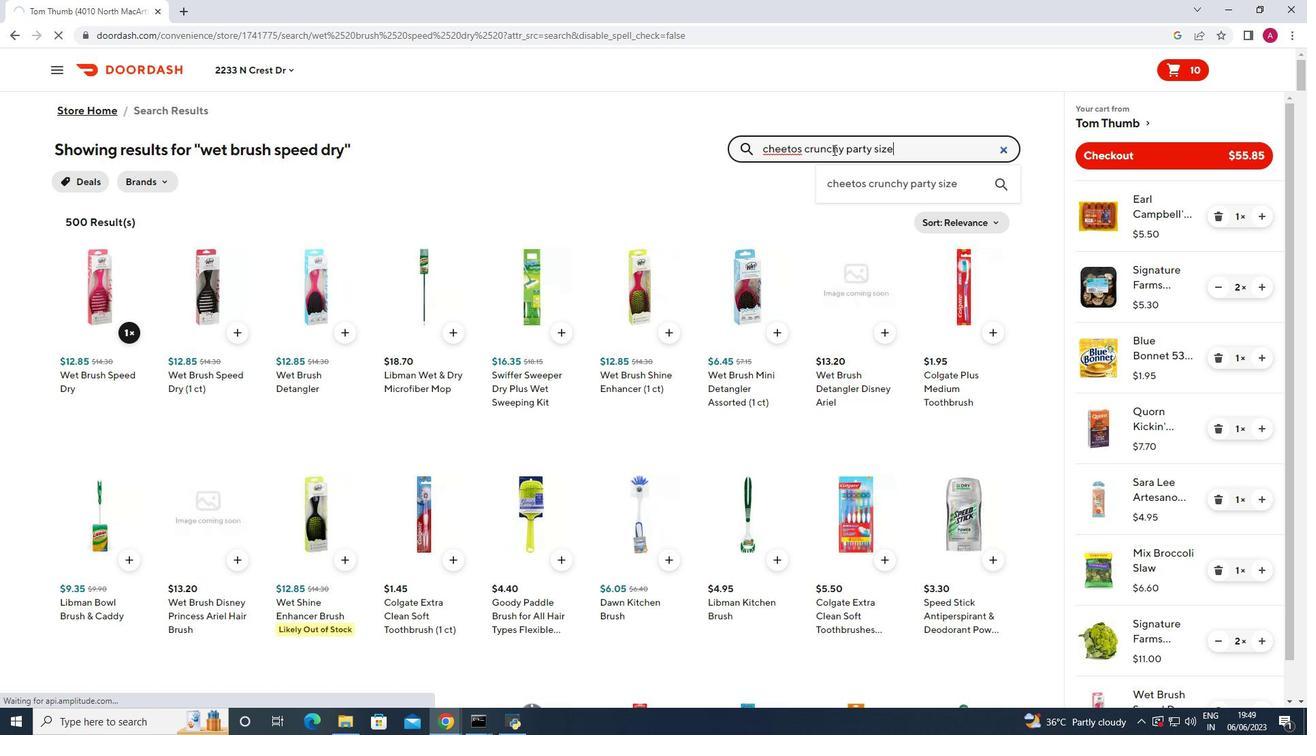 
Action: Mouse moved to (131, 330)
Screenshot: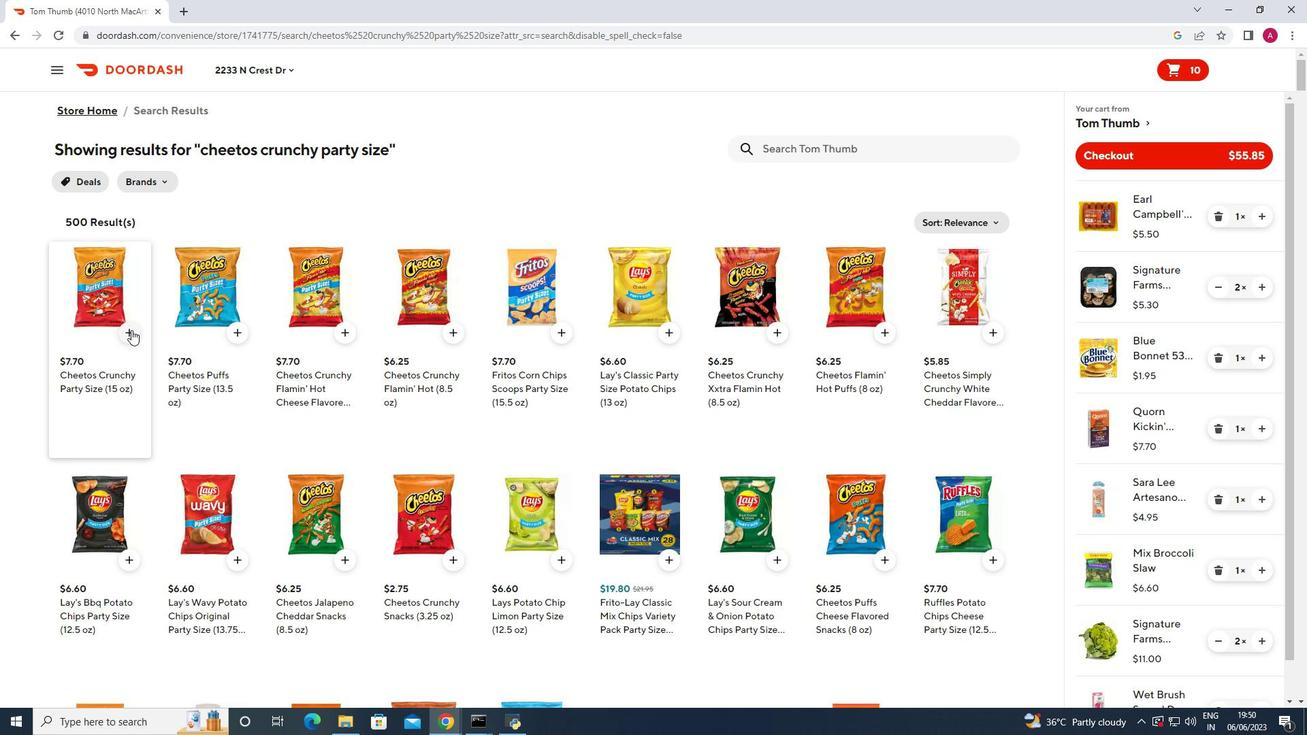 
Action: Mouse pressed left at (131, 330)
Screenshot: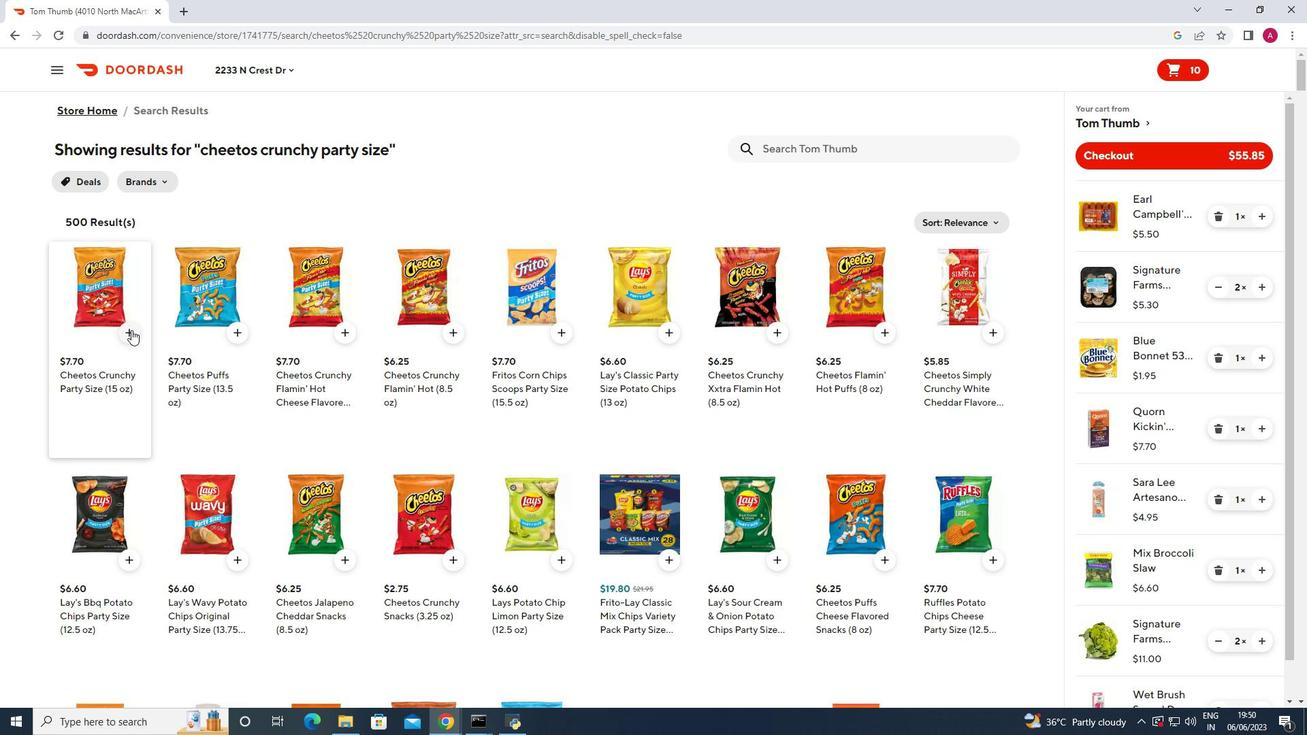 
Action: Mouse moved to (819, 156)
Screenshot: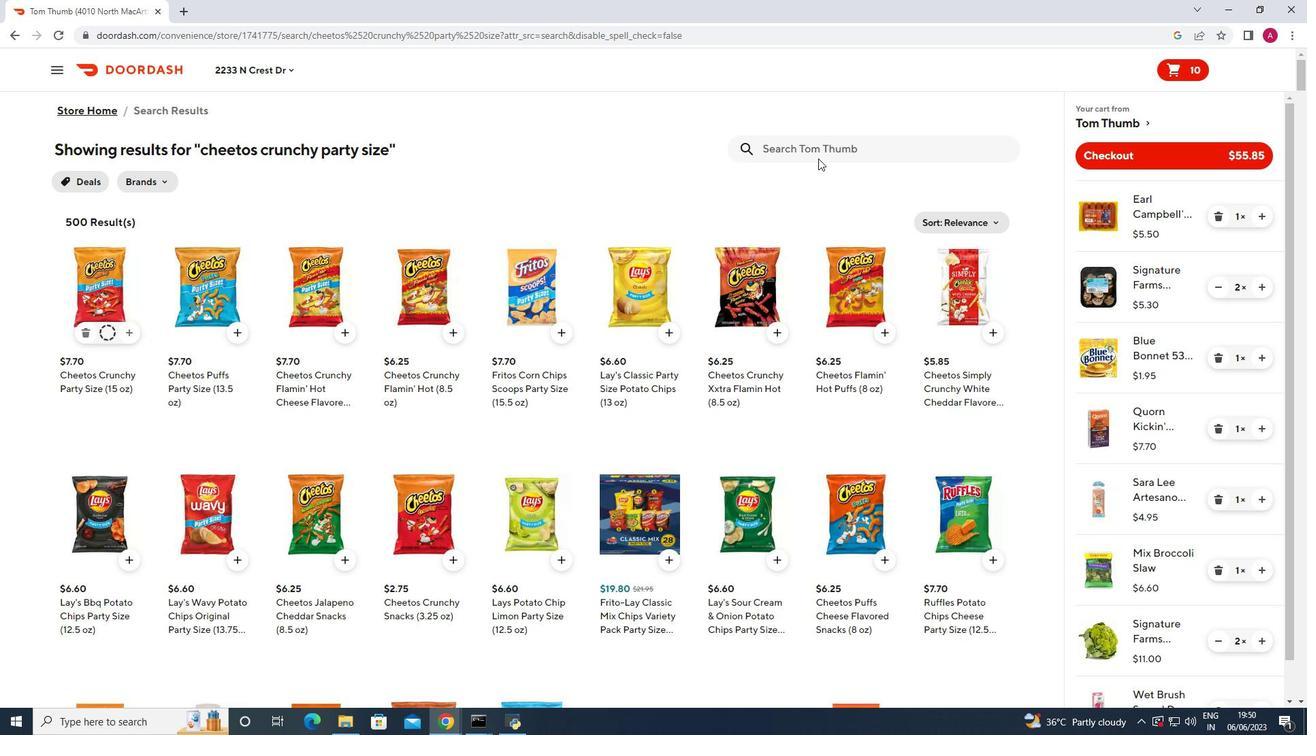 
Action: Mouse pressed left at (819, 156)
Screenshot: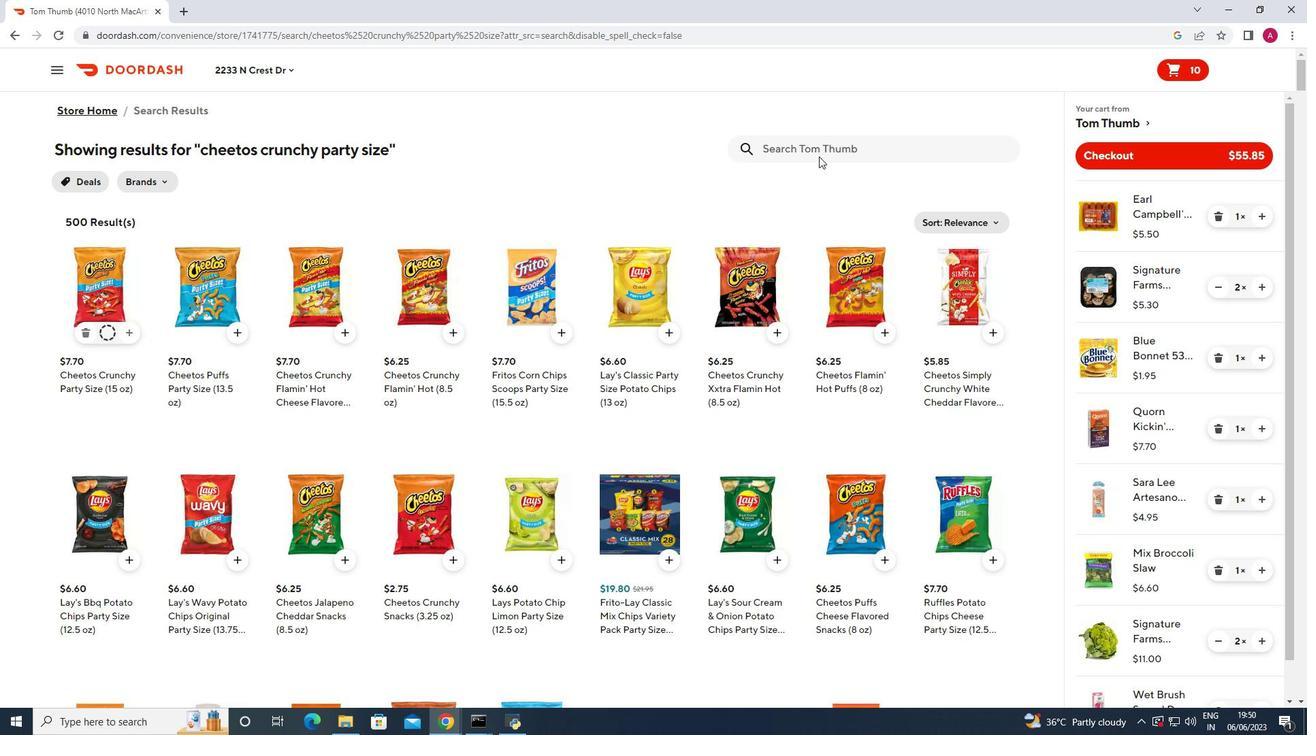 
Action: Mouse moved to (813, 149)
Screenshot: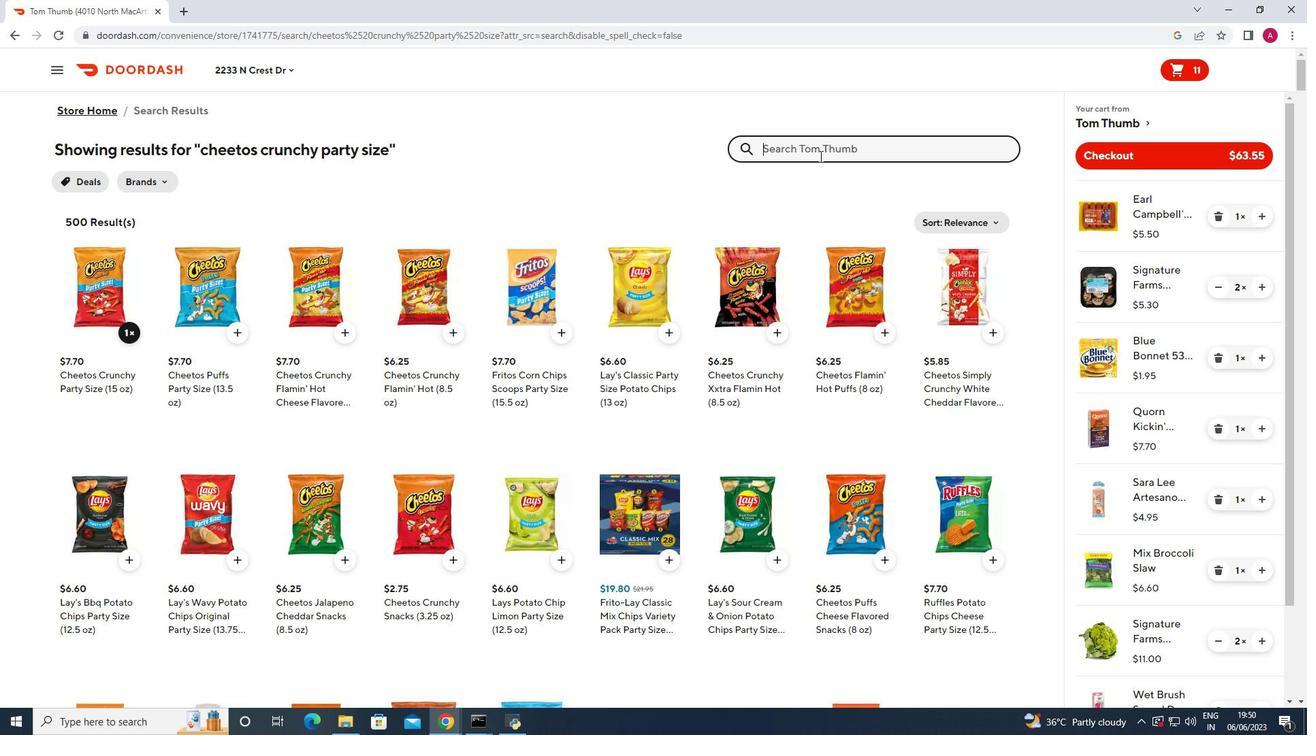 
Action: Key pressed always<Key.space>100<Key.shift><Key.shift><Key.shift><Key.shift><Key.shift><Key.shift><Key.shift><Key.shift><Key.shift><Key.shift><Key.shift><Key.shift><Key.shift><Key.shift><Key.shift><Key.shift><Key.shift><Key.shift><Key.shift><Key.shift><Key.shift><Key.shift><Key.shift><Key.shift><Key.shift><Key.shift><Key.shift><Key.shift><Key.shift><Key.shift><Key.shift><Key.shift><Key.shift><Key.shift><Key.shift><Key.shift><Key.shift><Key.shift><Key.shift><Key.shift><Key.shift><Key.shift><Key.shift><Key.shift><Key.shift><Key.shift><Key.shift><Key.shift><Key.shift><Key.shift><Key.shift><Key.shift>%<Key.space>odor<Key.space>free<Key.space>radiant<Key.space>daily<Key.space>liners<Key.space>regulk<Key.backspace>ar<Key.space>absorbency<Key.space>unscented<Key.enter>
Screenshot: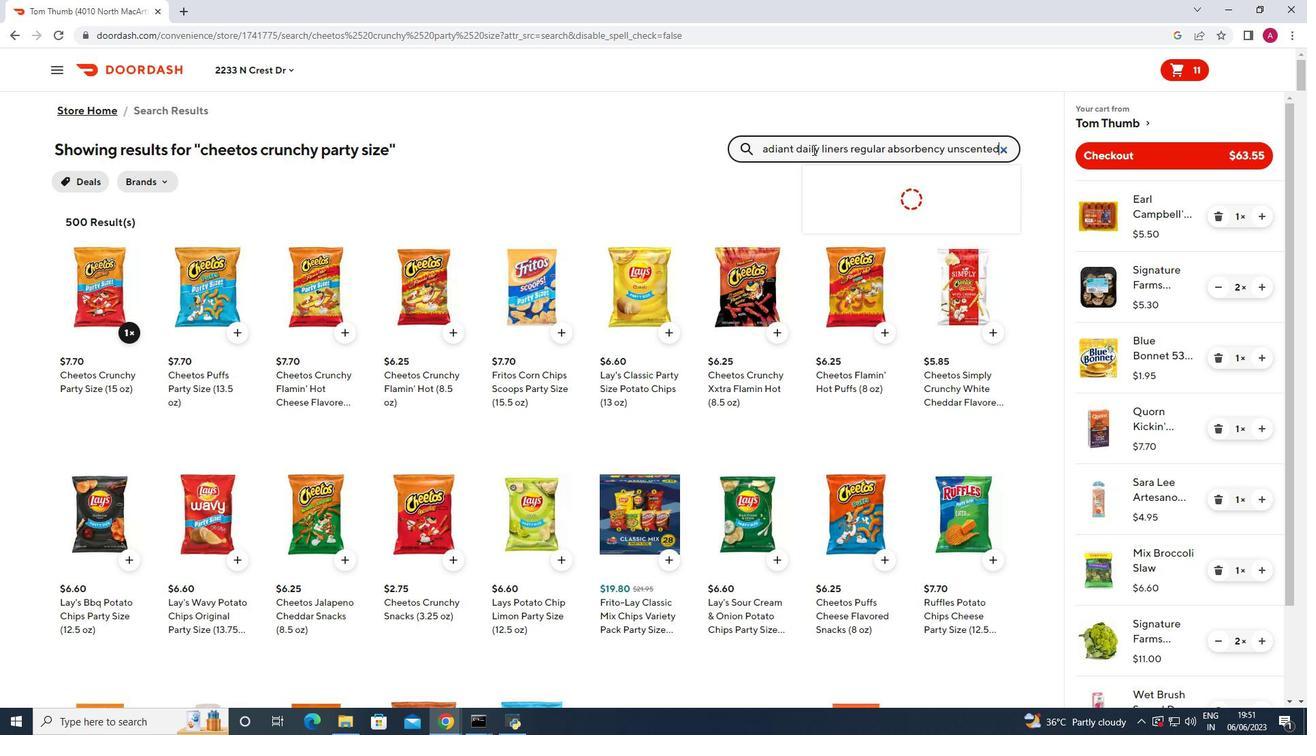 
Action: Mouse moved to (131, 336)
Screenshot: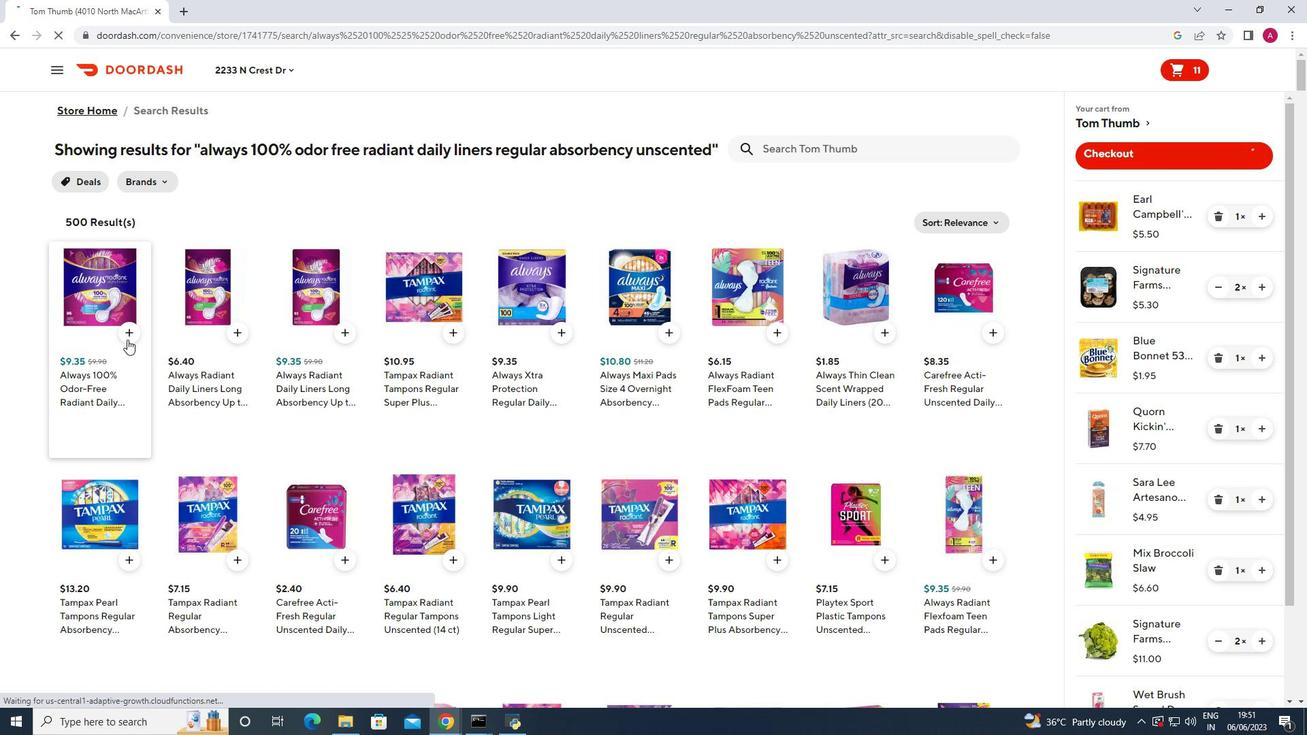 
Action: Mouse pressed left at (131, 336)
Screenshot: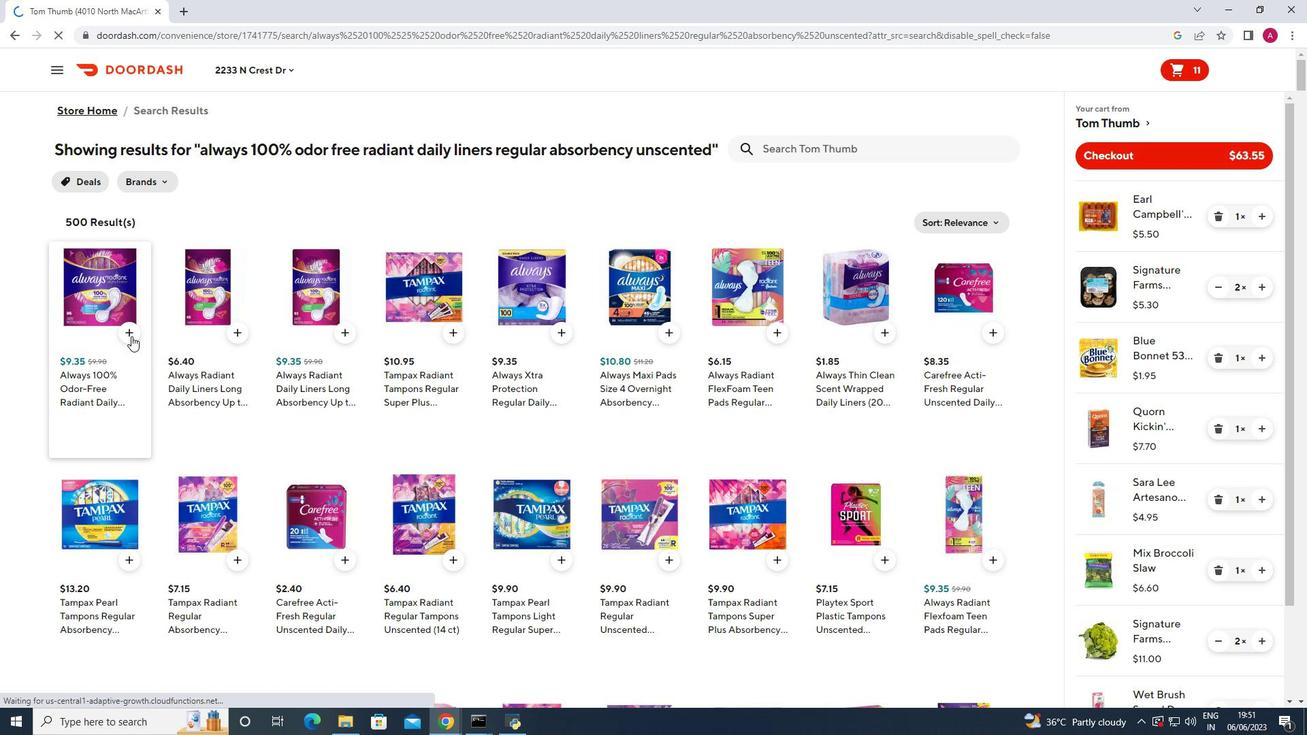 
Action: Mouse moved to (1188, 653)
Screenshot: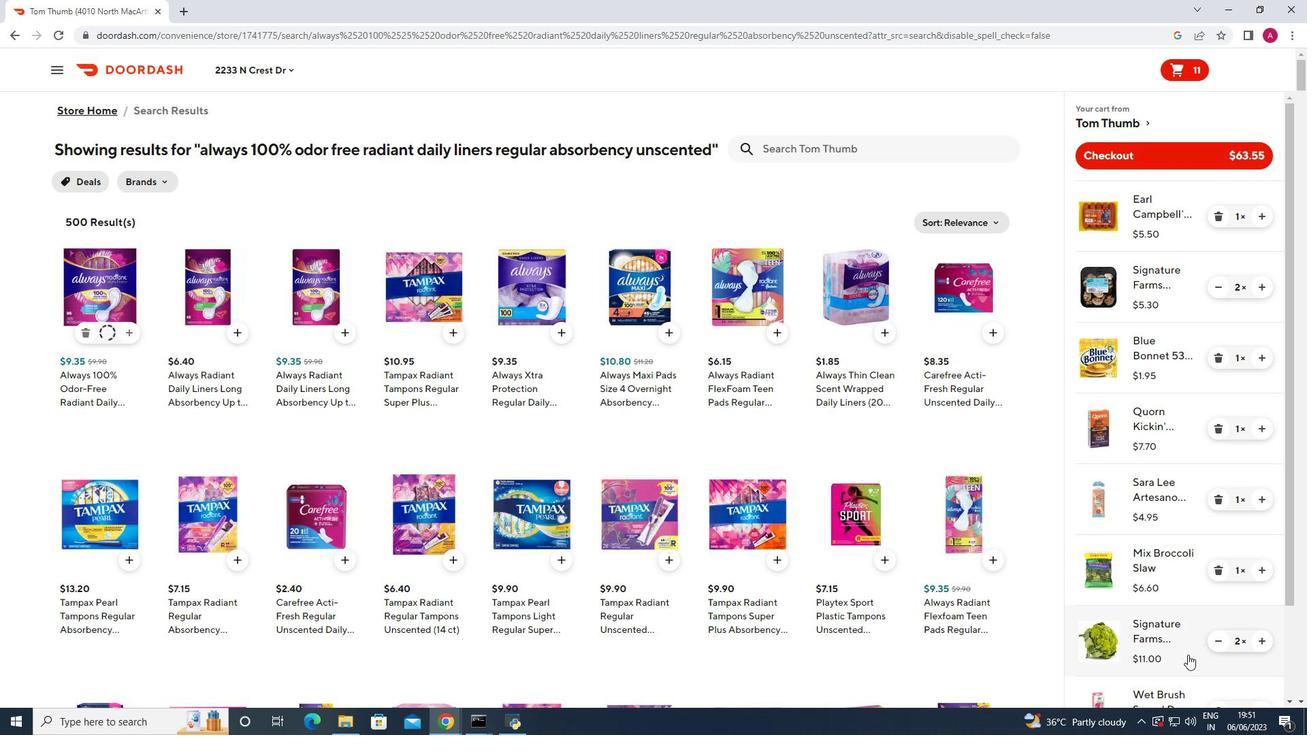 
Action: Mouse scrolled (1188, 652) with delta (0, 0)
Screenshot: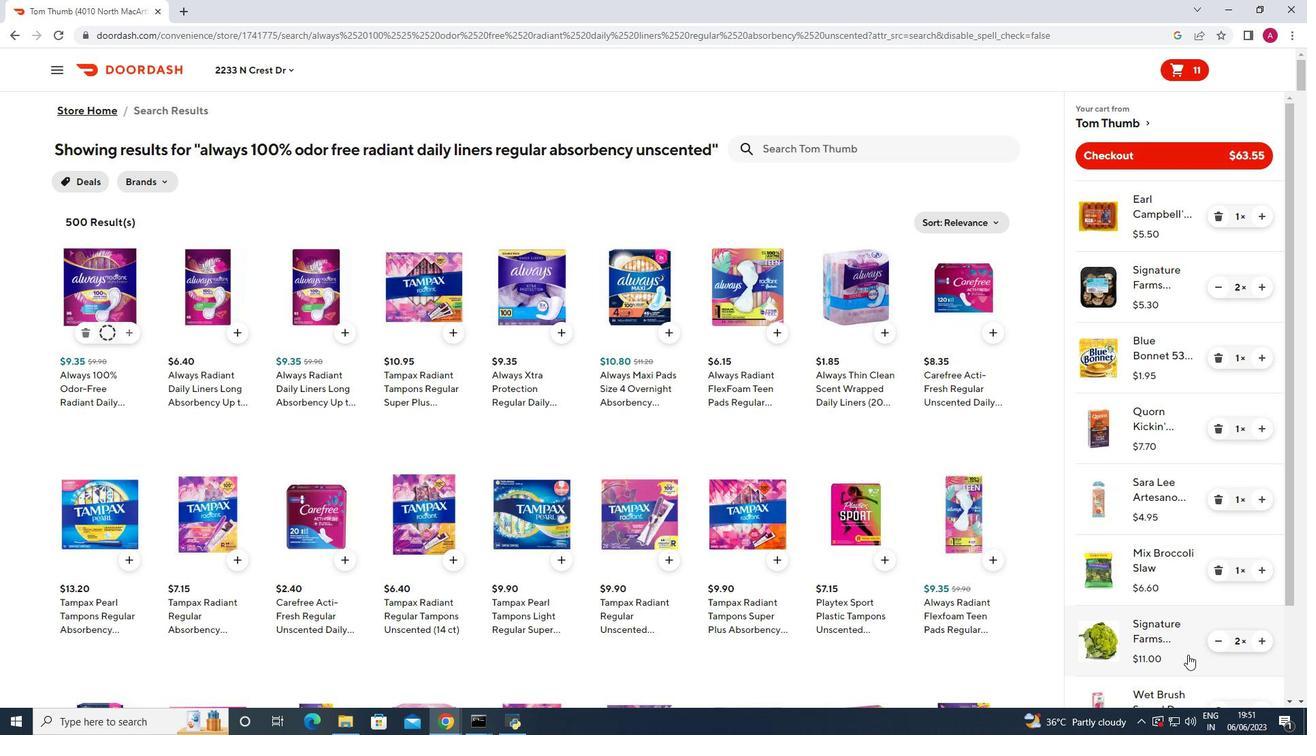 
Action: Mouse scrolled (1188, 652) with delta (0, 0)
Screenshot: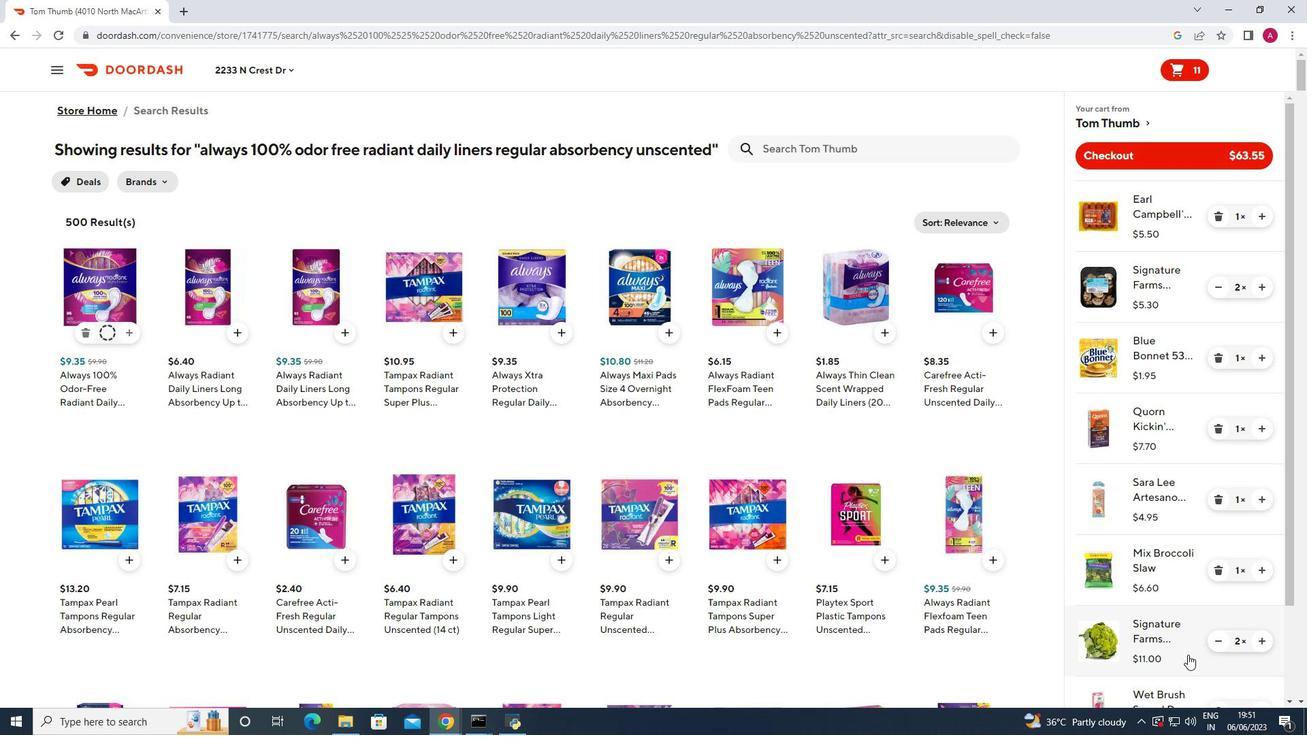 
Action: Mouse scrolled (1188, 652) with delta (0, 0)
Screenshot: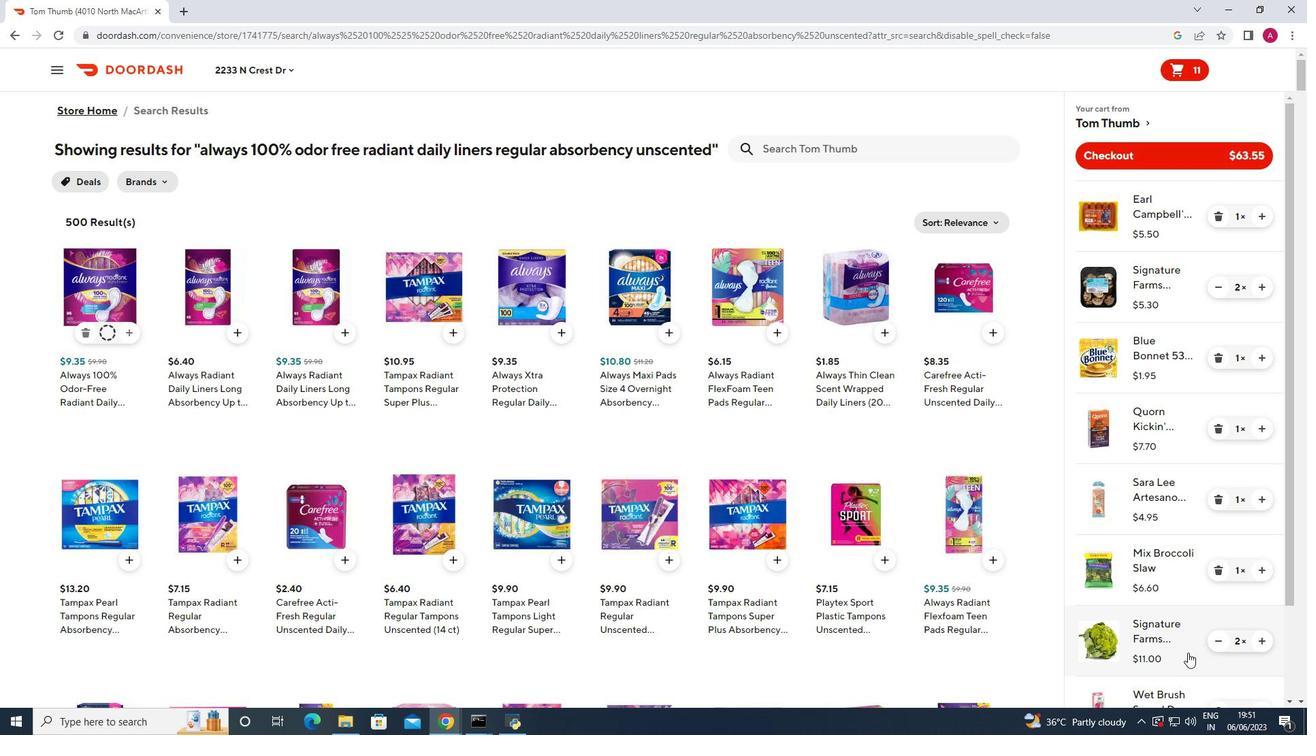 
Action: Mouse scrolled (1188, 652) with delta (0, 0)
Screenshot: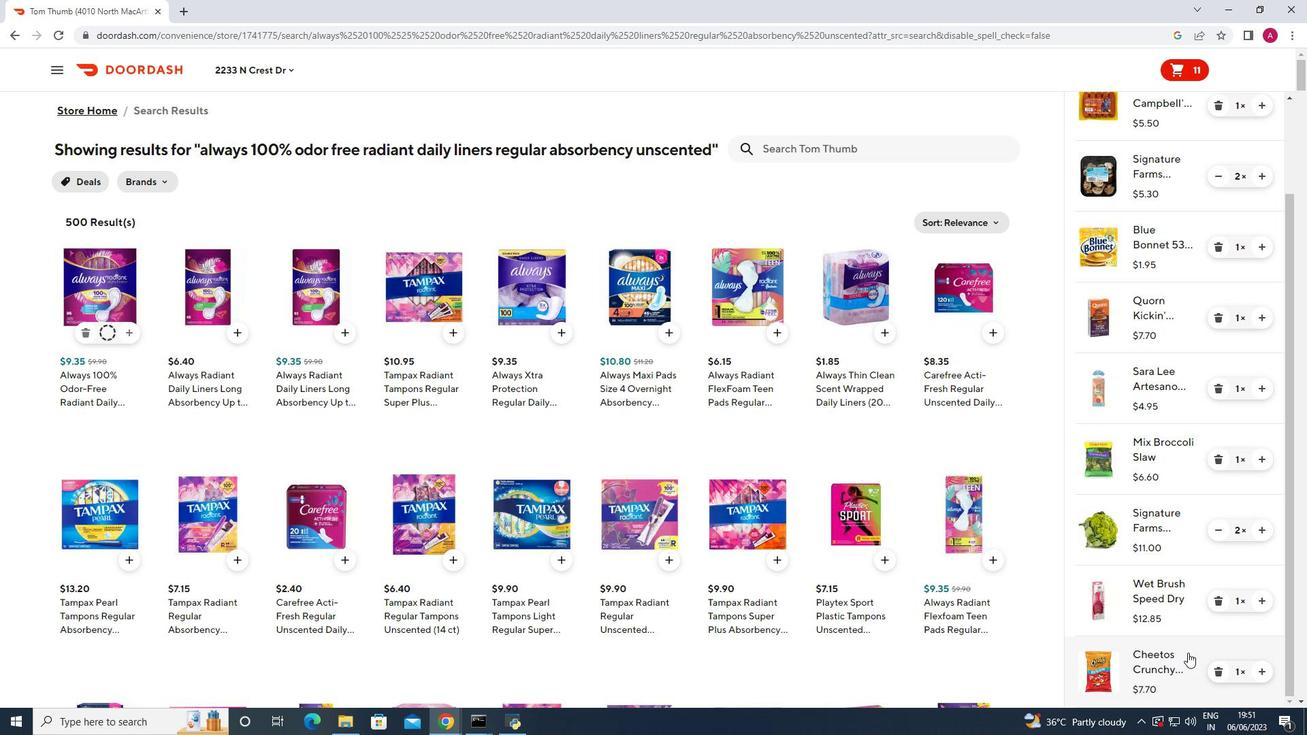 
Action: Mouse scrolled (1188, 652) with delta (0, 0)
Screenshot: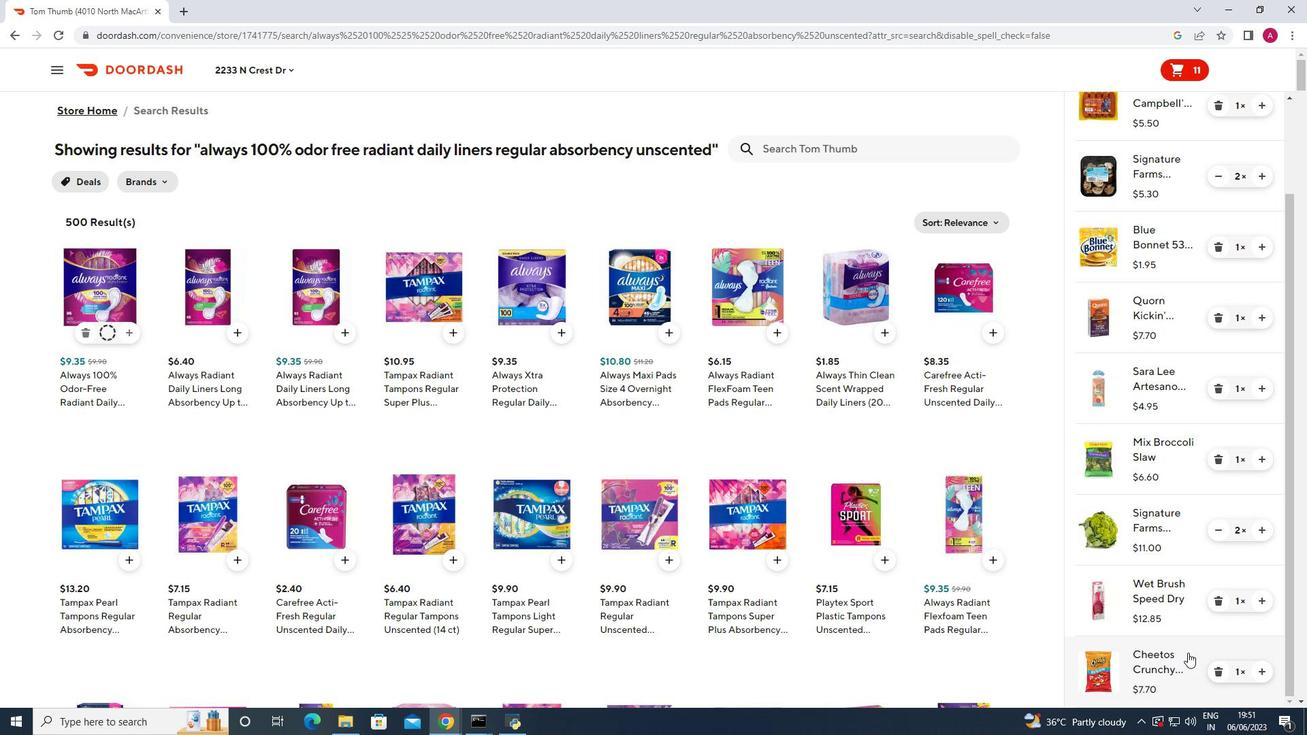 
Action: Mouse scrolled (1188, 652) with delta (0, 0)
Screenshot: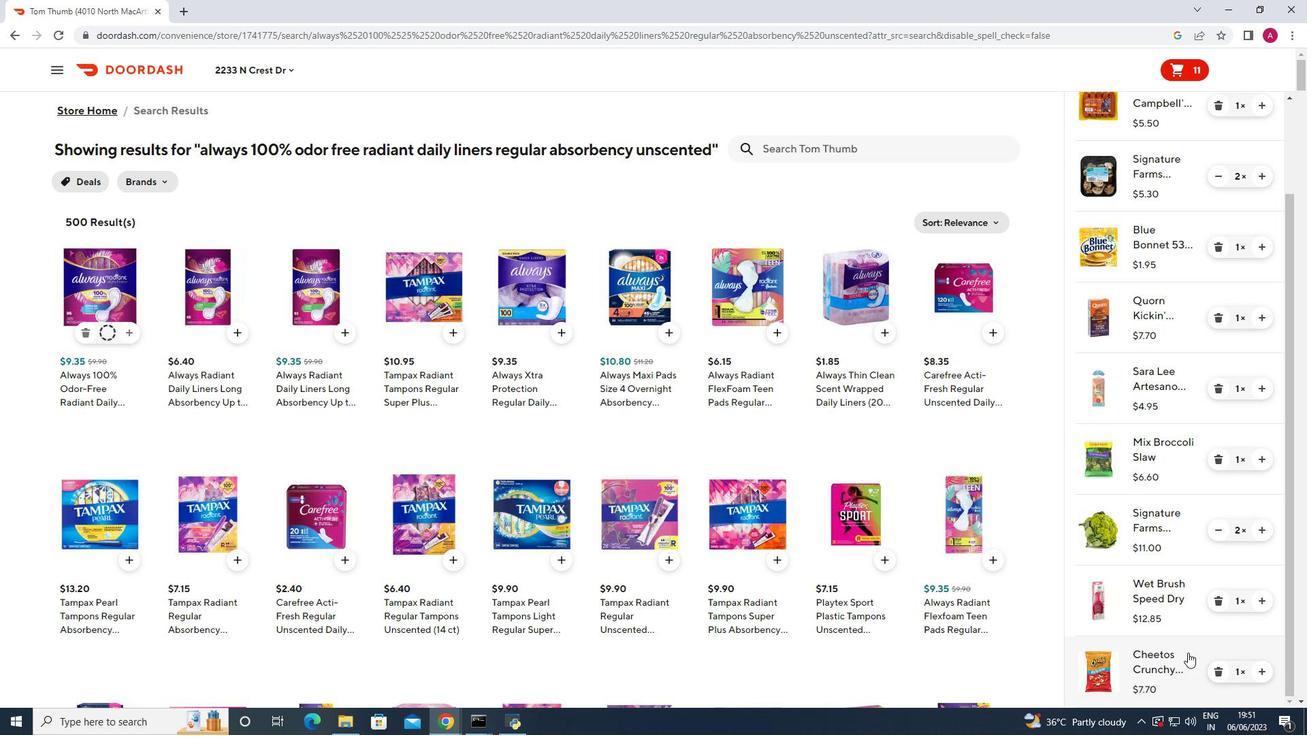 
Action: Mouse scrolled (1188, 652) with delta (0, 0)
Screenshot: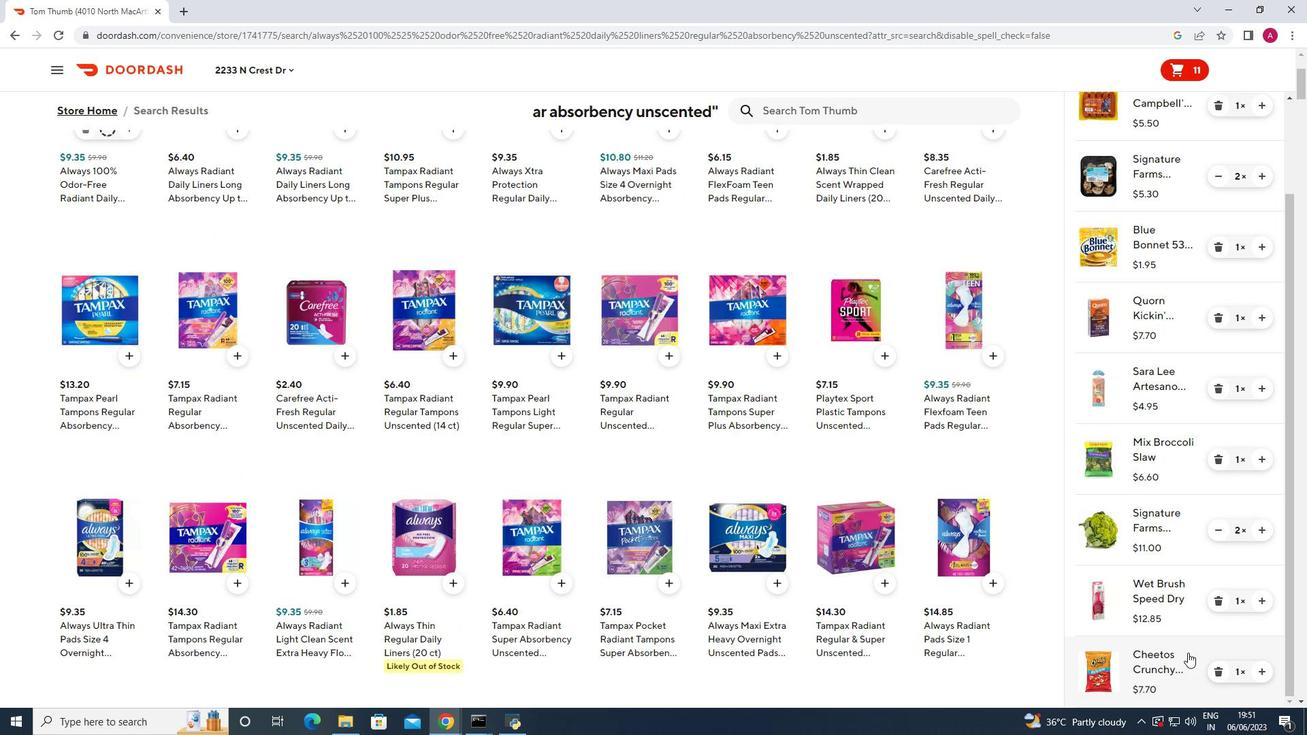 
Action: Mouse scrolled (1188, 652) with delta (0, 0)
Screenshot: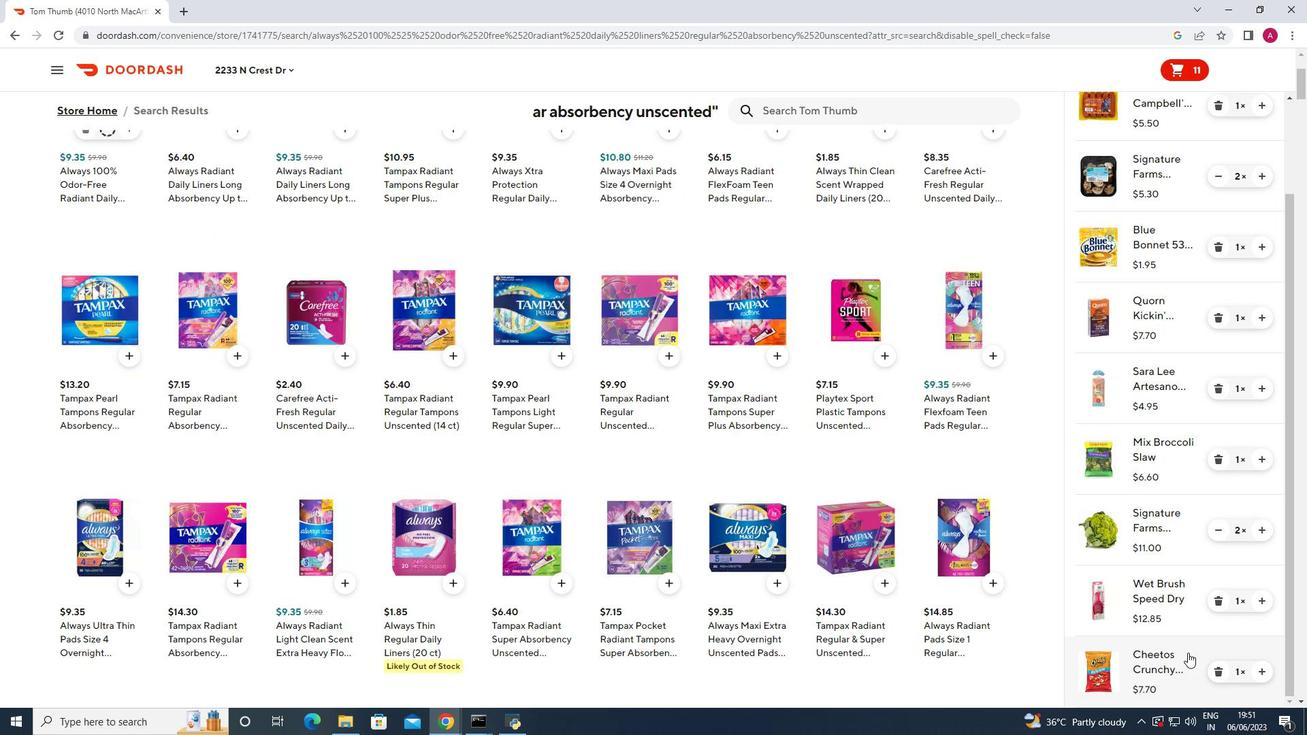 
Action: Mouse moved to (1292, 704)
Screenshot: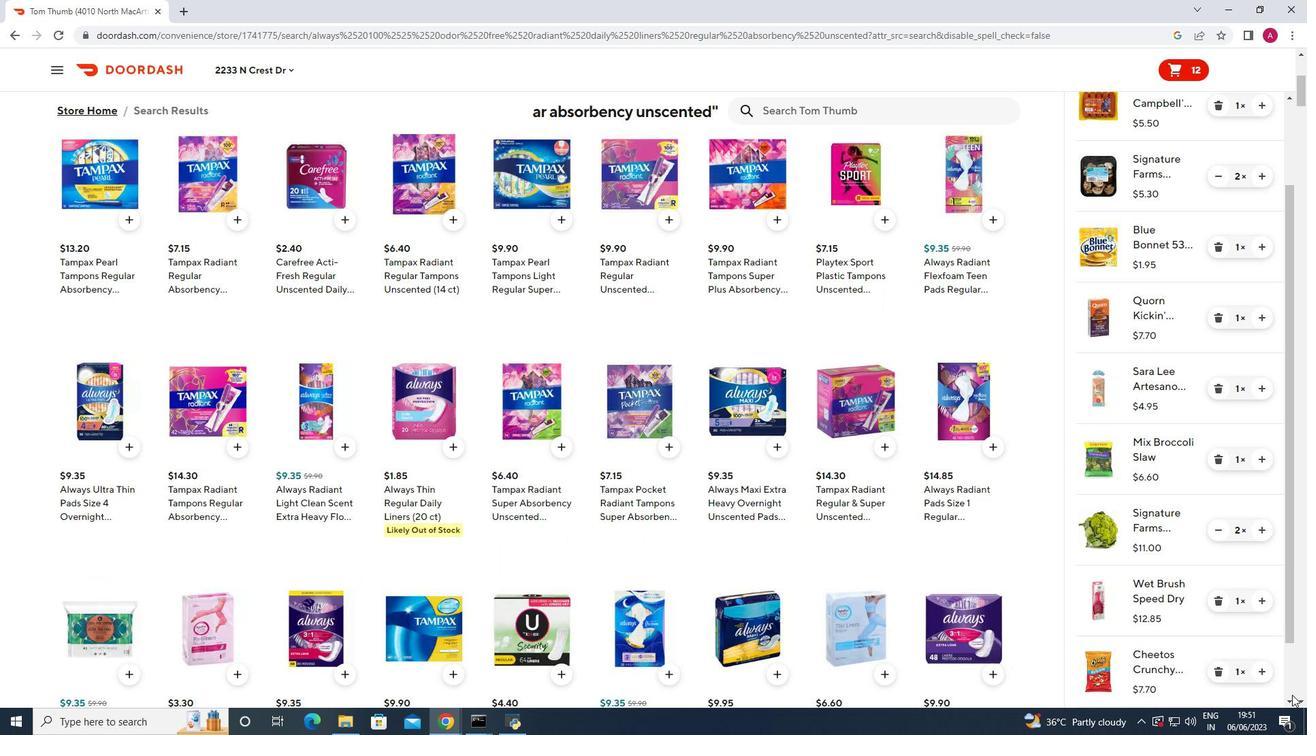 
Action: Mouse pressed left at (1292, 704)
Screenshot: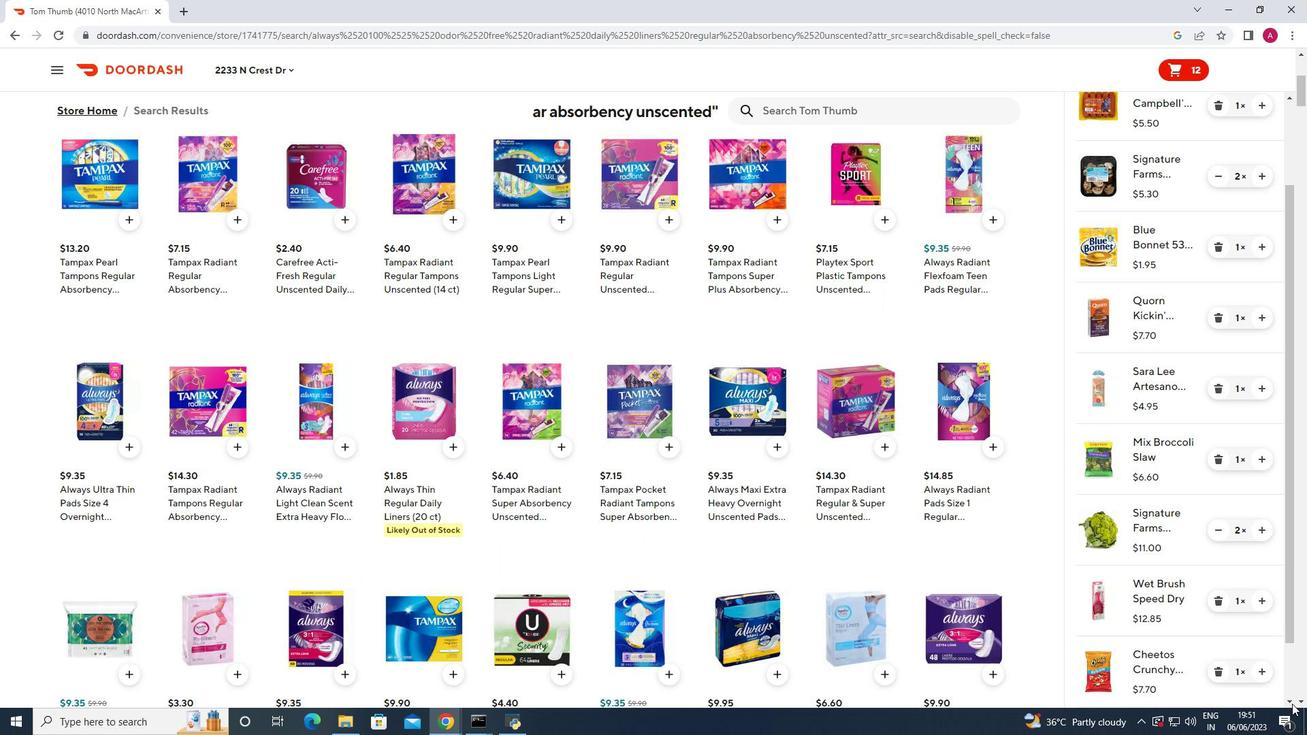 
Action: Mouse pressed left at (1292, 704)
Screenshot: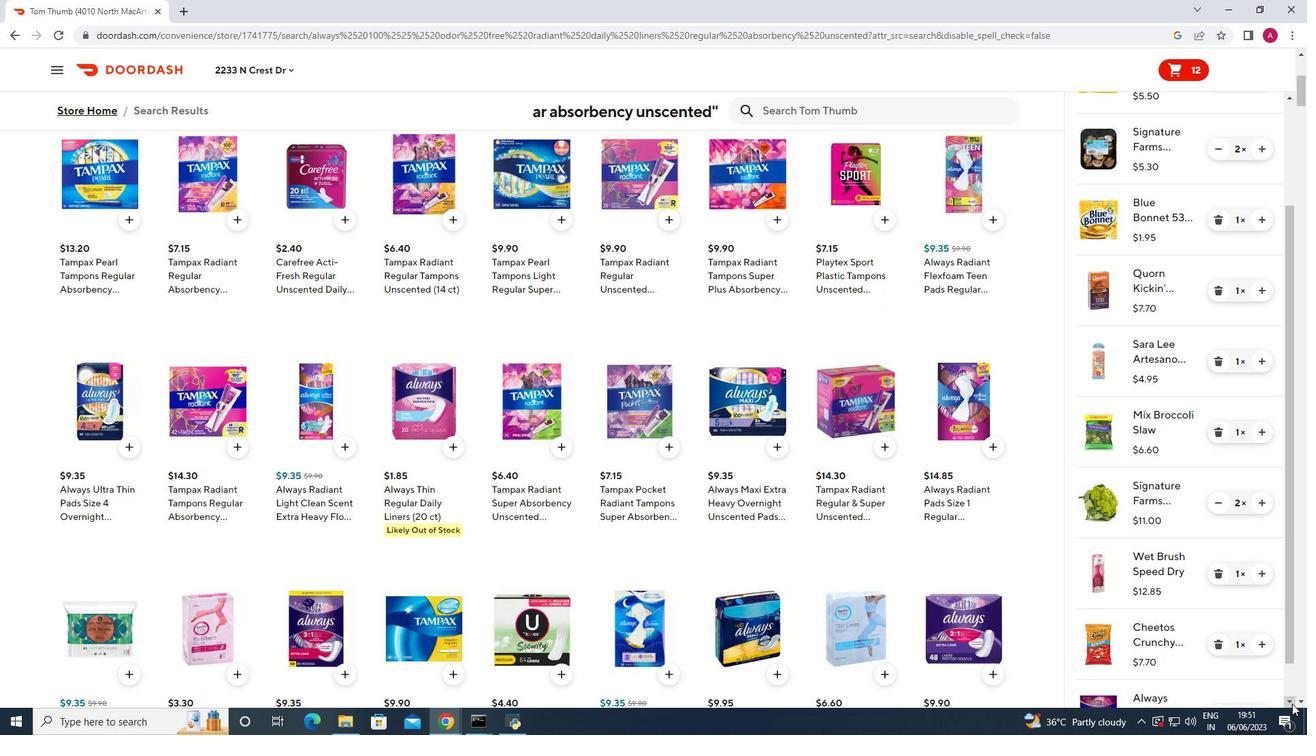 
Action: Mouse pressed left at (1292, 704)
Screenshot: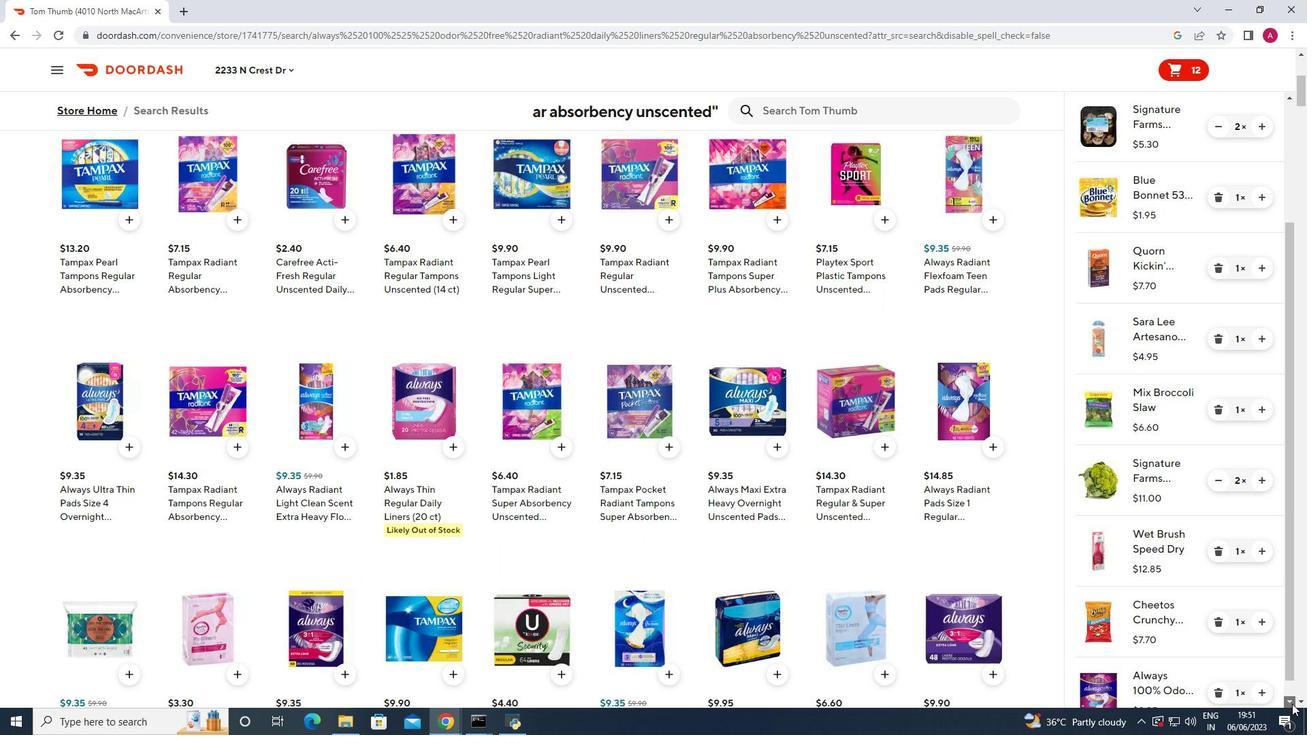 
Action: Mouse moved to (1261, 670)
Screenshot: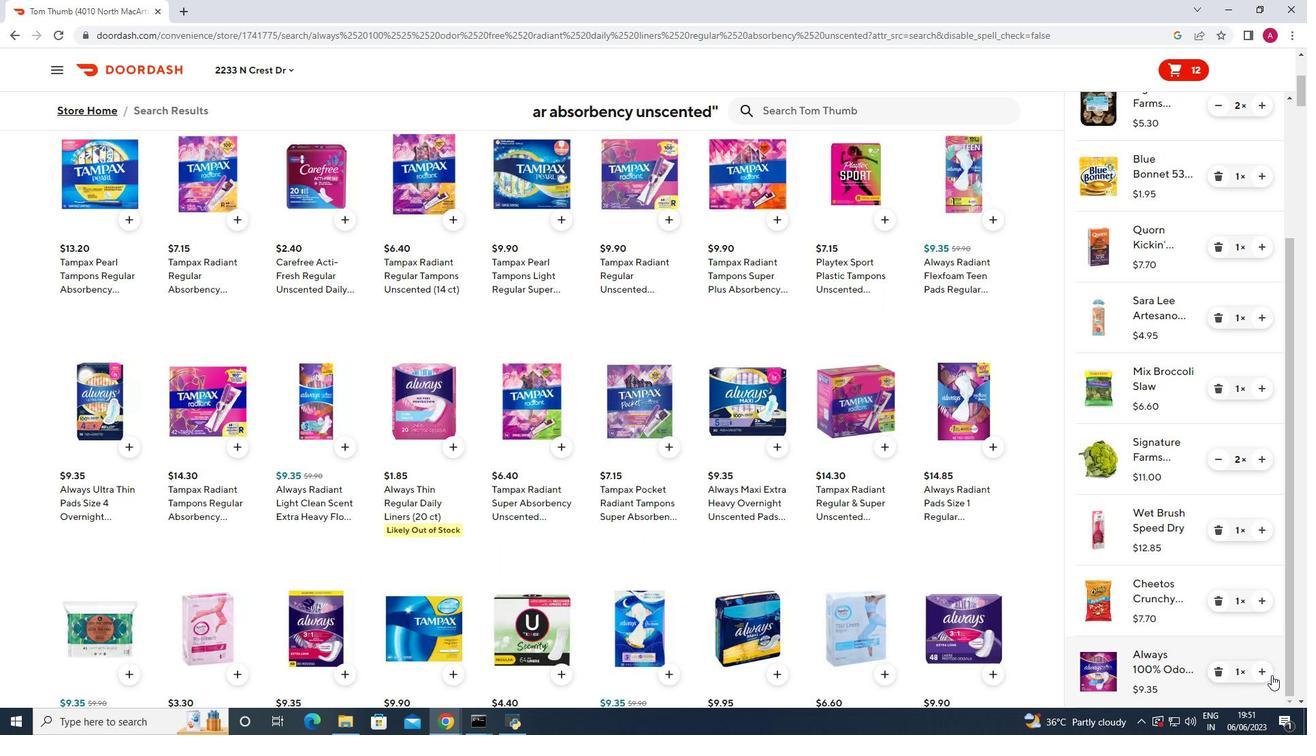 
Action: Mouse pressed left at (1261, 670)
Screenshot: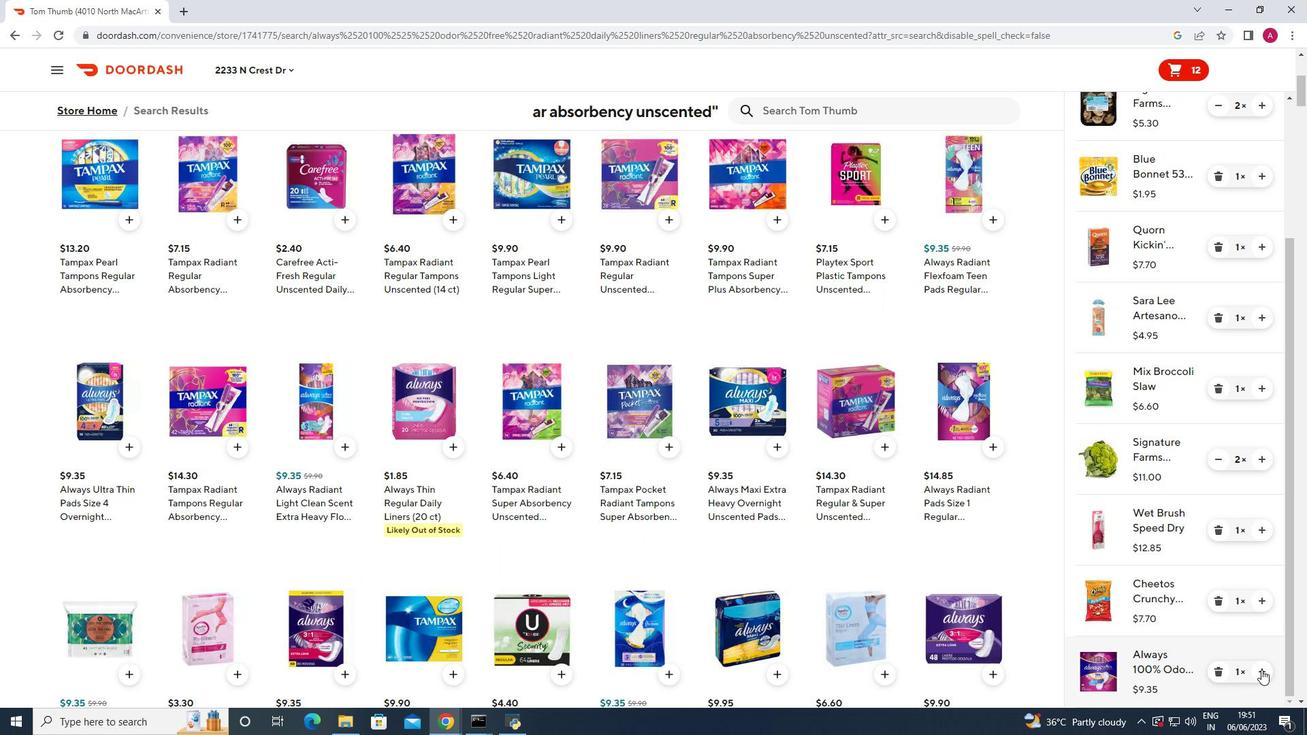 
Action: Mouse moved to (827, 532)
Screenshot: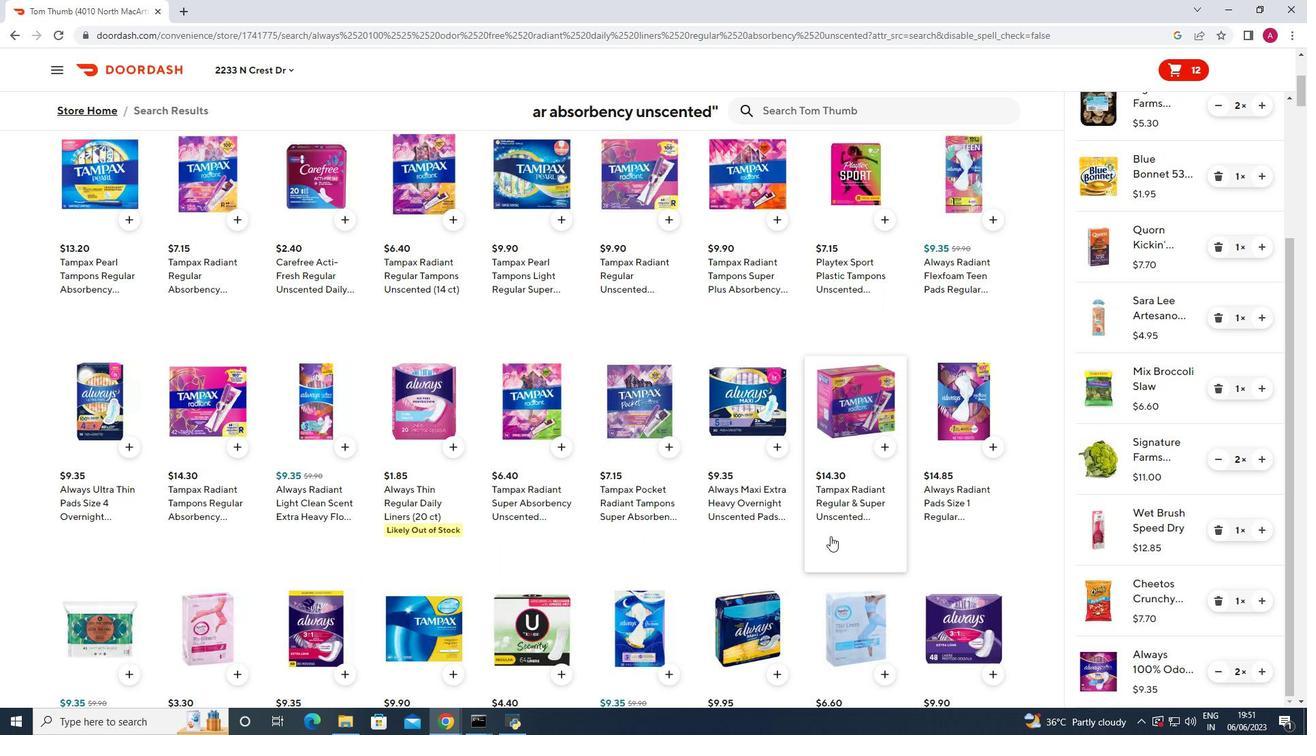 
Action: Mouse scrolled (827, 533) with delta (0, 0)
Screenshot: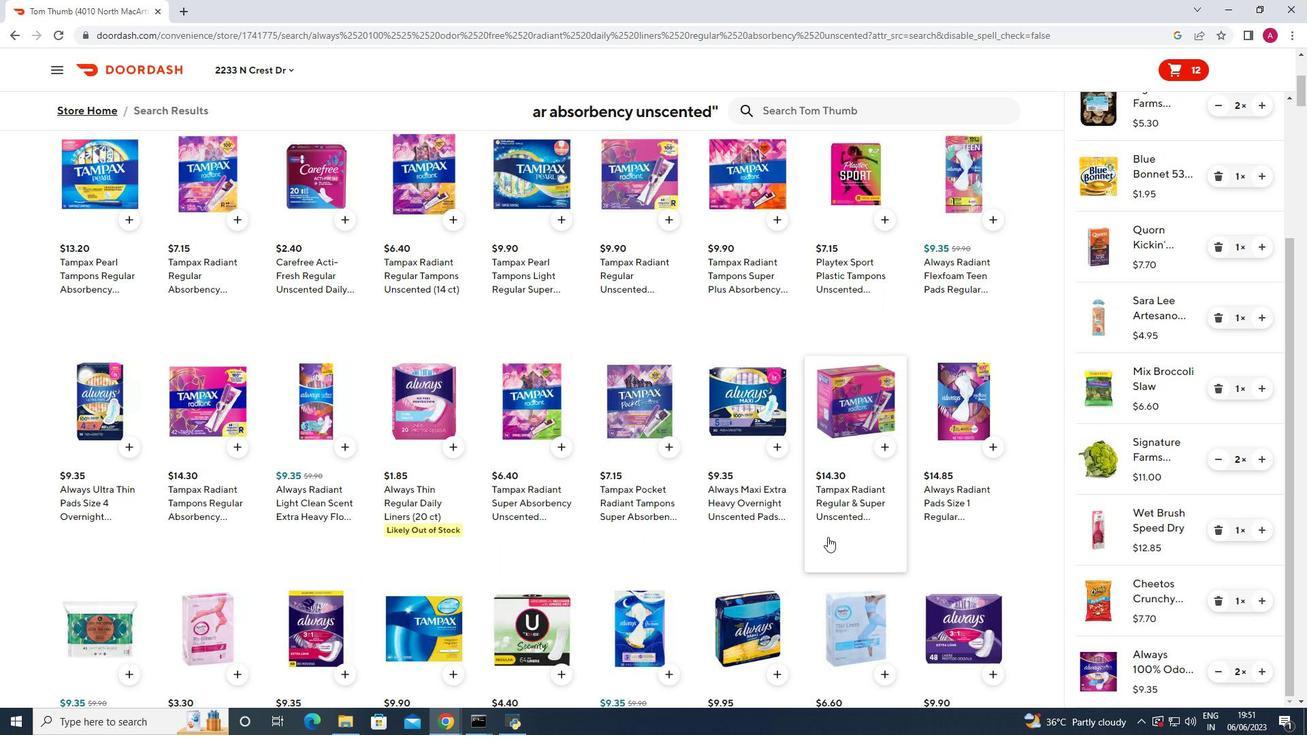 
Action: Mouse scrolled (827, 533) with delta (0, 0)
Screenshot: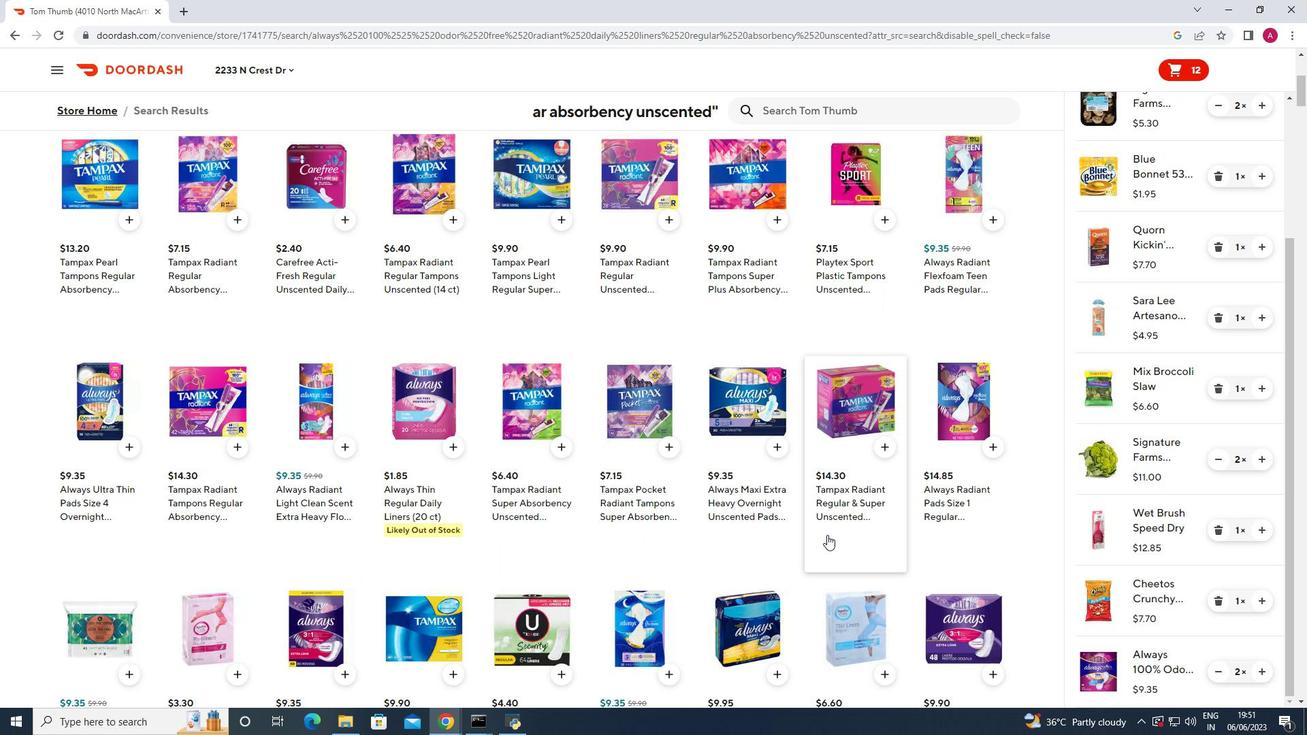 
Action: Mouse moved to (827, 531)
Screenshot: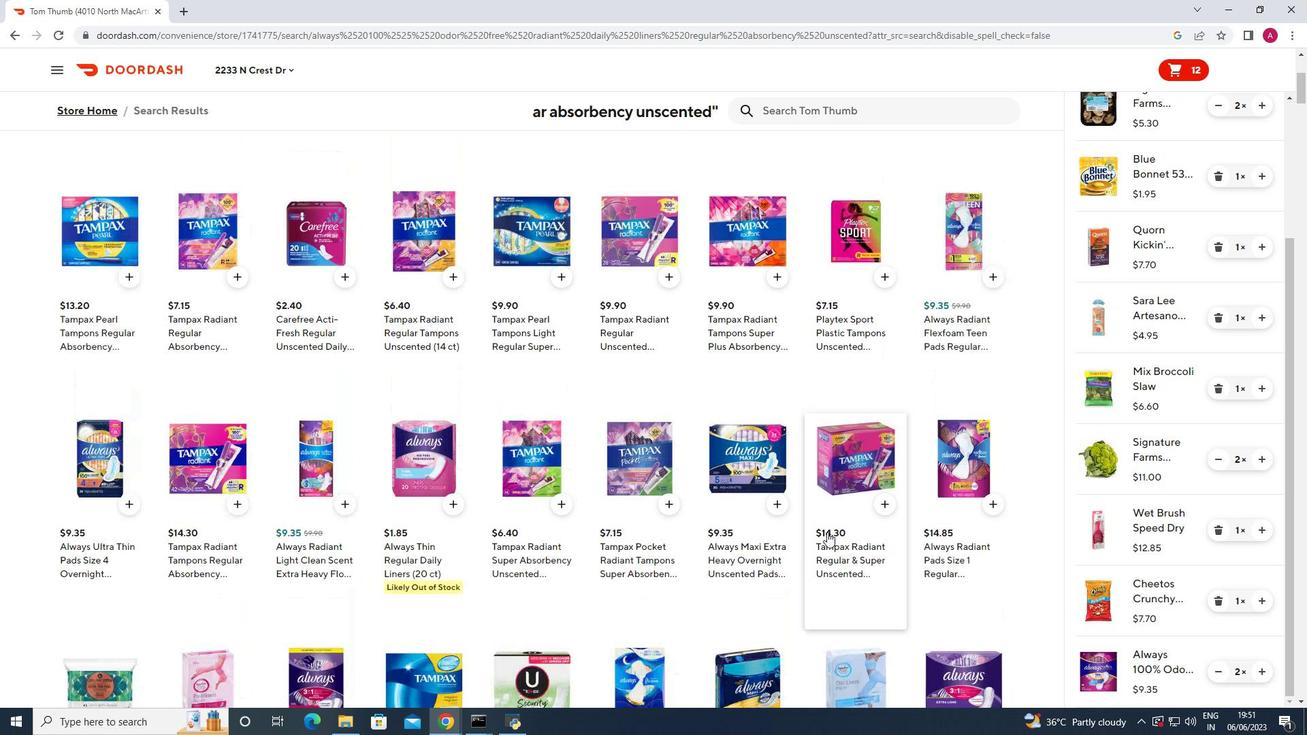 
Action: Mouse scrolled (827, 532) with delta (0, 0)
Screenshot: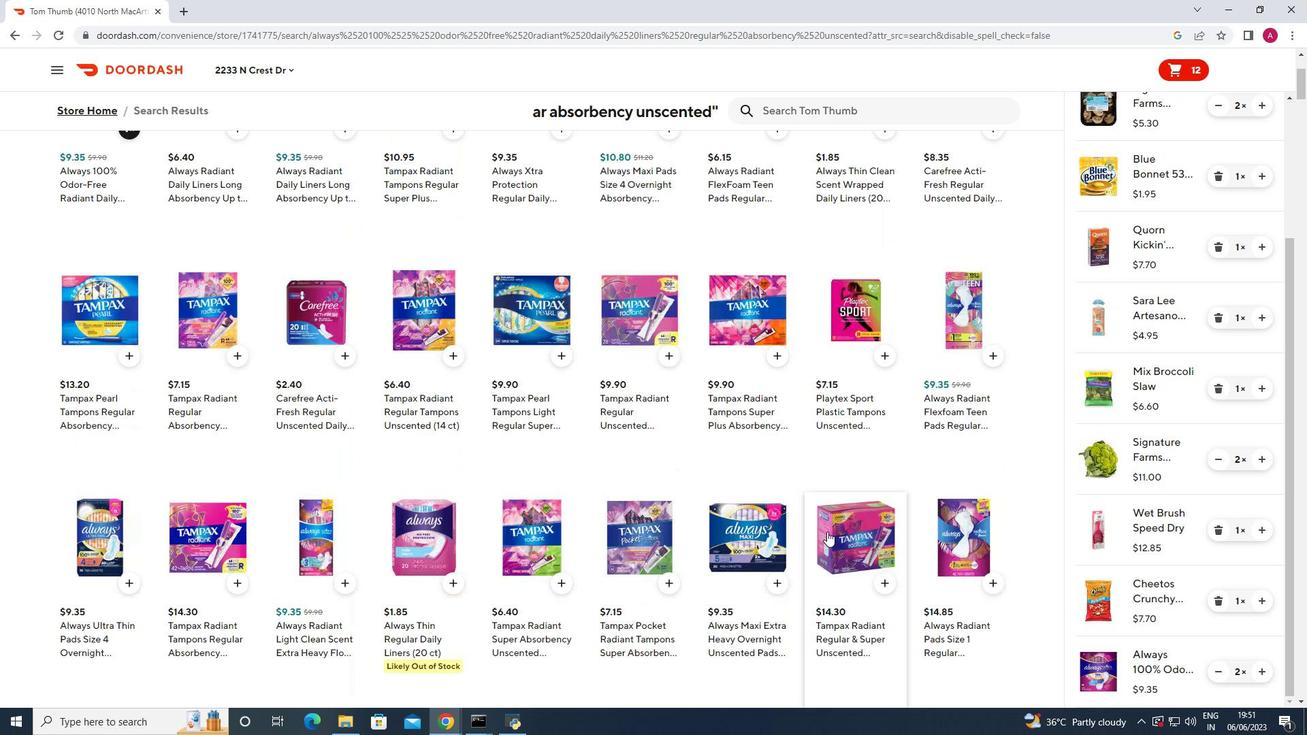 
Action: Mouse scrolled (827, 532) with delta (0, 0)
Screenshot: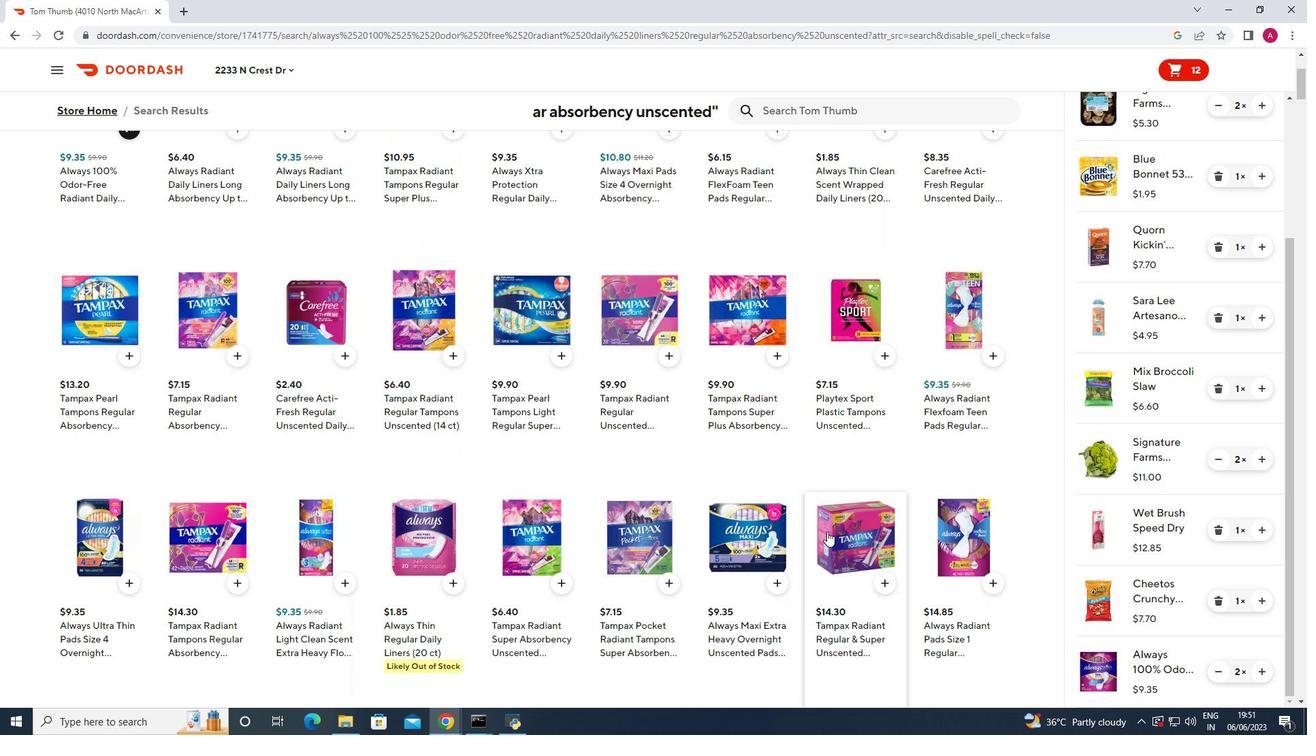 
Action: Mouse scrolled (827, 532) with delta (0, 0)
Screenshot: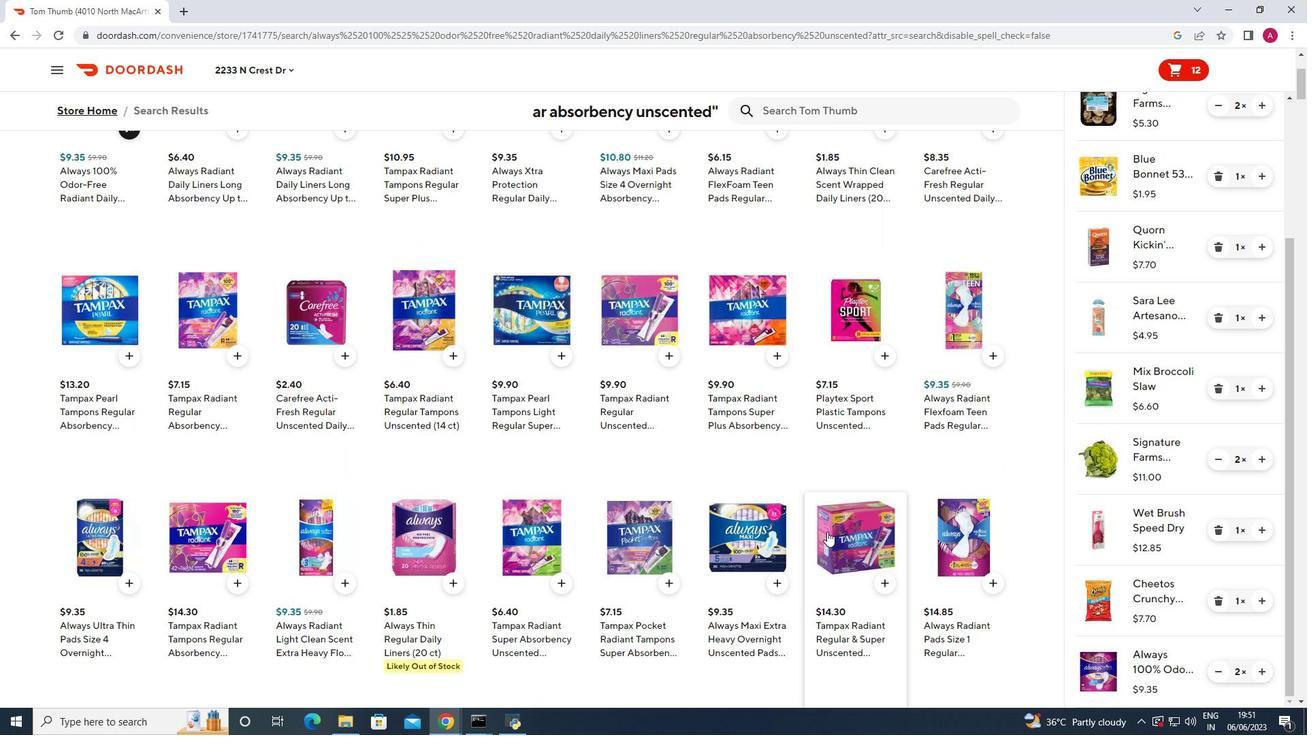 
Action: Mouse scrolled (827, 532) with delta (0, 0)
Screenshot: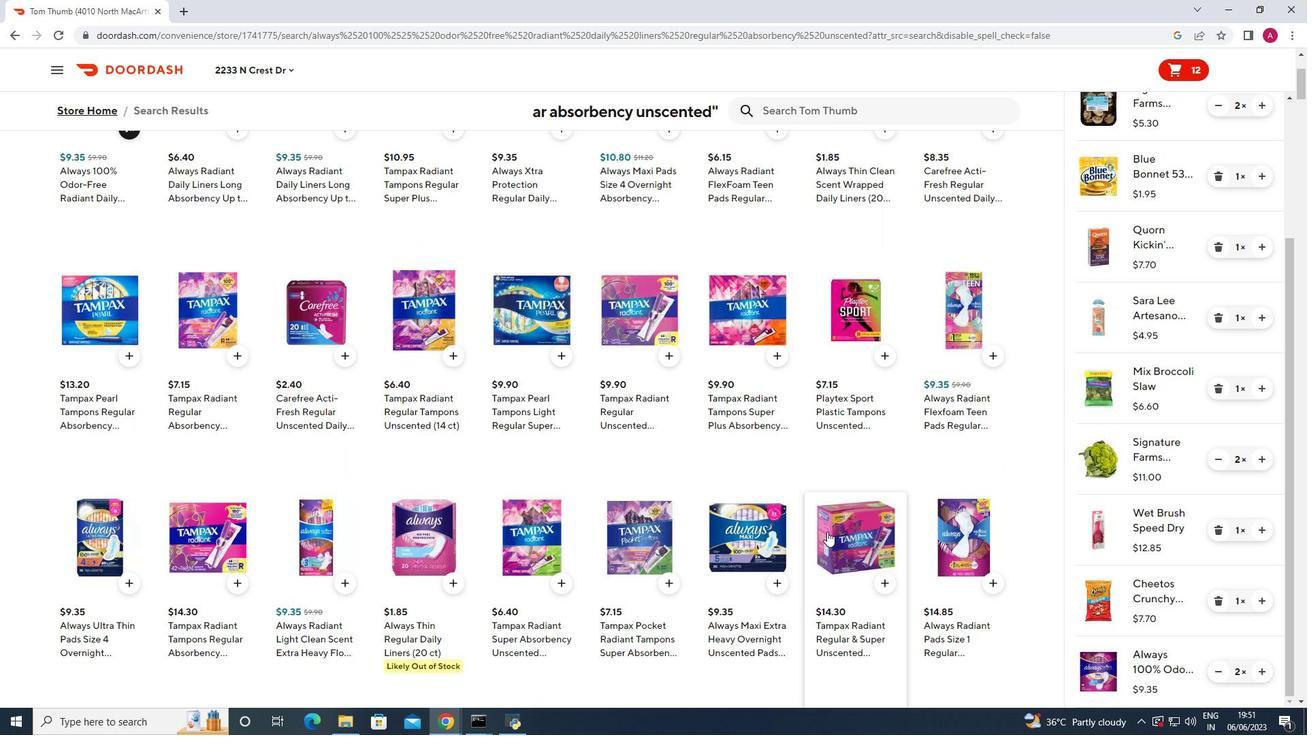 
Action: Mouse scrolled (827, 532) with delta (0, 0)
Screenshot: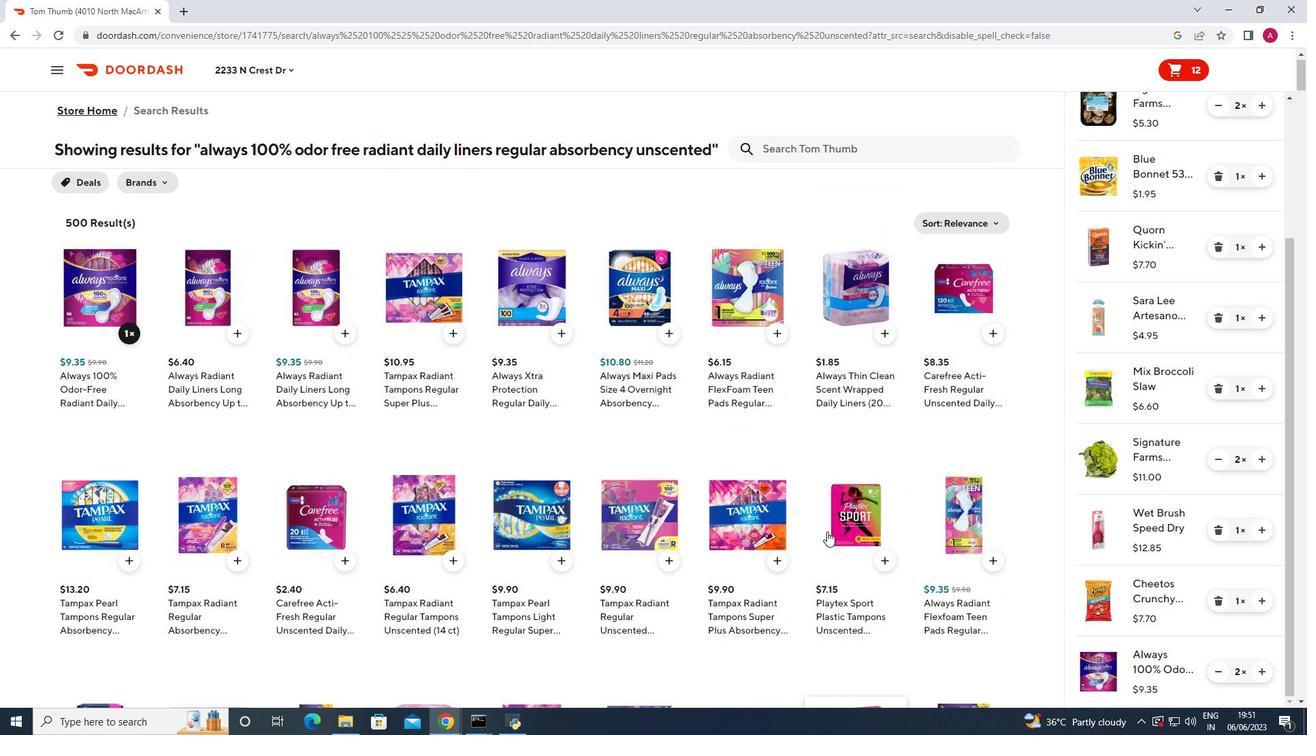 
Action: Mouse scrolled (827, 532) with delta (0, 0)
Screenshot: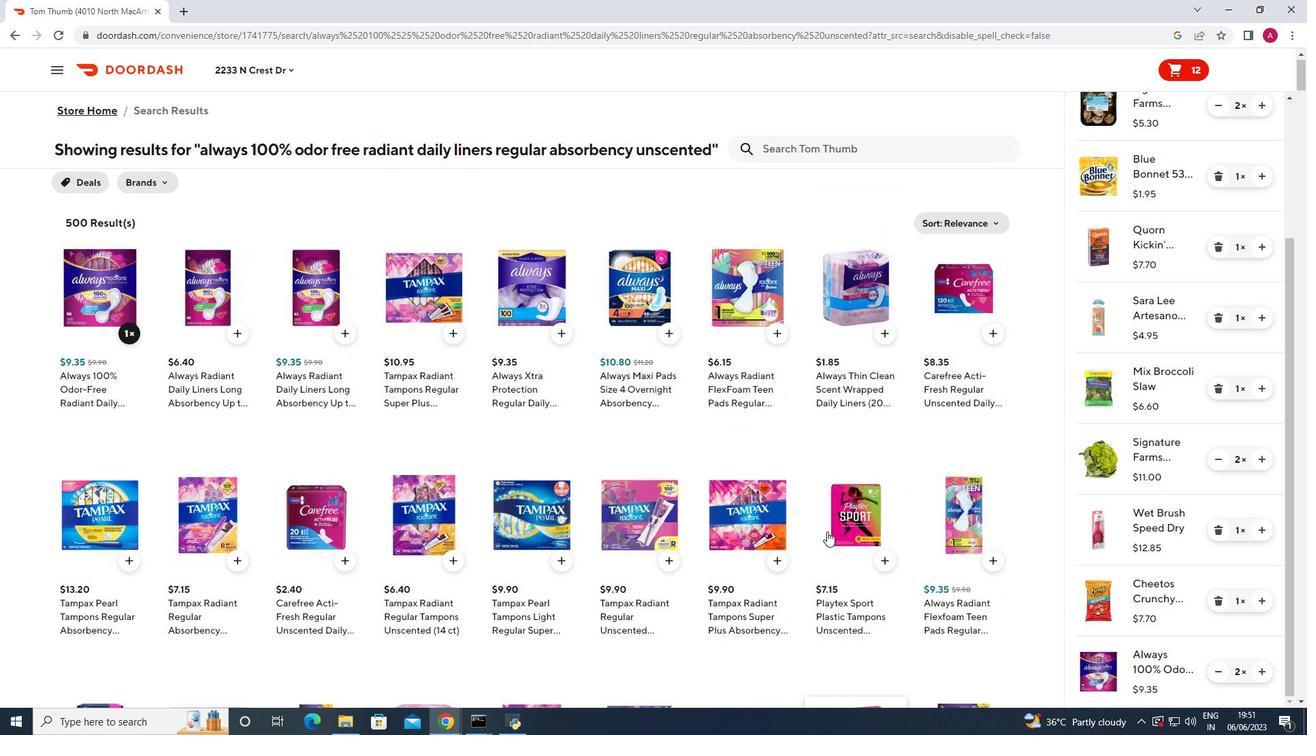 
Action: Mouse scrolled (827, 532) with delta (0, 0)
Screenshot: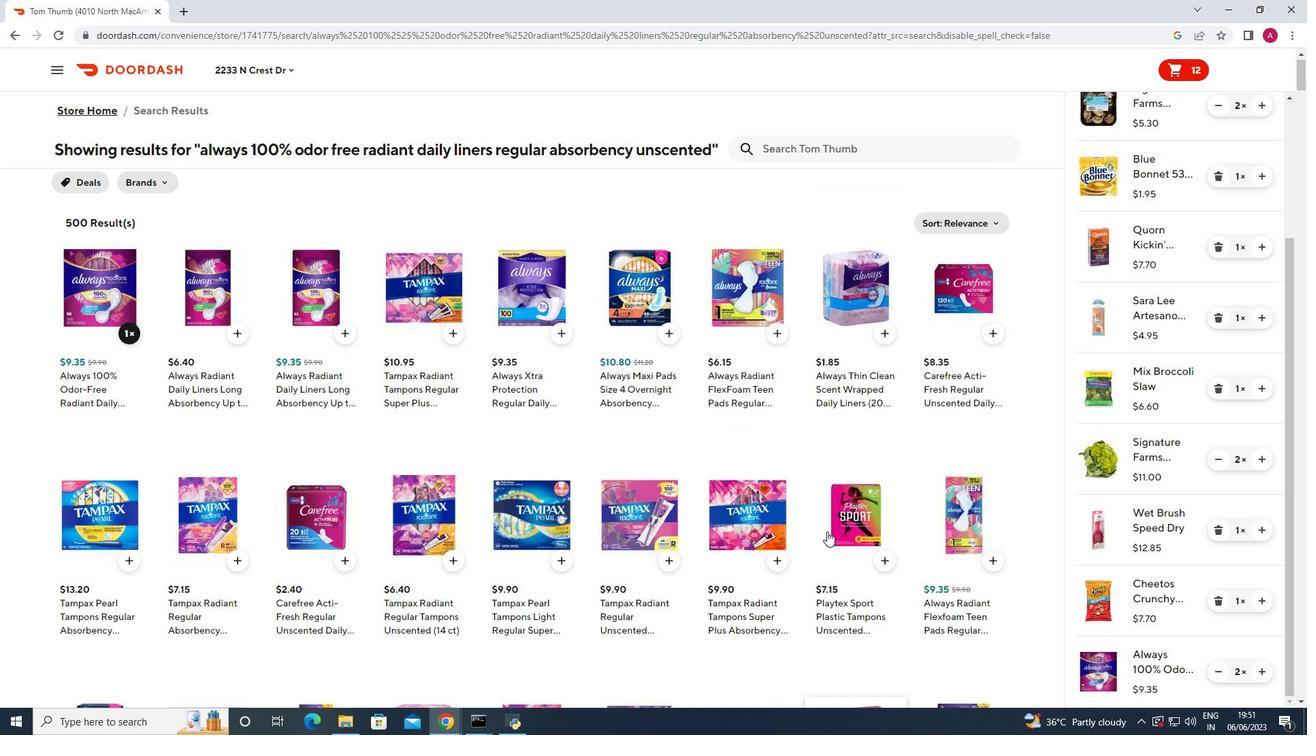 
Action: Mouse scrolled (827, 532) with delta (0, 0)
Screenshot: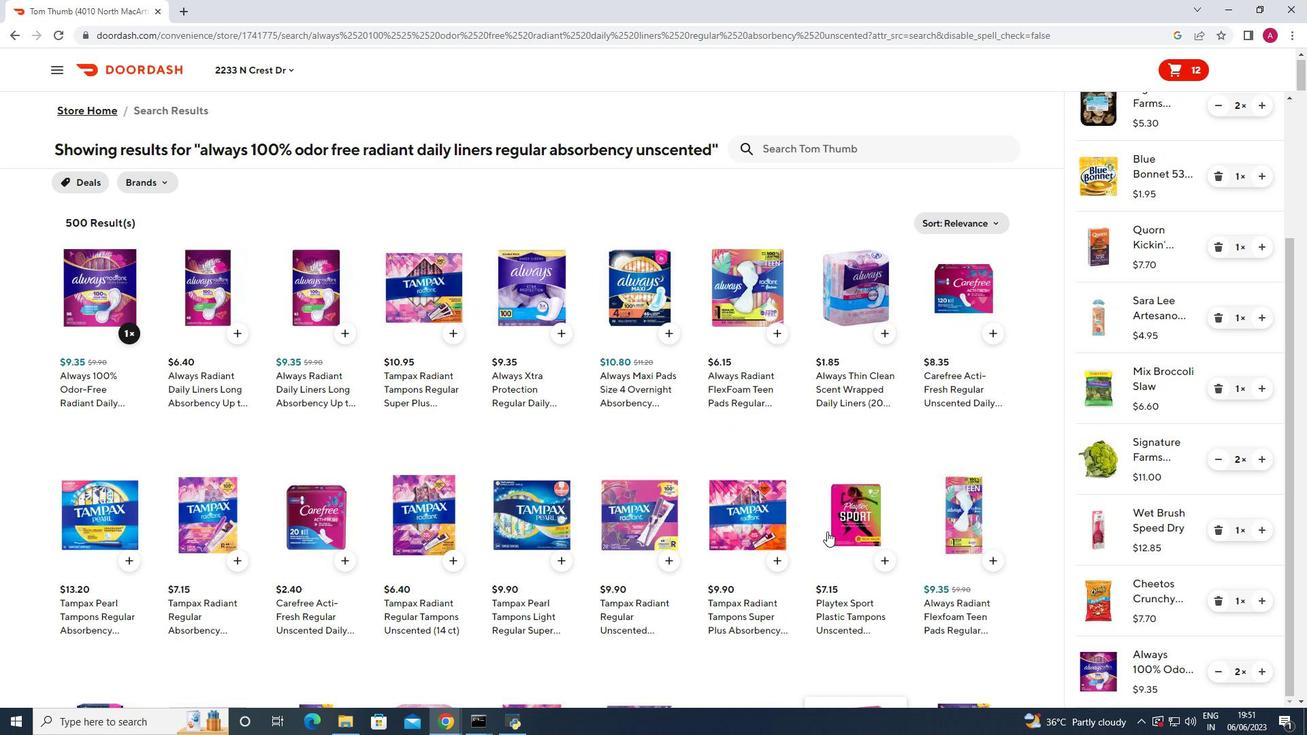 
Action: Mouse moved to (753, 211)
Screenshot: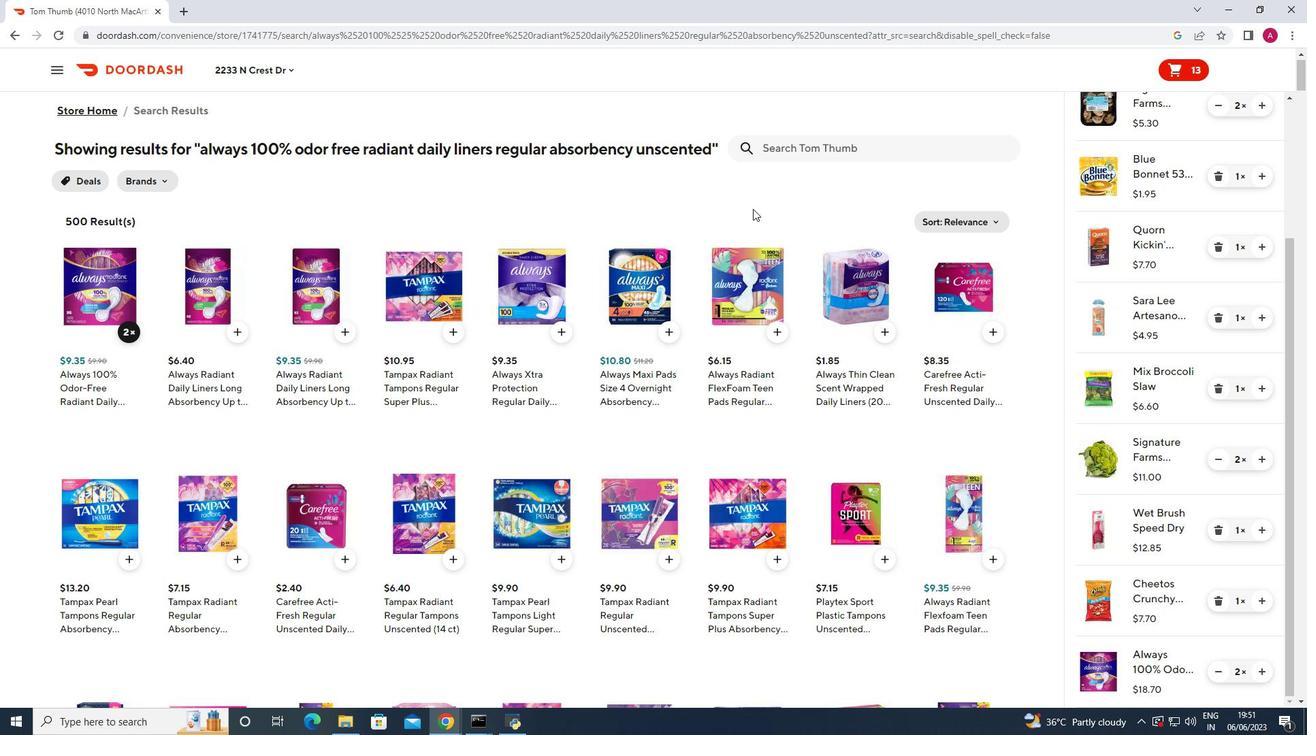 
